 Task: Find connections with filter location Embalse with filter topic #businesscoachwith filter profile language German with filter current company Vedantu with filter school SRI KRISHNA COLLEGE OF ENGINEERING AND TECHNOLOGY with filter industry IT System Data Services with filter service category Copywriting with filter keywords title Concierge
Action: Mouse moved to (573, 114)
Screenshot: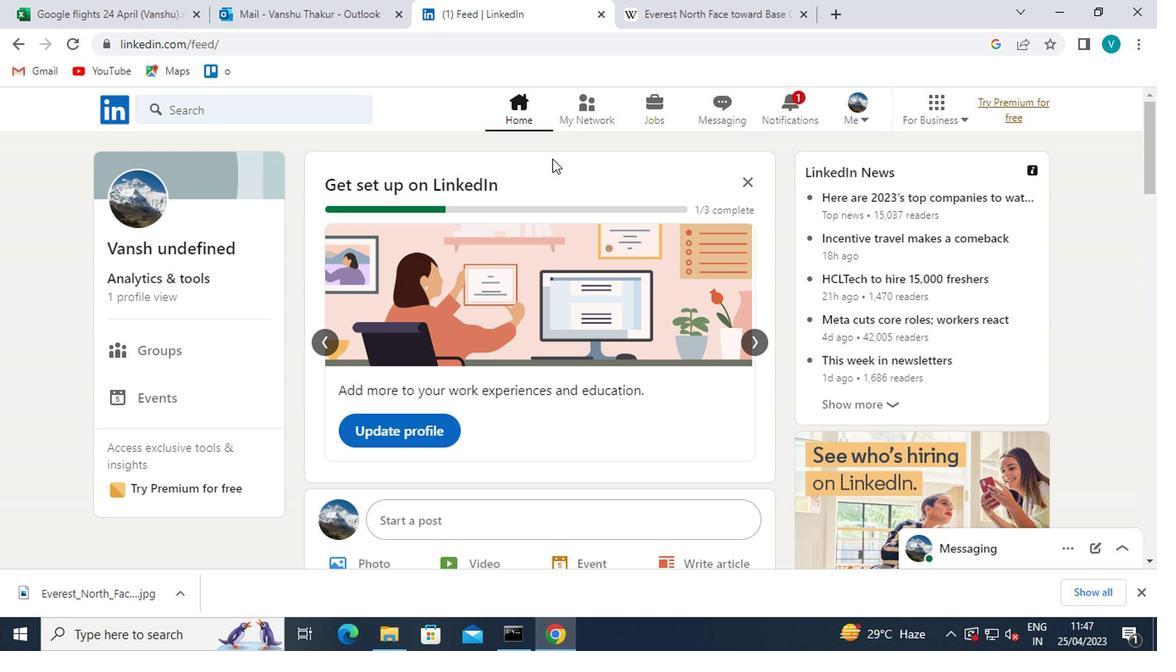 
Action: Mouse pressed left at (573, 114)
Screenshot: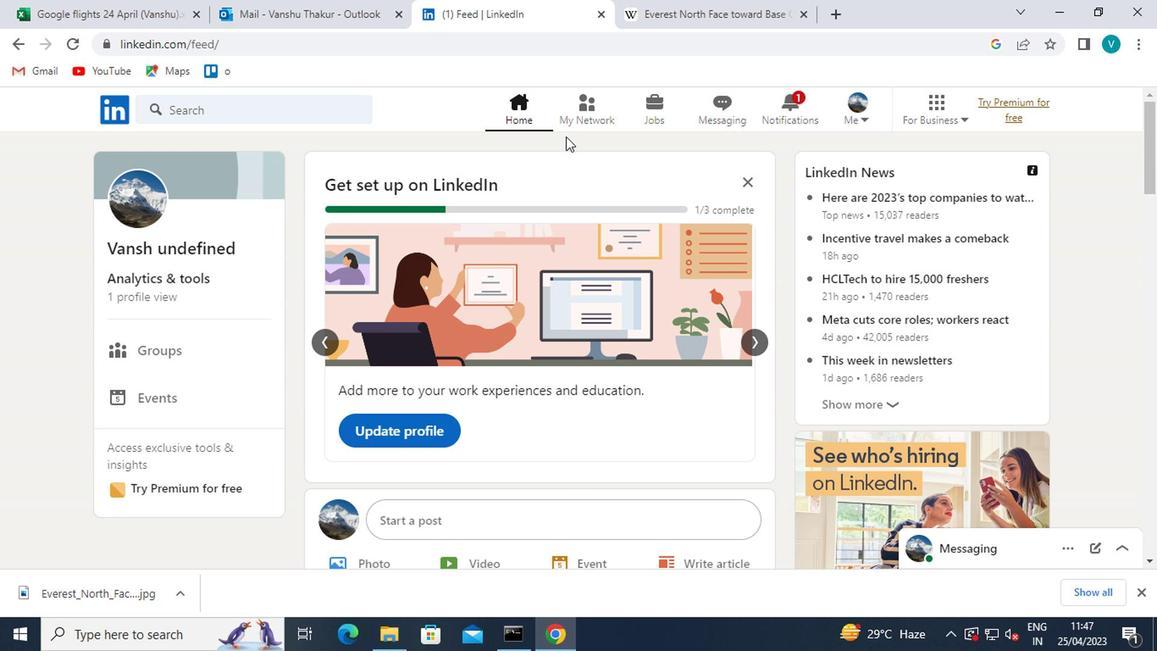 
Action: Mouse moved to (176, 200)
Screenshot: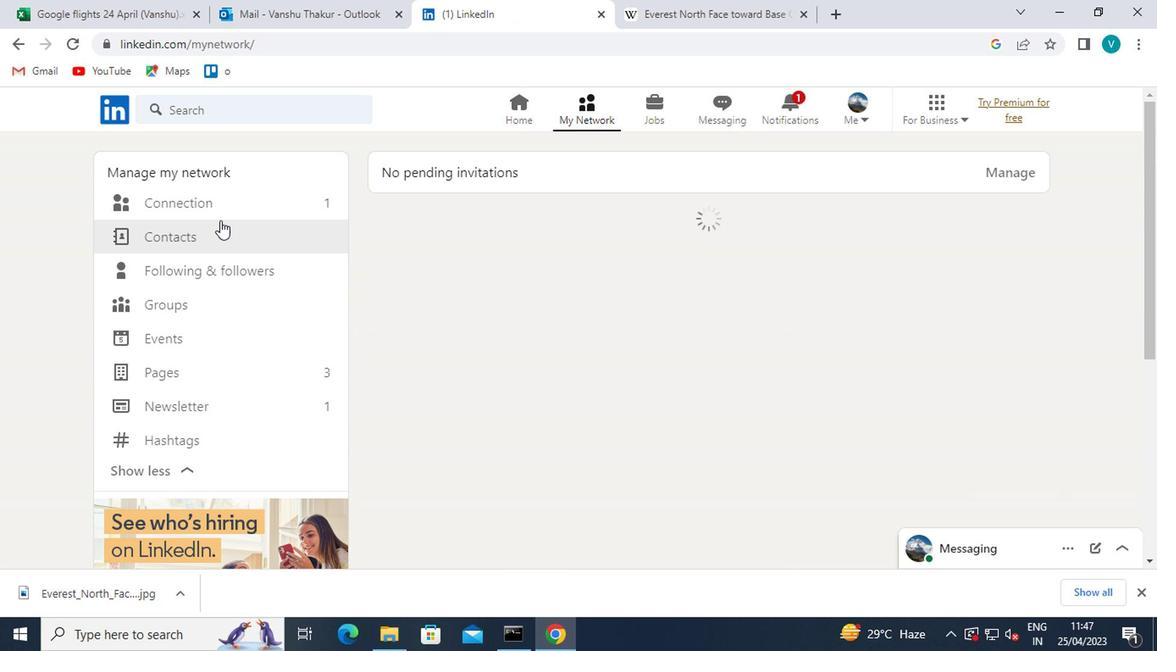 
Action: Mouse pressed left at (176, 200)
Screenshot: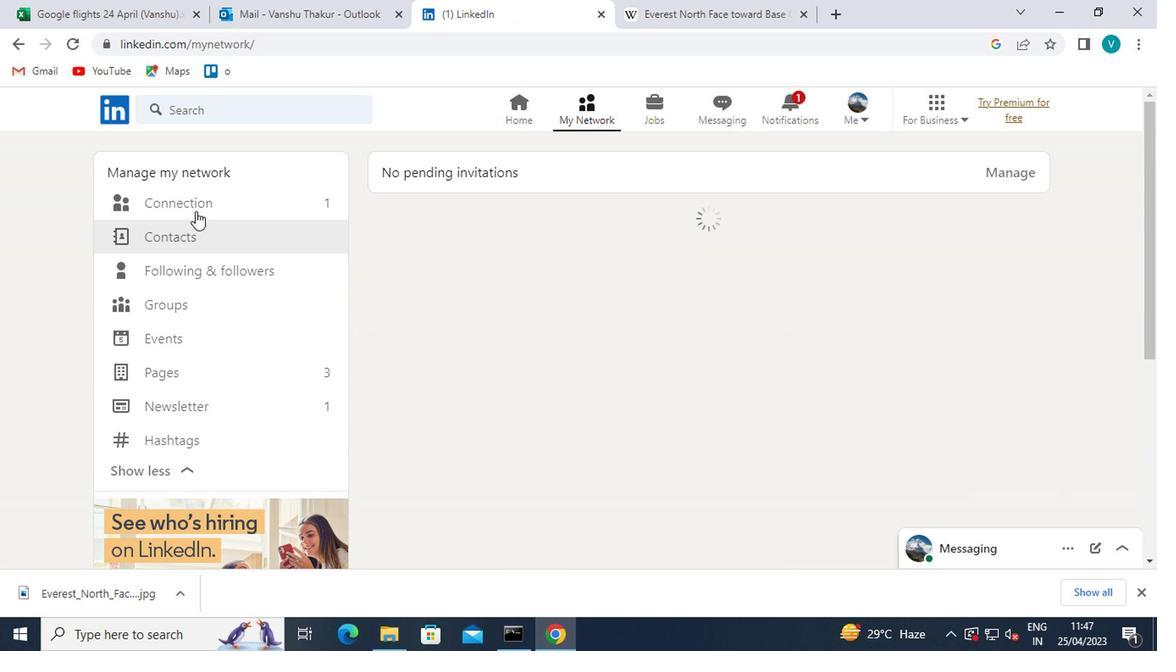 
Action: Mouse moved to (673, 204)
Screenshot: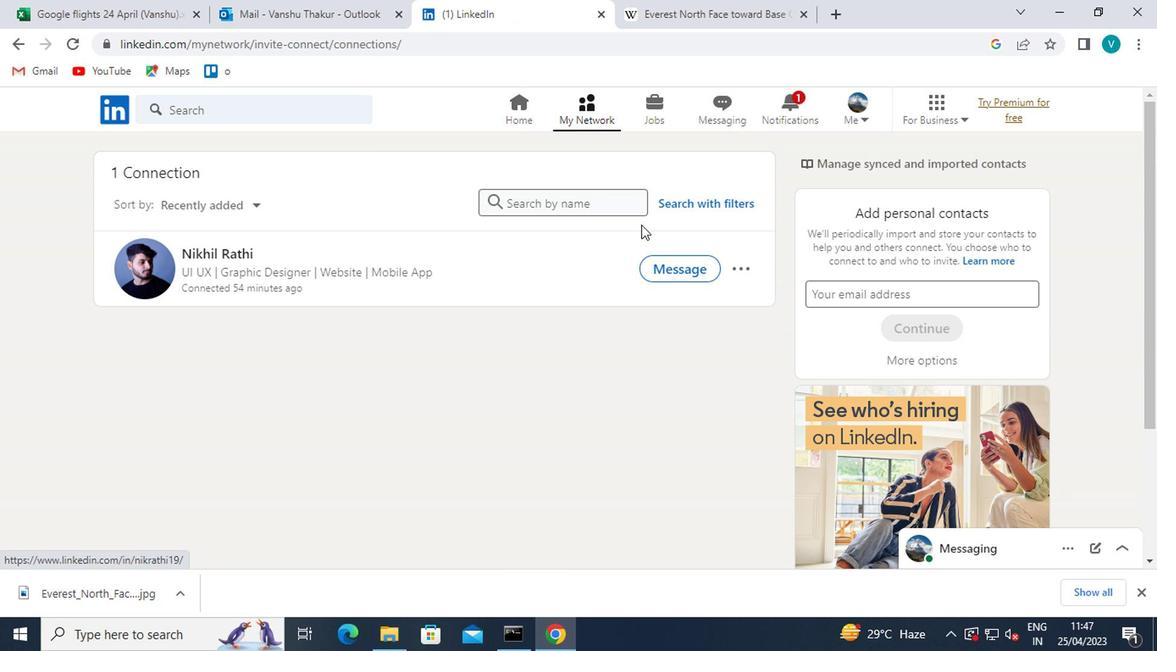 
Action: Mouse pressed left at (673, 204)
Screenshot: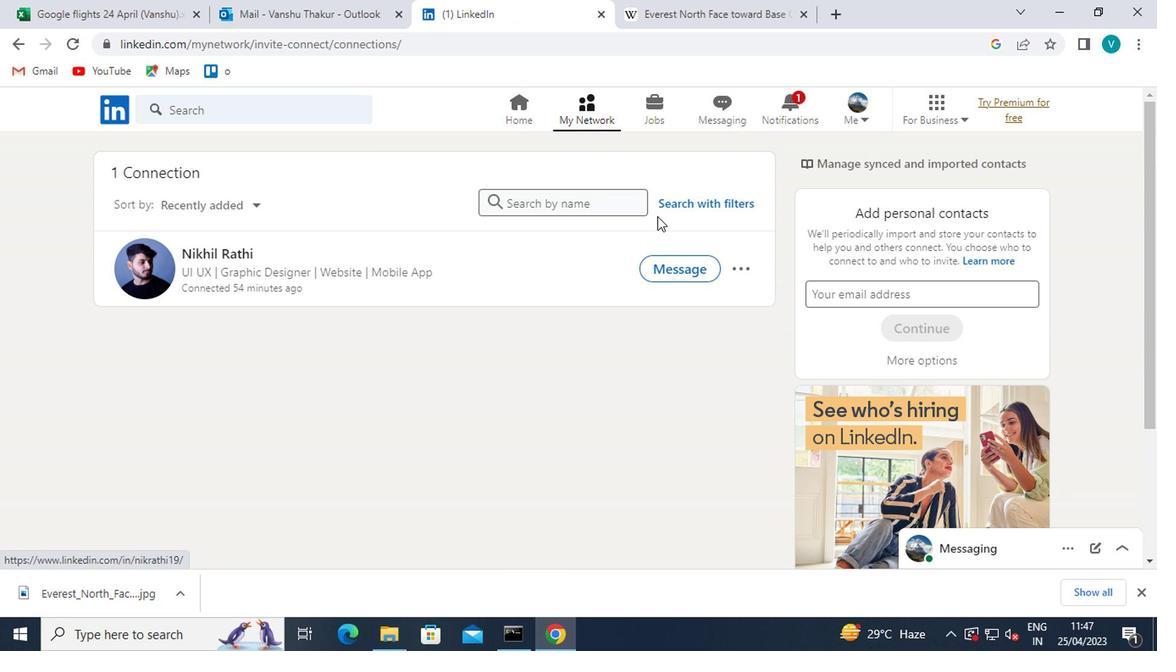 
Action: Mouse moved to (563, 166)
Screenshot: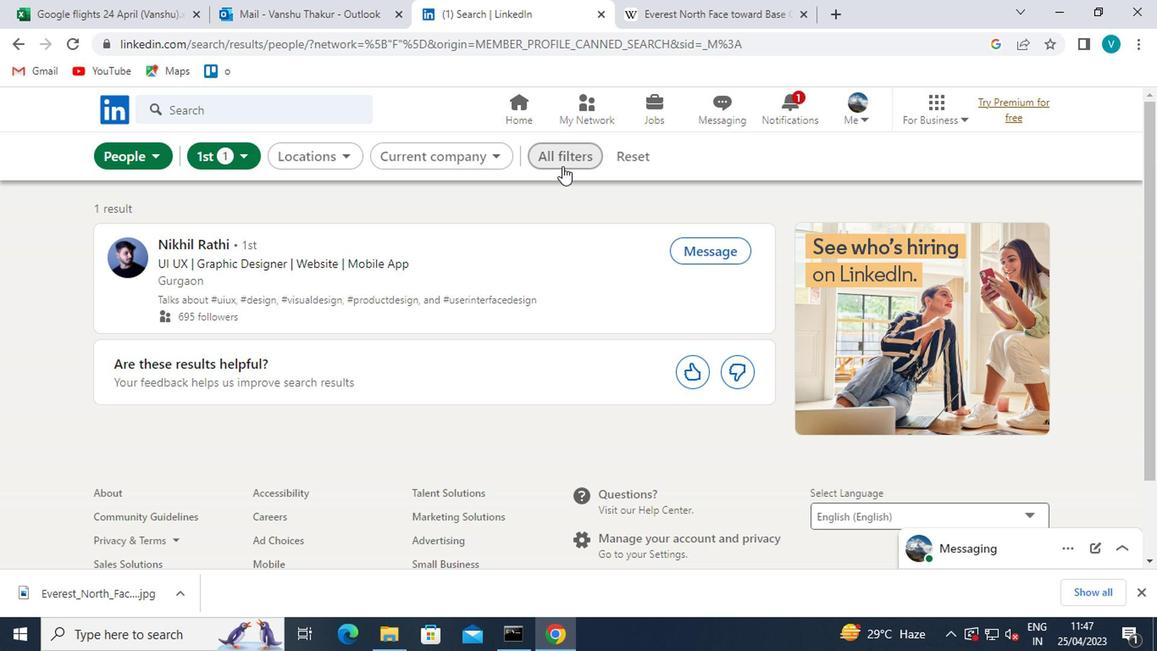 
Action: Mouse pressed left at (563, 166)
Screenshot: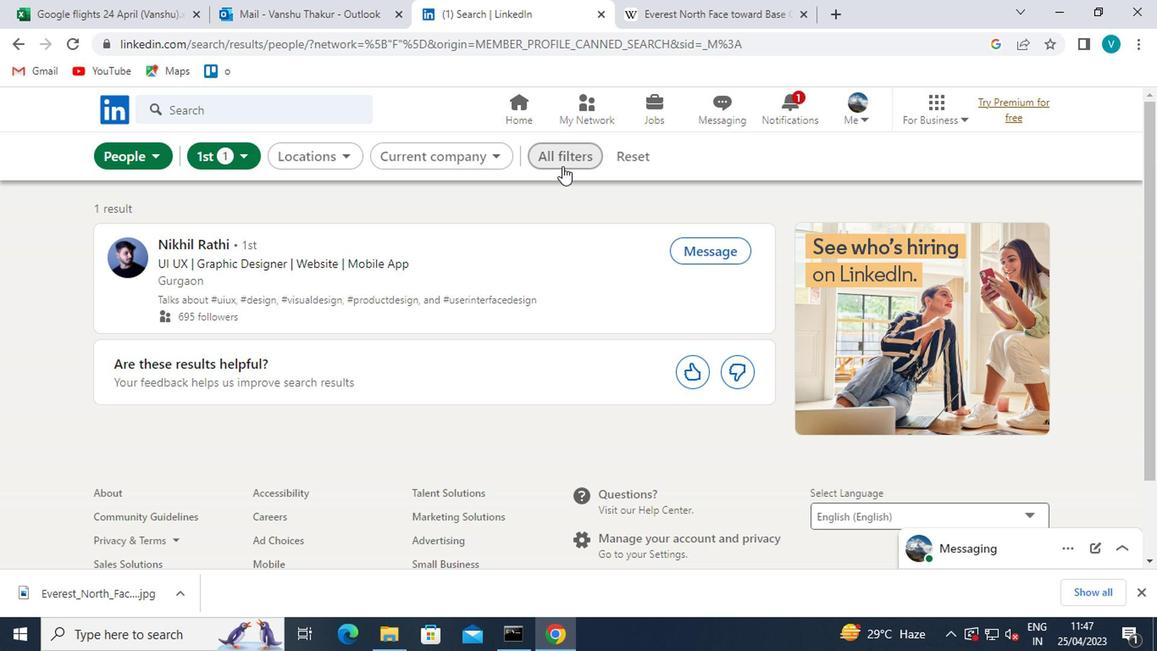 
Action: Mouse moved to (807, 346)
Screenshot: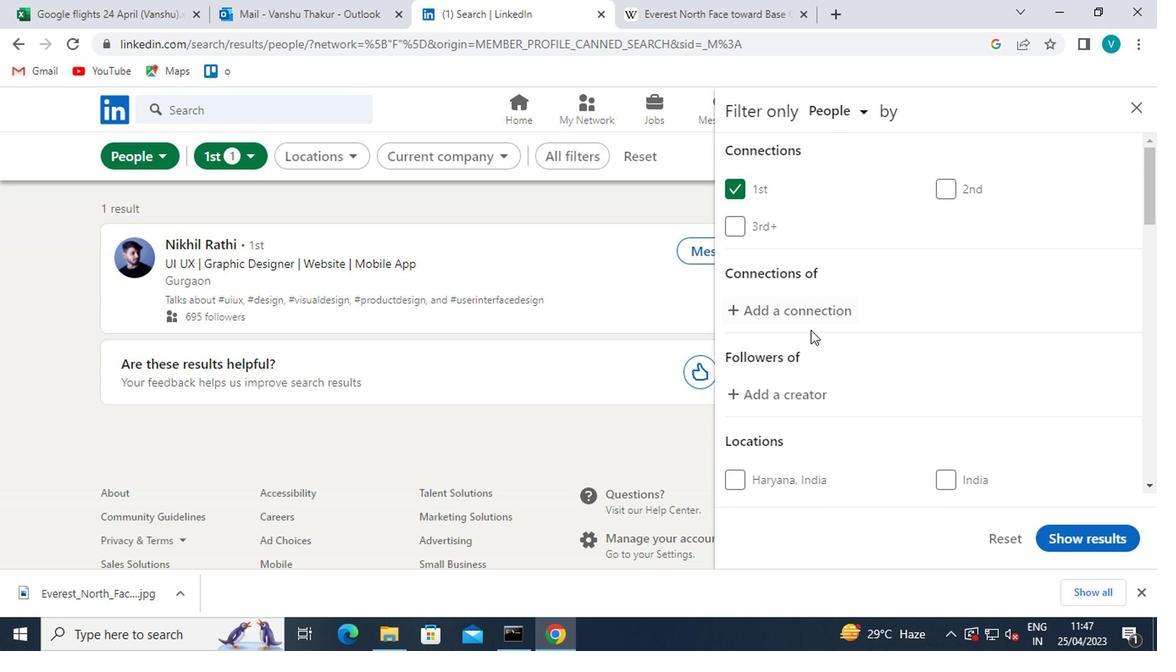 
Action: Mouse scrolled (807, 346) with delta (0, 0)
Screenshot: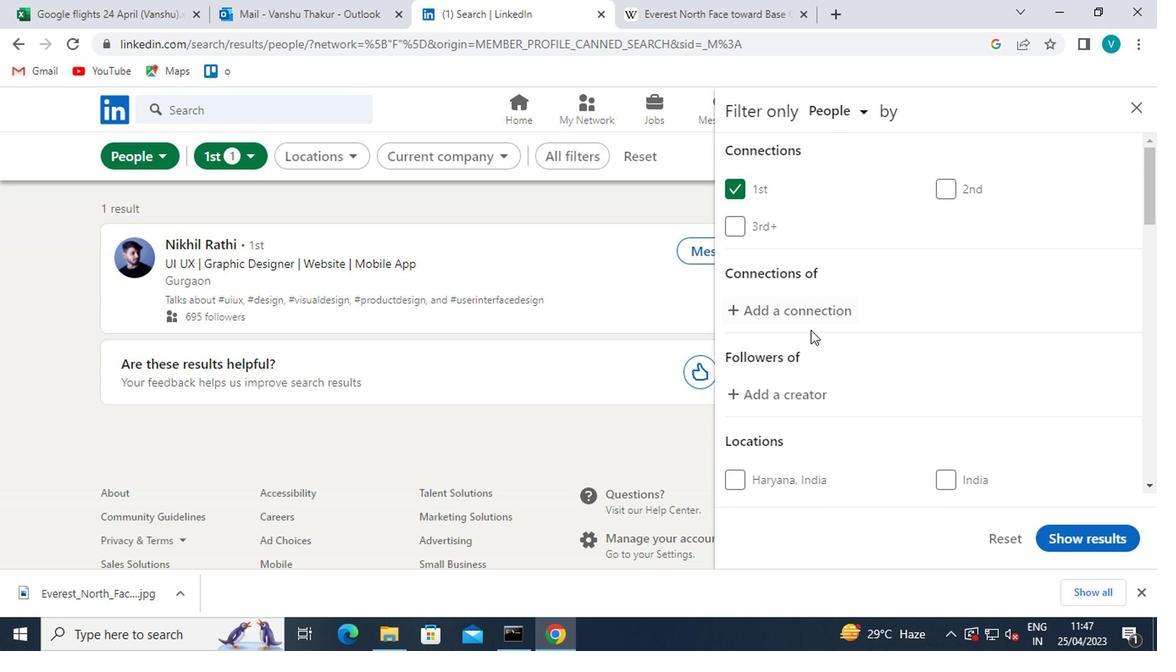 
Action: Mouse moved to (807, 347)
Screenshot: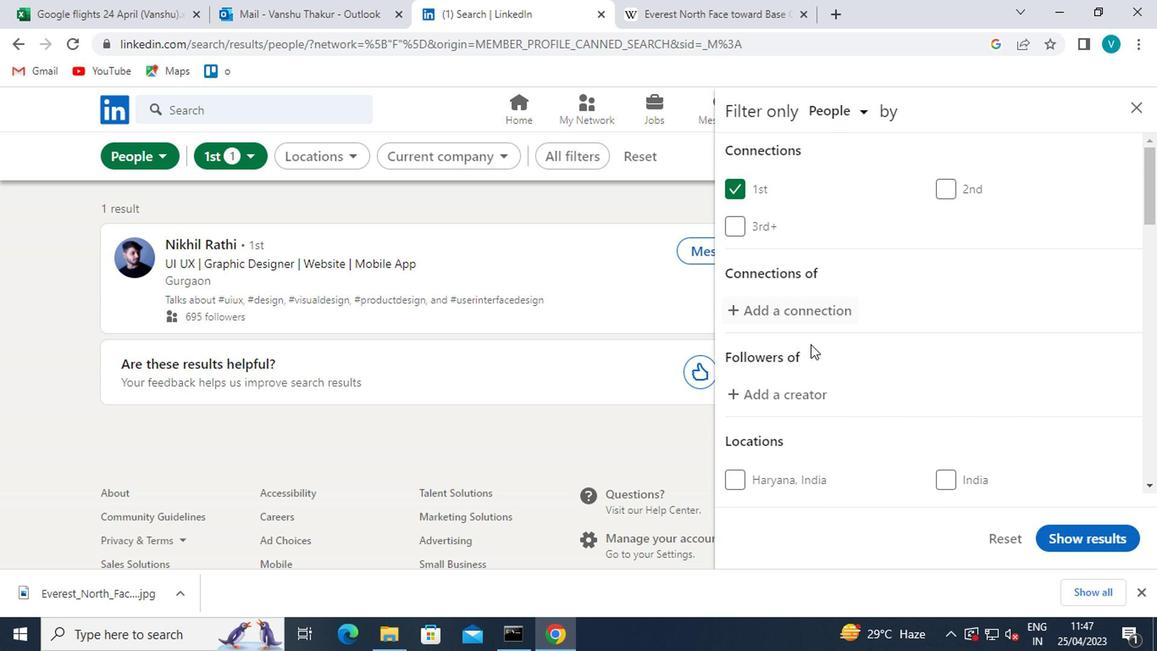 
Action: Mouse scrolled (807, 346) with delta (0, -1)
Screenshot: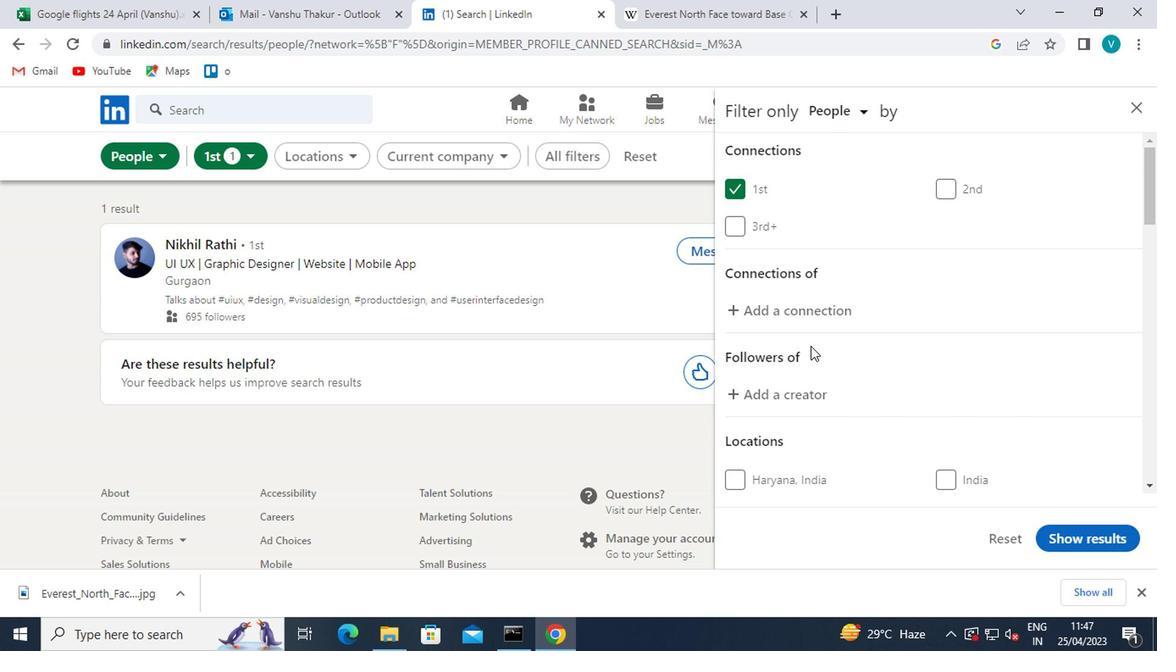 
Action: Mouse scrolled (807, 346) with delta (0, -1)
Screenshot: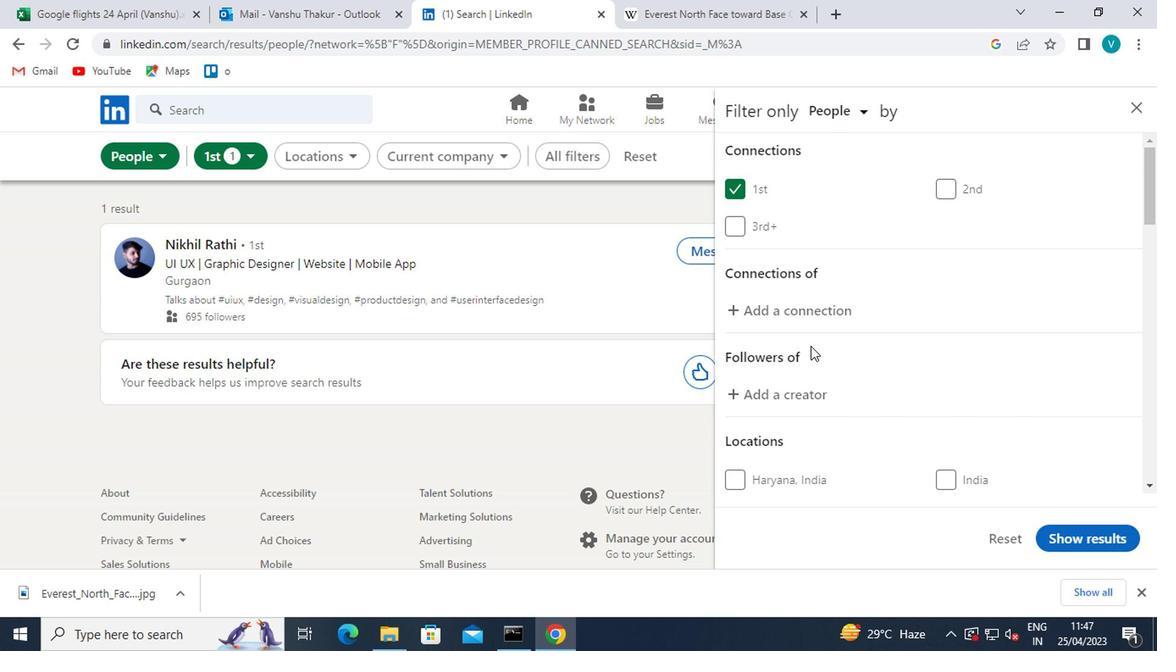 
Action: Mouse moved to (783, 304)
Screenshot: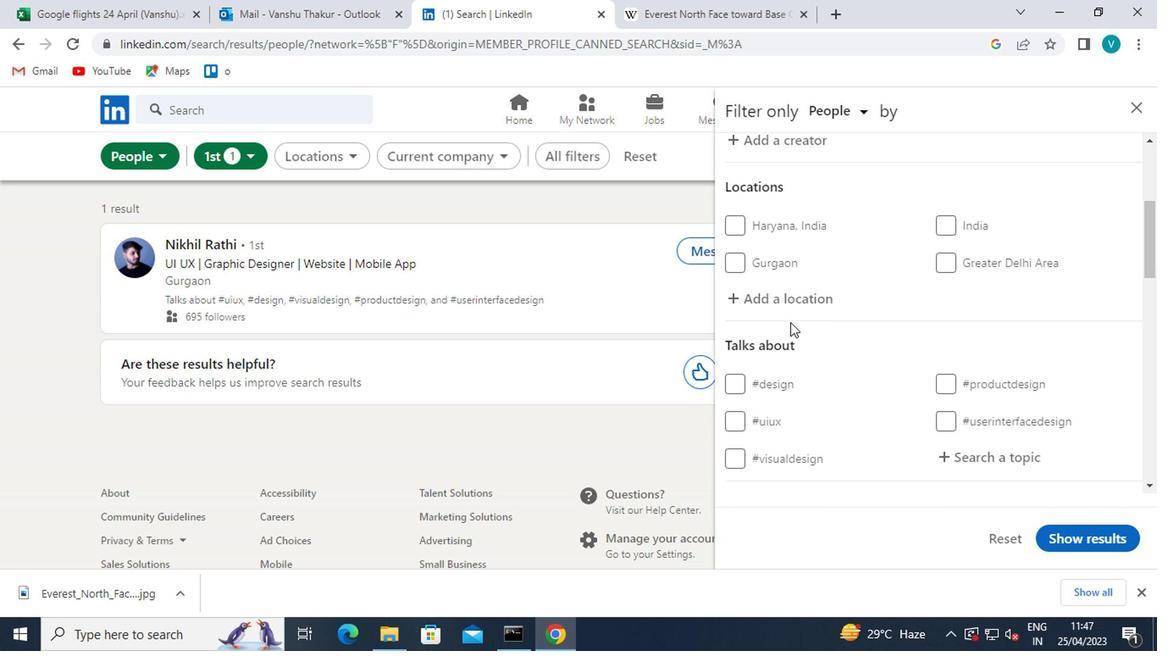 
Action: Mouse pressed left at (783, 304)
Screenshot: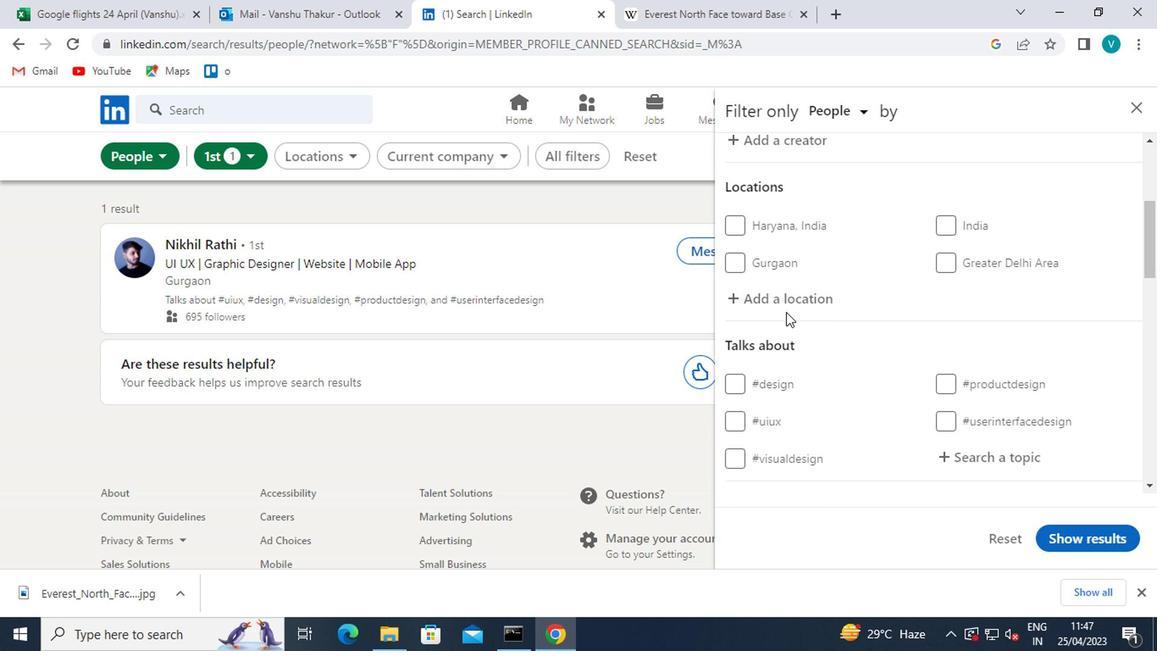 
Action: Mouse moved to (708, 289)
Screenshot: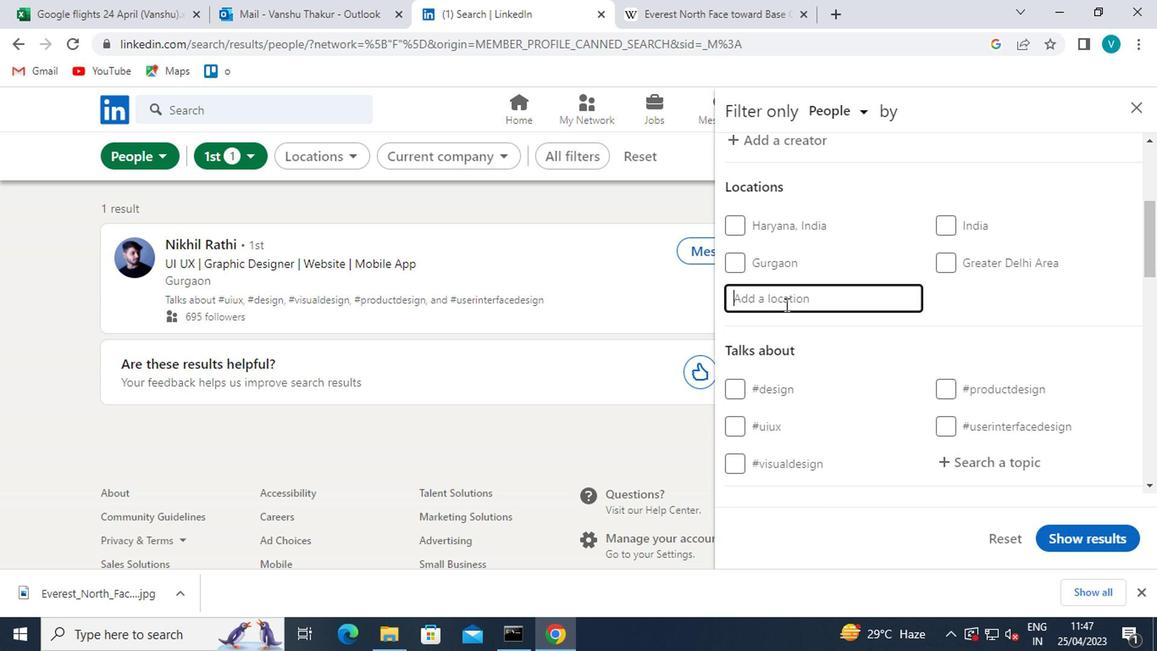
Action: Key pressed <Key.shift>EMBALSE
Screenshot: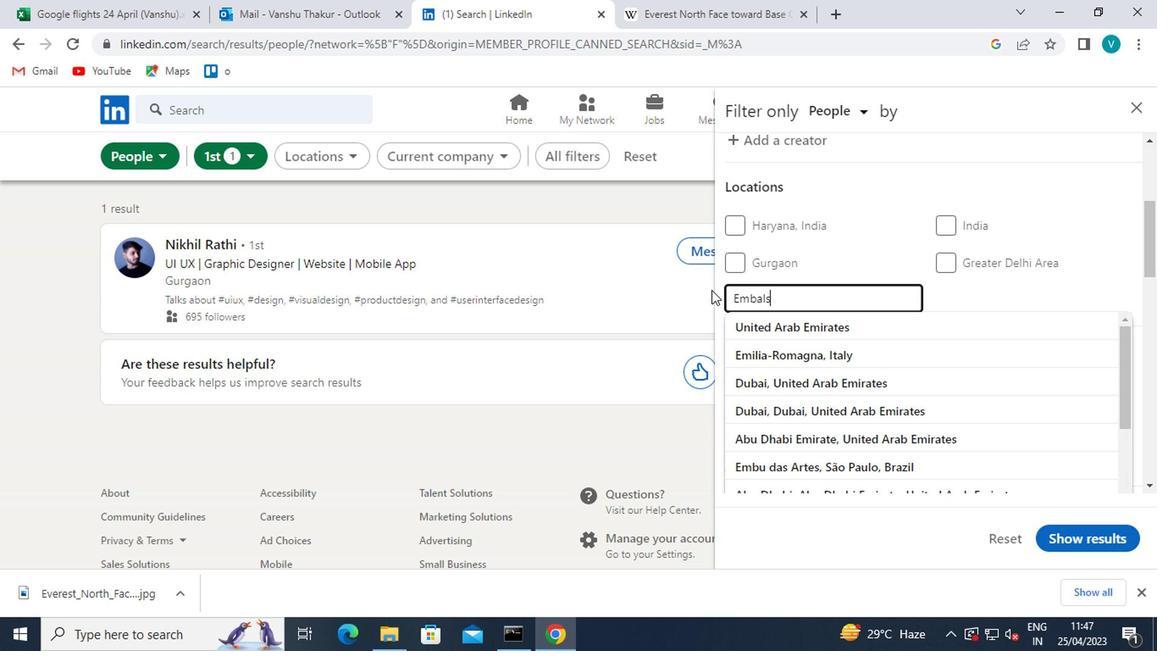 
Action: Mouse moved to (808, 330)
Screenshot: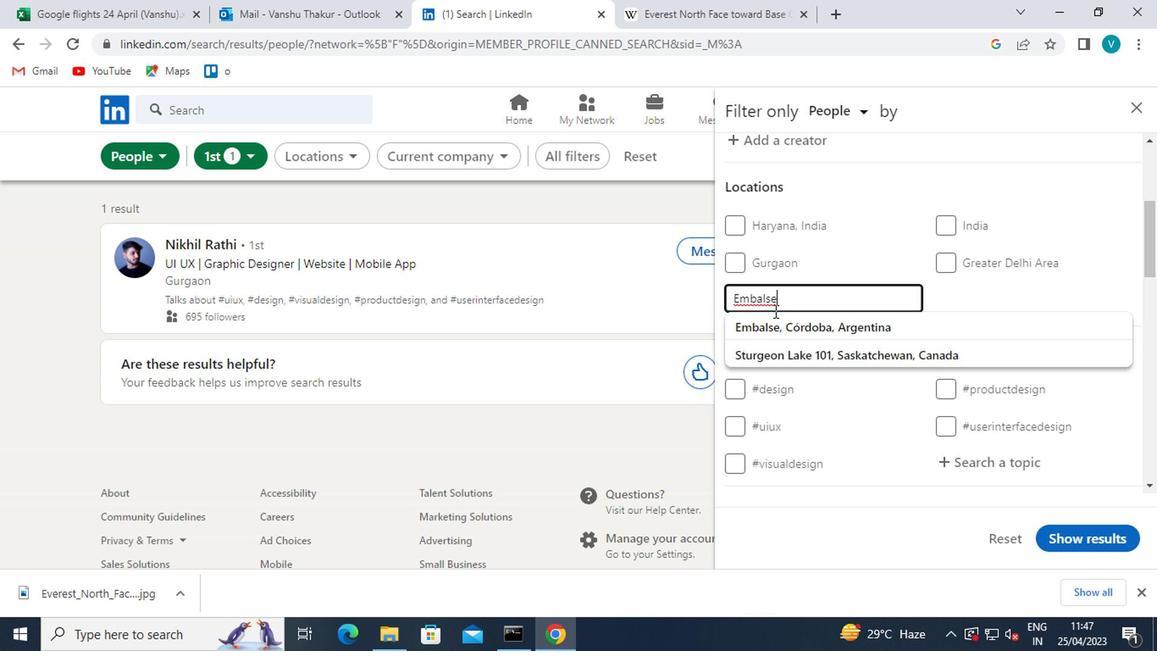 
Action: Mouse pressed left at (808, 330)
Screenshot: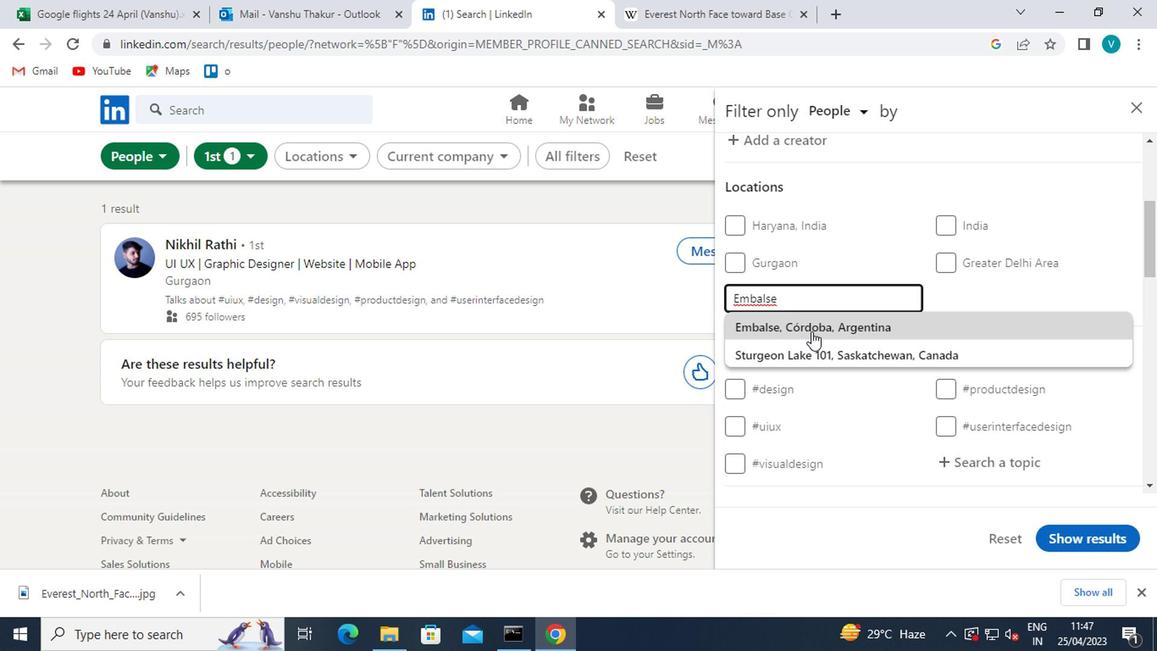 
Action: Mouse moved to (968, 455)
Screenshot: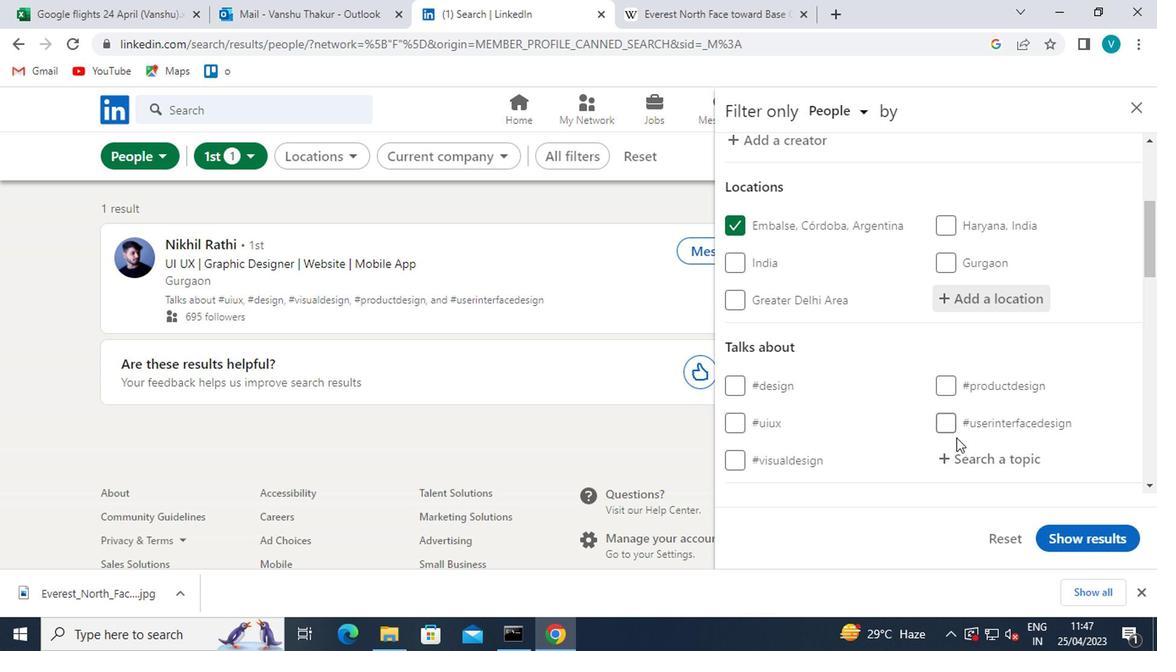 
Action: Mouse pressed left at (968, 455)
Screenshot: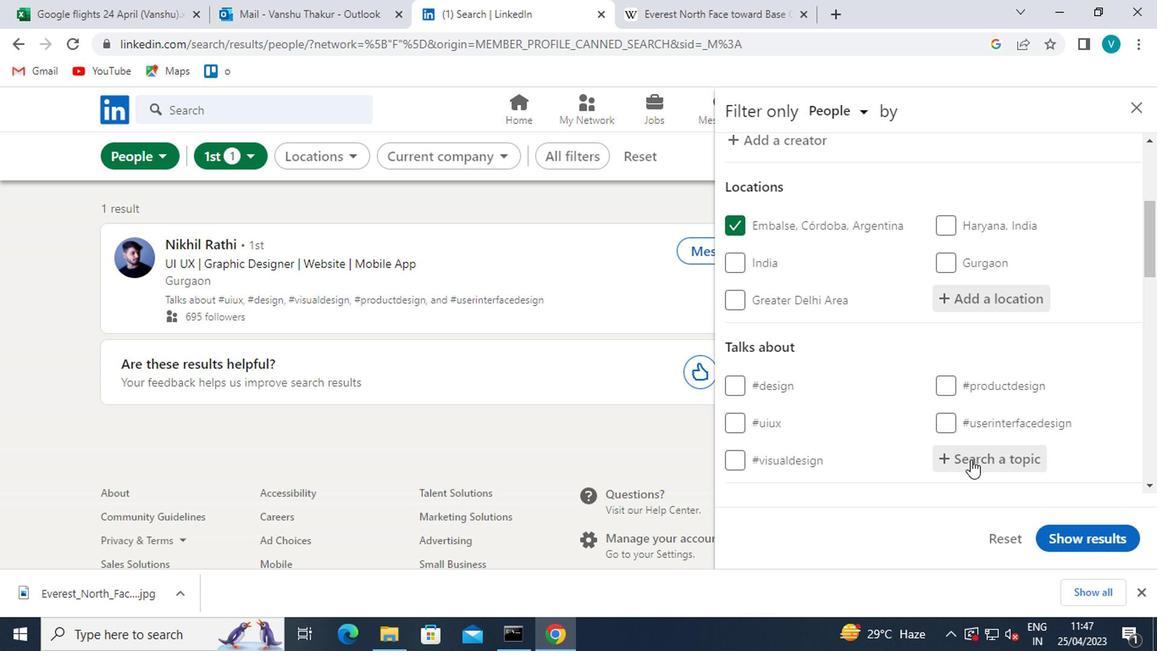 
Action: Mouse moved to (875, 424)
Screenshot: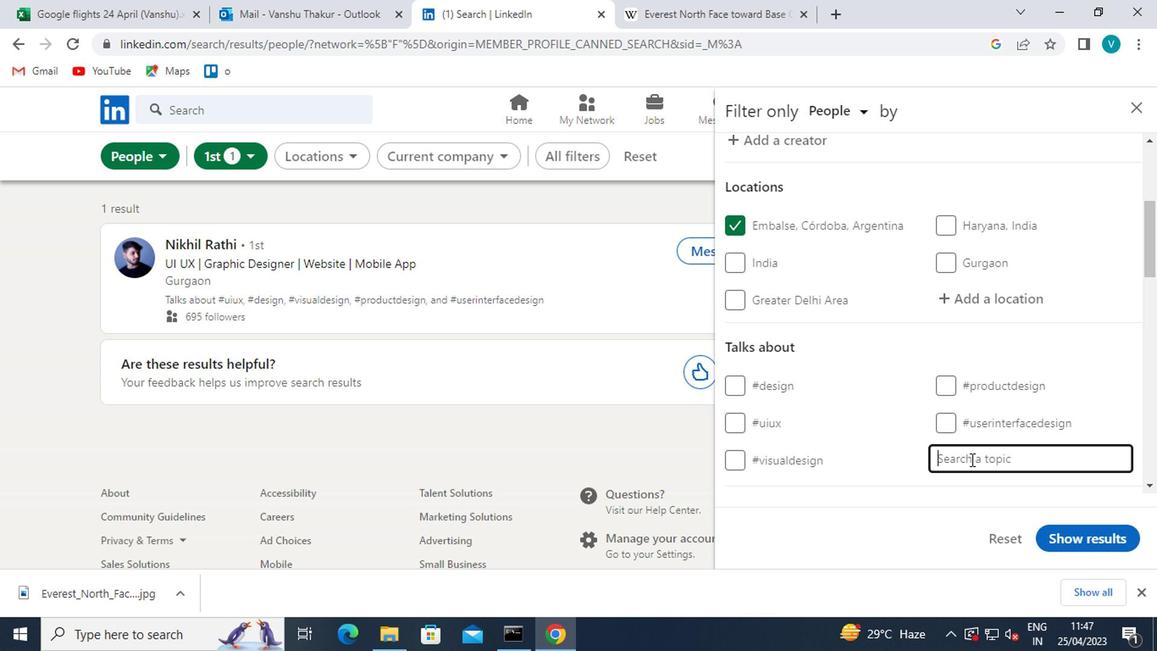 
Action: Key pressed <Key.shift>#BUSI
Screenshot: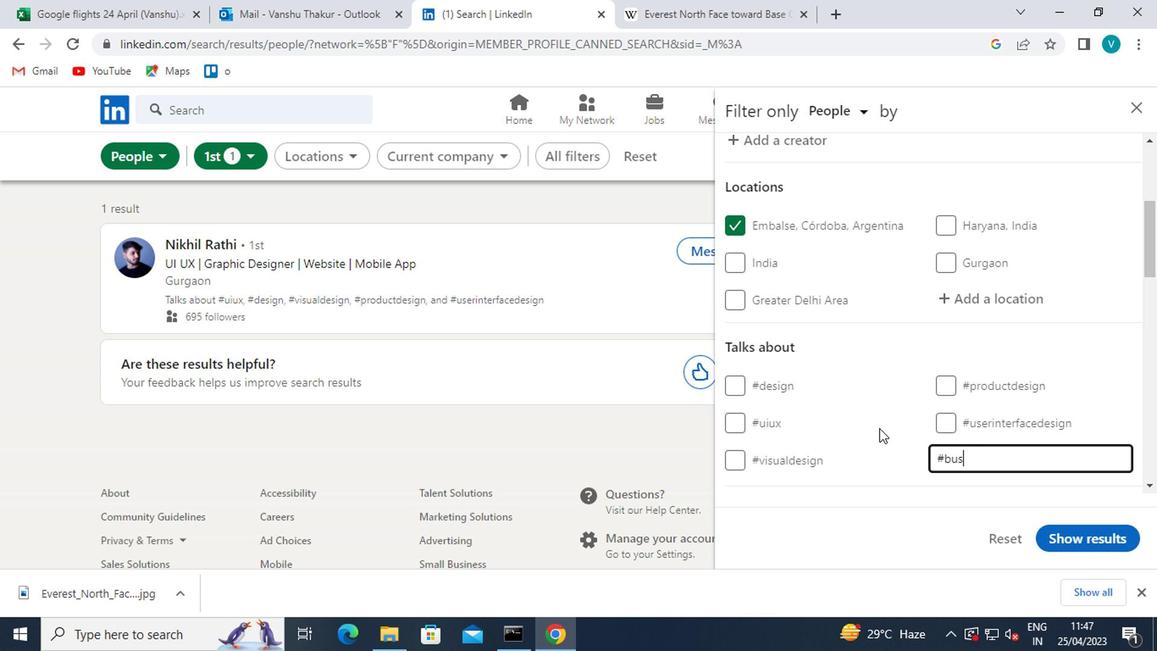 
Action: Mouse moved to (875, 424)
Screenshot: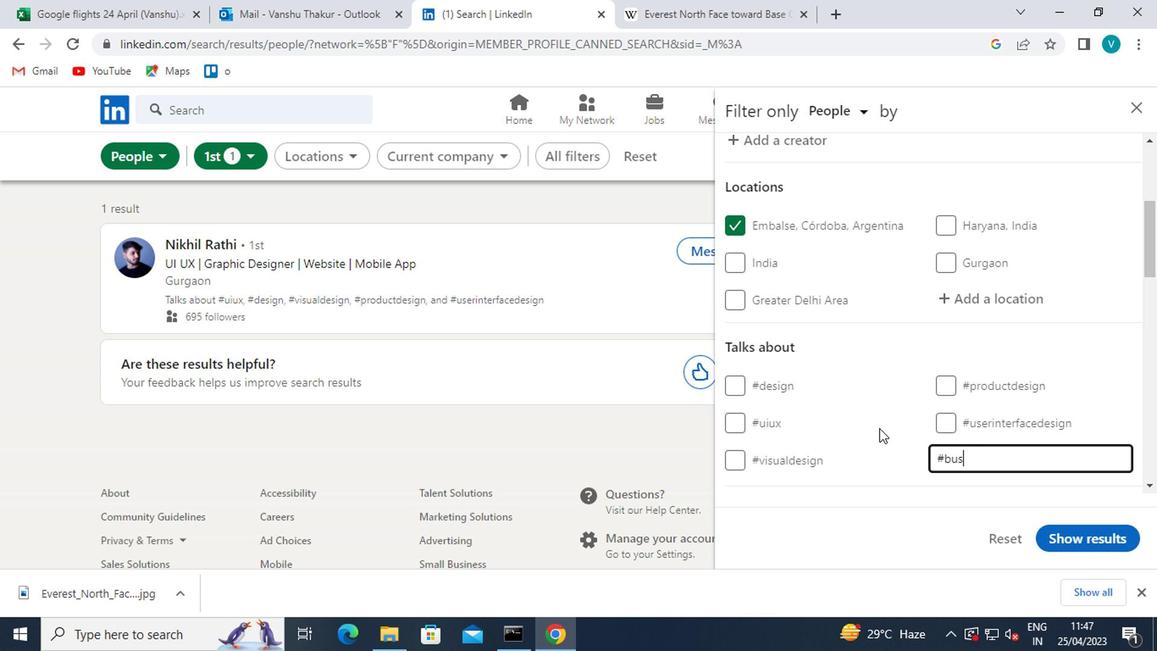 
Action: Key pressed NESSCOACH
Screenshot: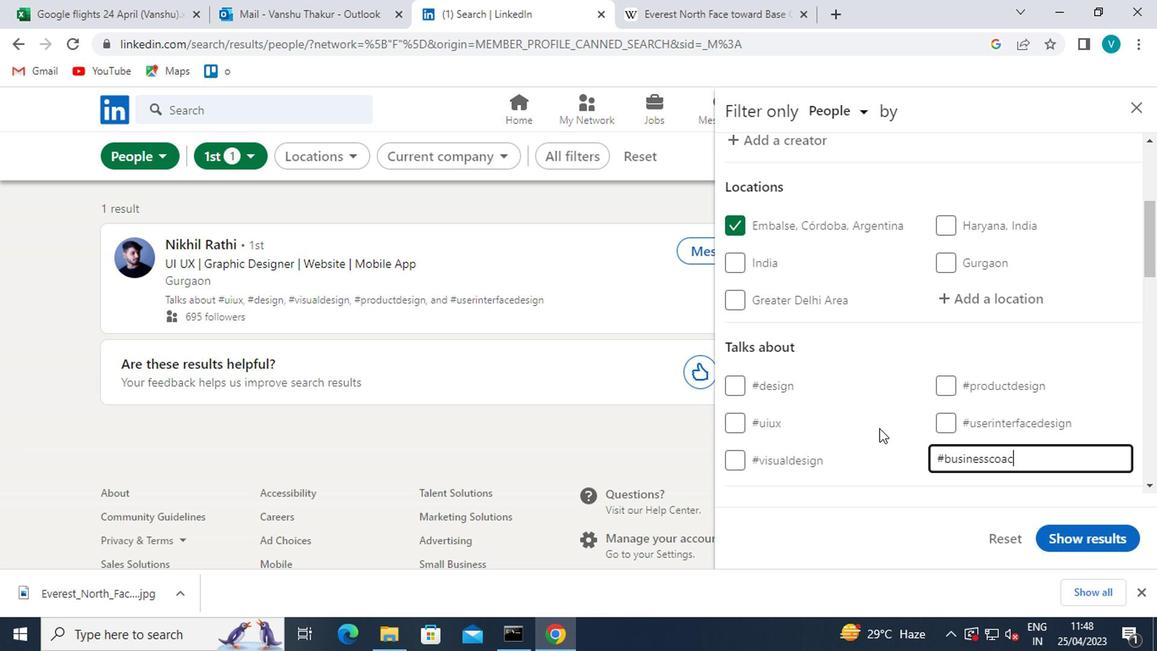 
Action: Mouse moved to (900, 491)
Screenshot: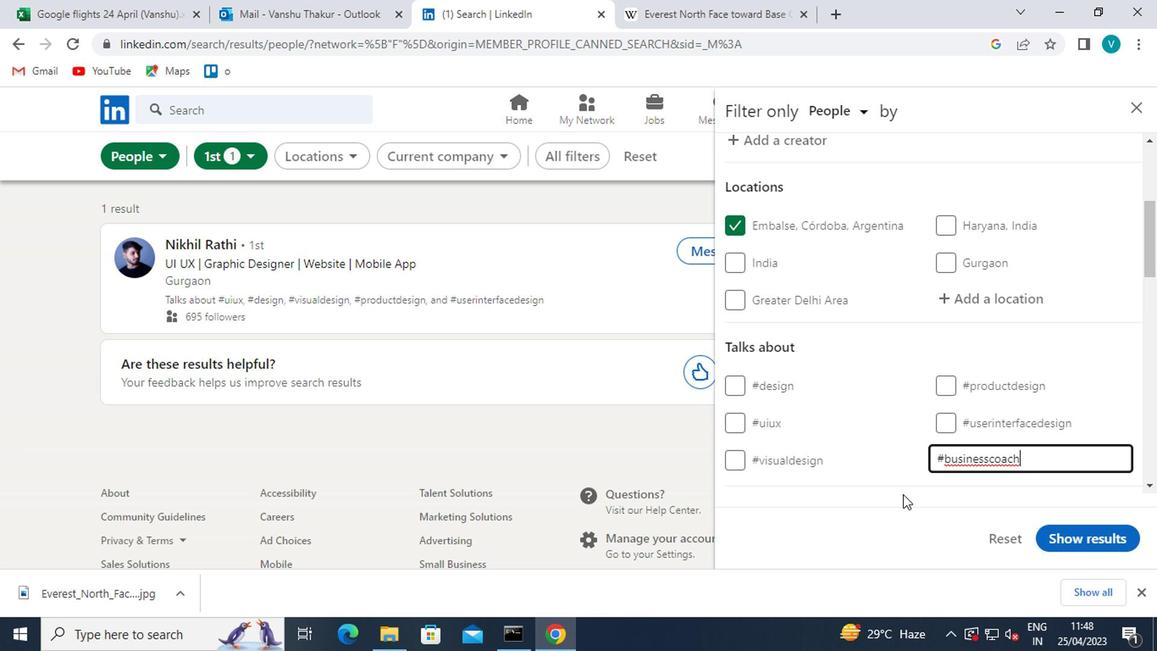 
Action: Mouse pressed left at (900, 491)
Screenshot: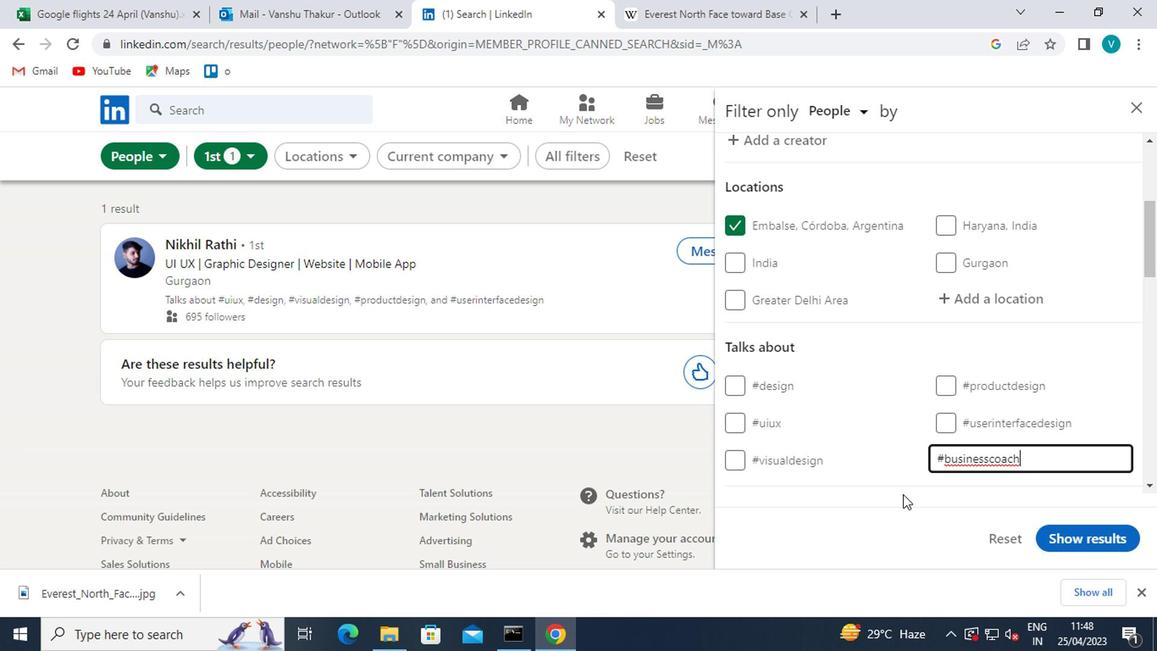 
Action: Mouse moved to (901, 496)
Screenshot: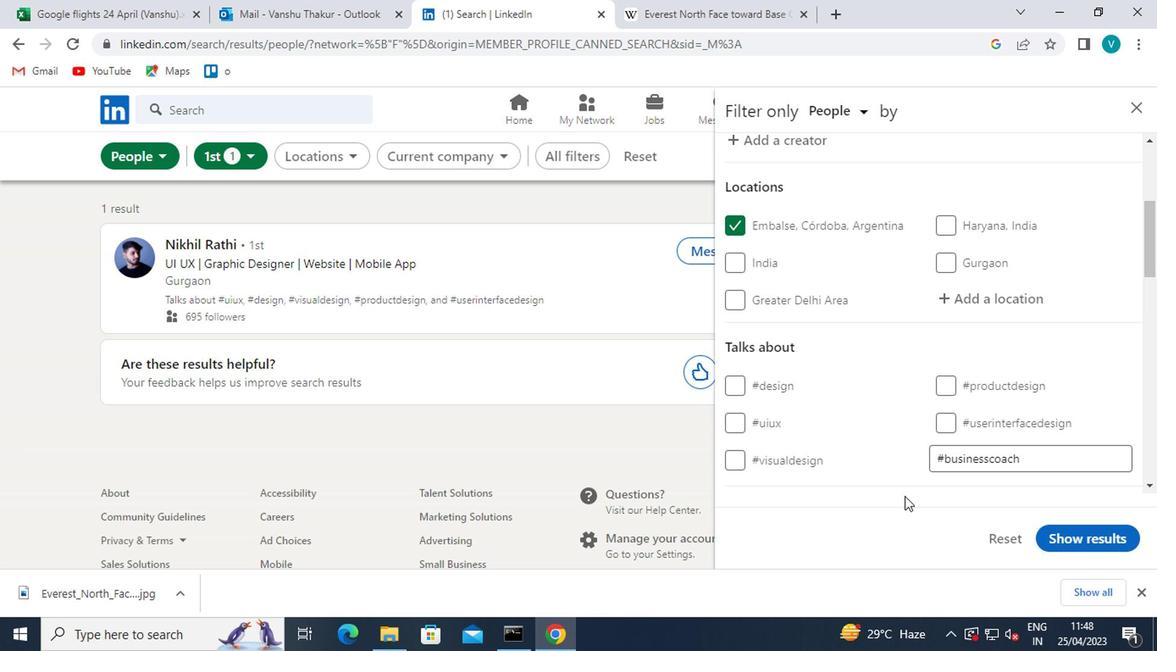 
Action: Mouse scrolled (901, 496) with delta (0, 0)
Screenshot: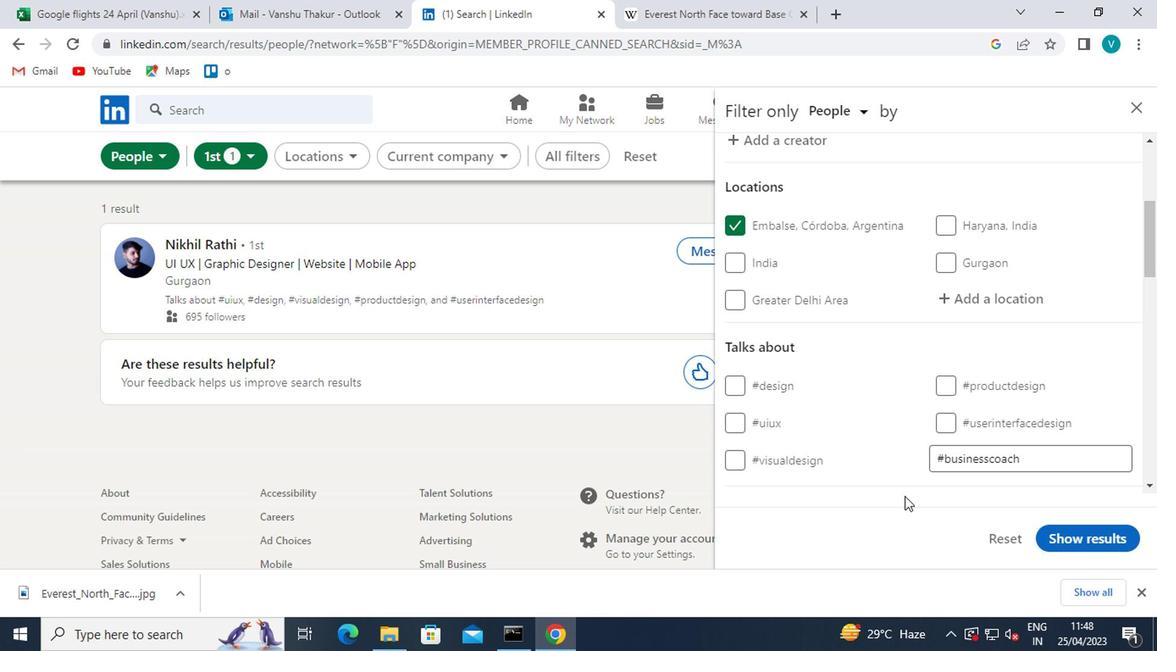 
Action: Mouse scrolled (901, 496) with delta (0, 0)
Screenshot: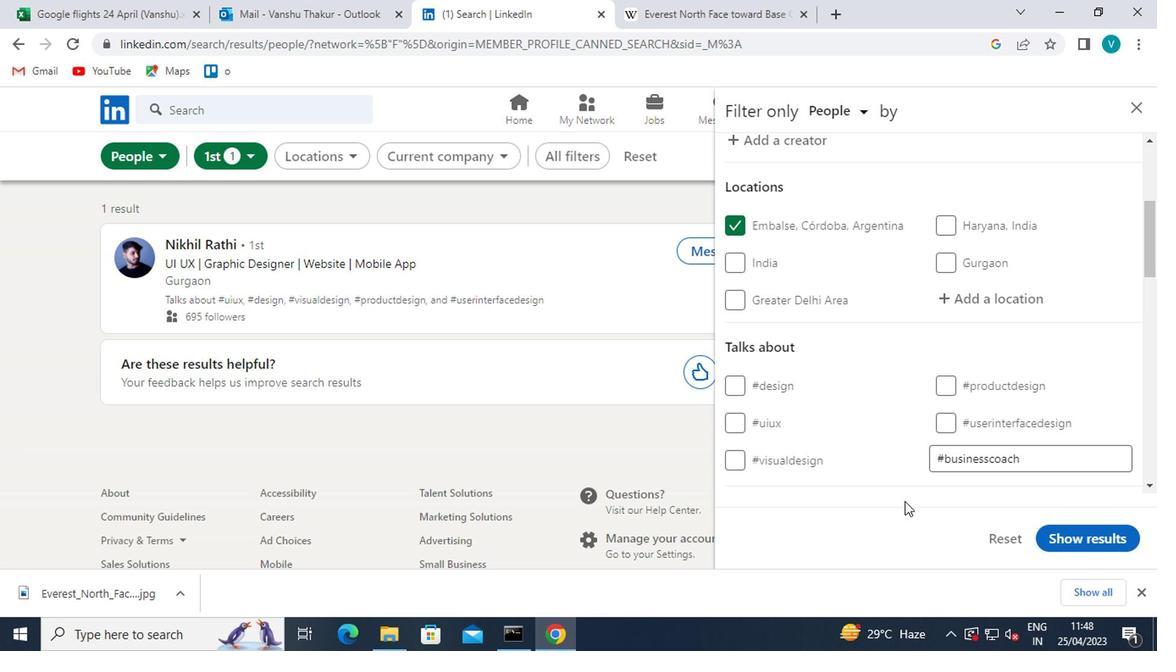 
Action: Mouse moved to (902, 476)
Screenshot: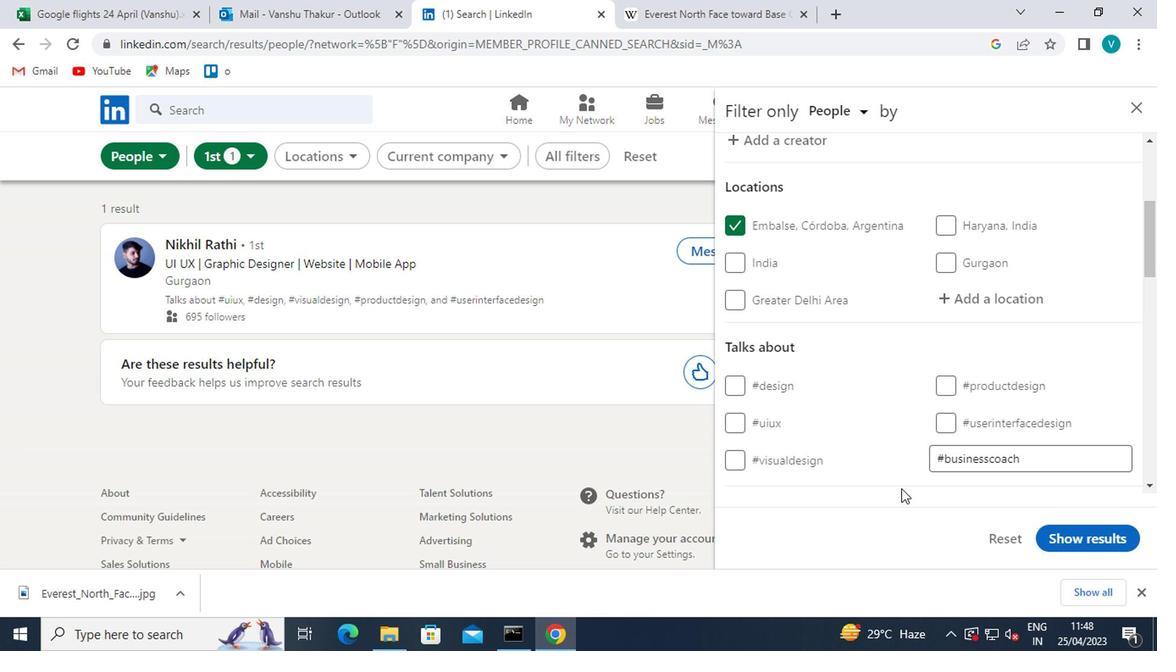 
Action: Mouse scrolled (902, 476) with delta (0, 0)
Screenshot: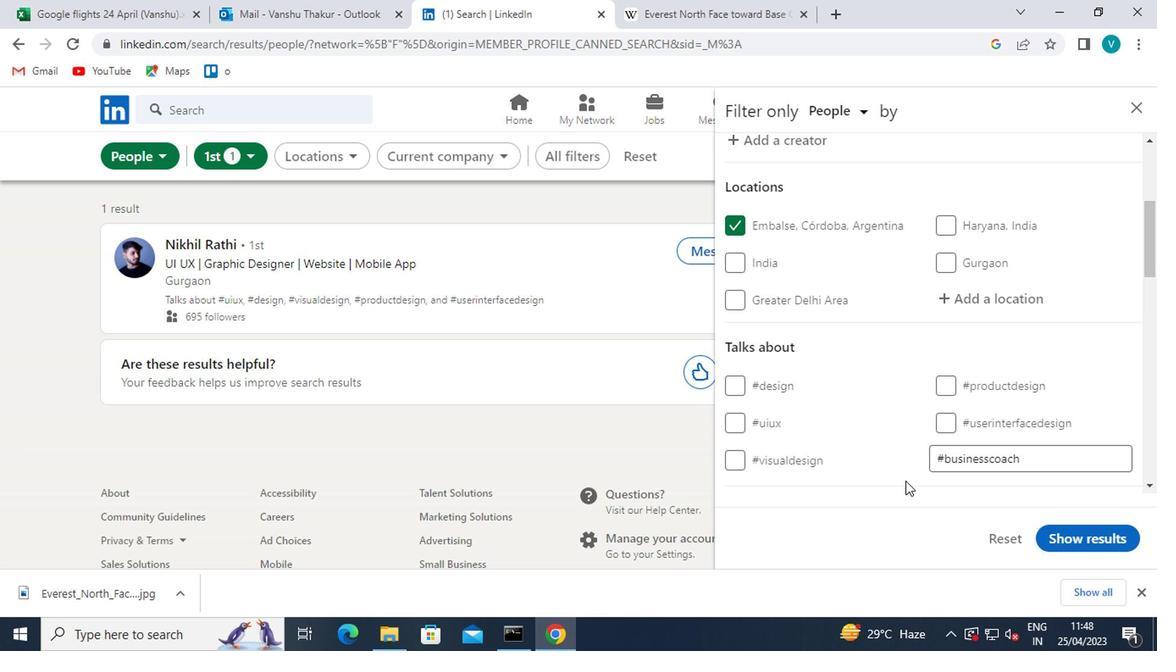 
Action: Mouse scrolled (902, 476) with delta (0, 0)
Screenshot: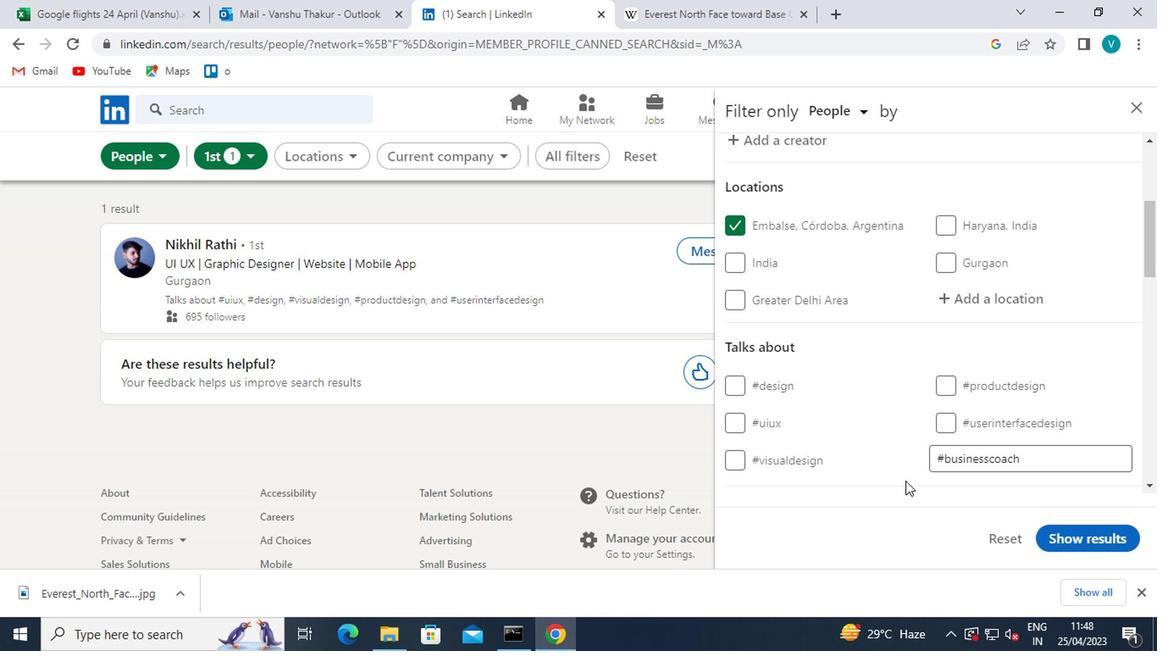 
Action: Mouse moved to (909, 462)
Screenshot: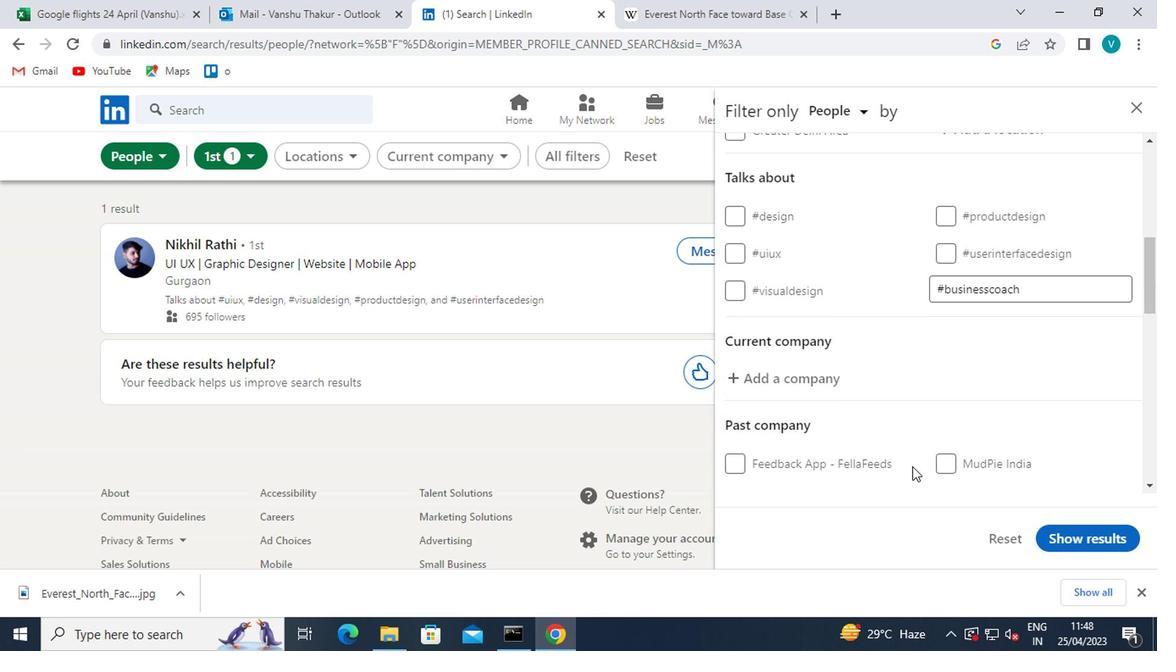 
Action: Mouse scrolled (909, 461) with delta (0, -1)
Screenshot: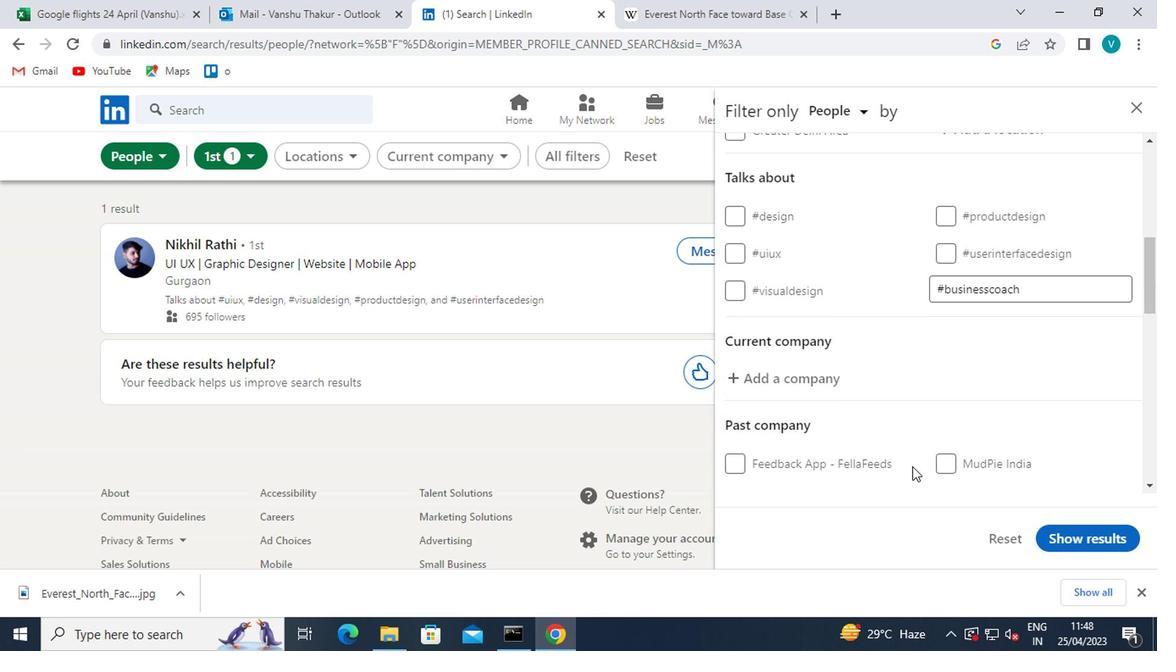 
Action: Mouse scrolled (909, 461) with delta (0, -1)
Screenshot: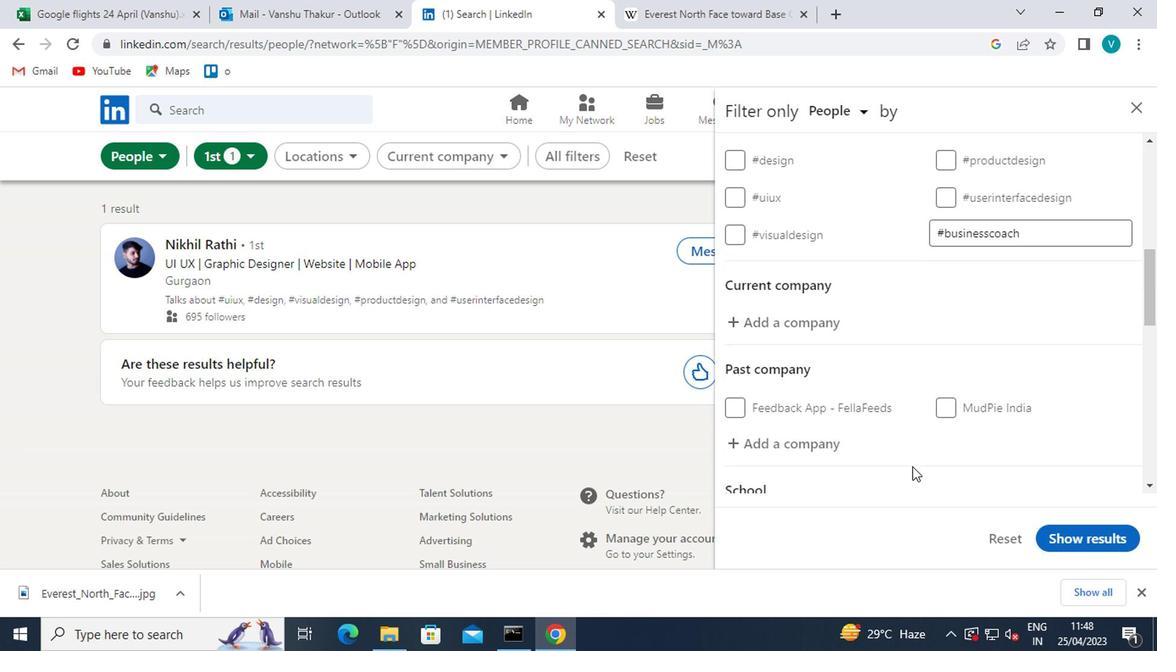 
Action: Mouse scrolled (909, 461) with delta (0, -1)
Screenshot: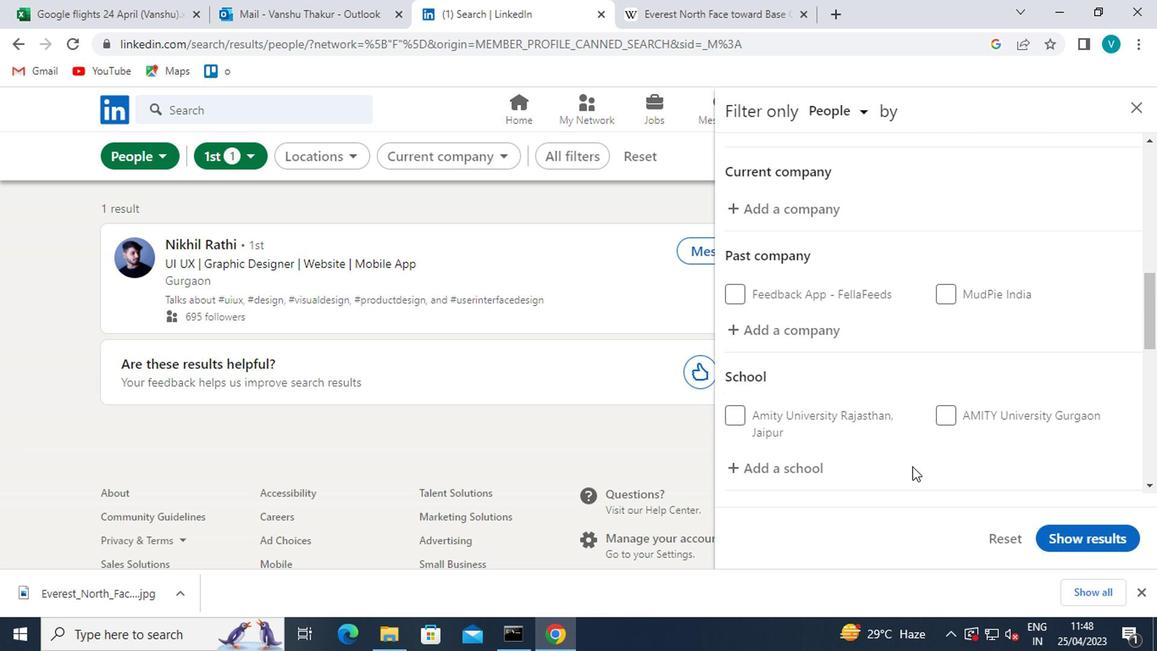 
Action: Mouse scrolled (909, 461) with delta (0, -1)
Screenshot: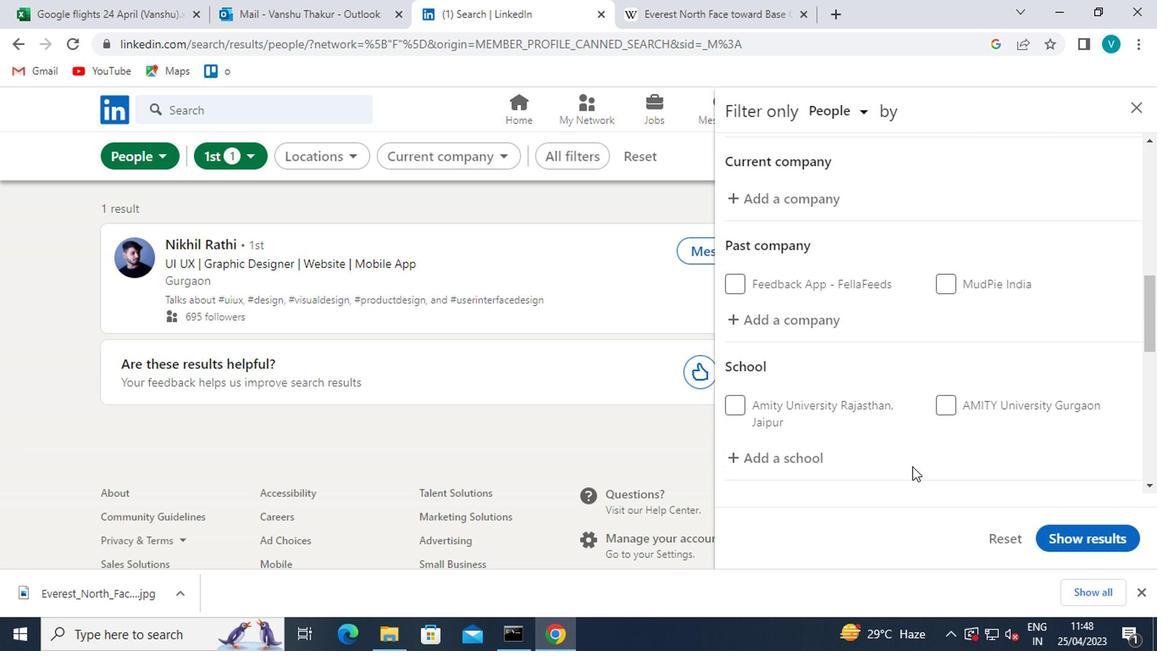 
Action: Mouse scrolled (909, 461) with delta (0, -1)
Screenshot: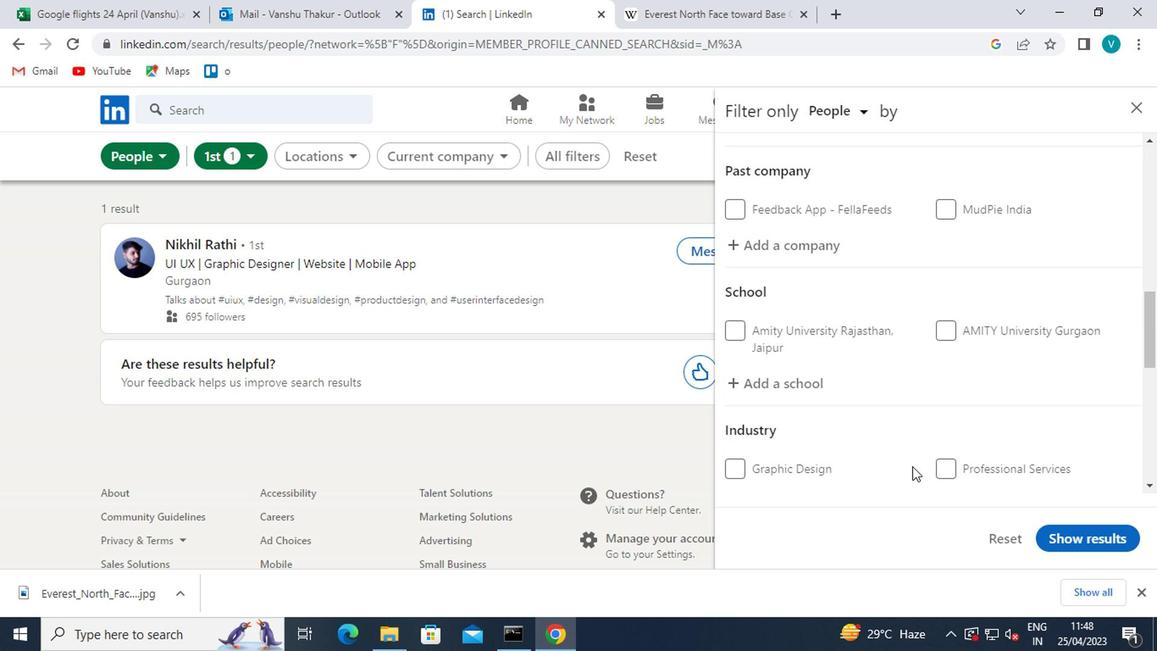 
Action: Mouse scrolled (909, 461) with delta (0, -1)
Screenshot: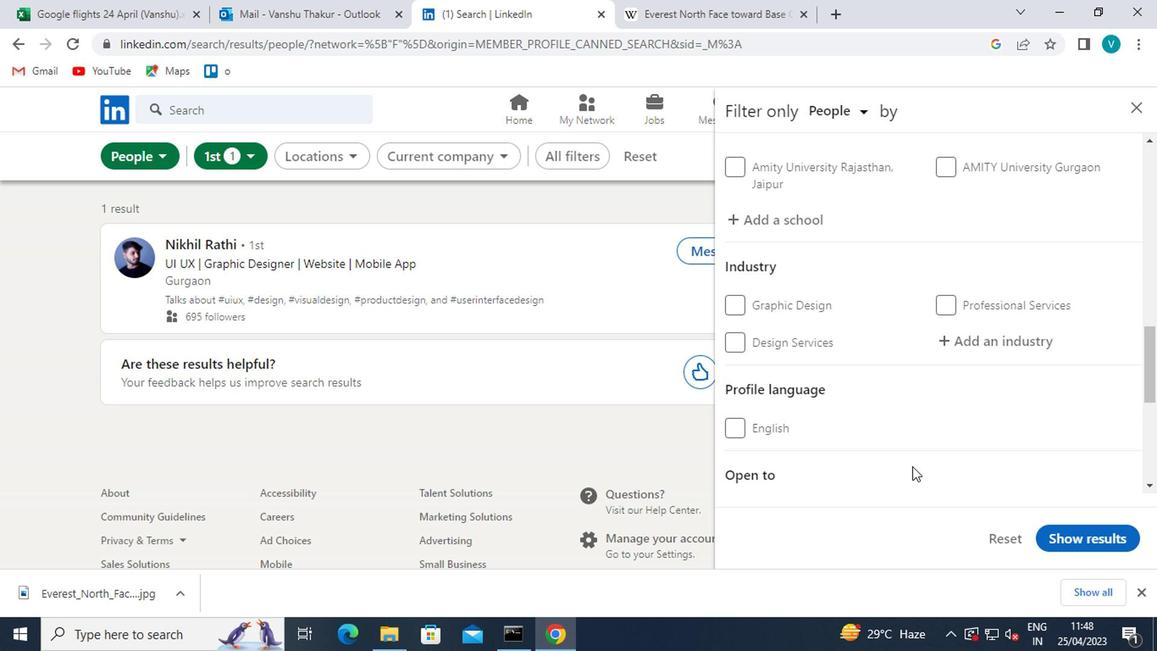 
Action: Mouse moved to (923, 455)
Screenshot: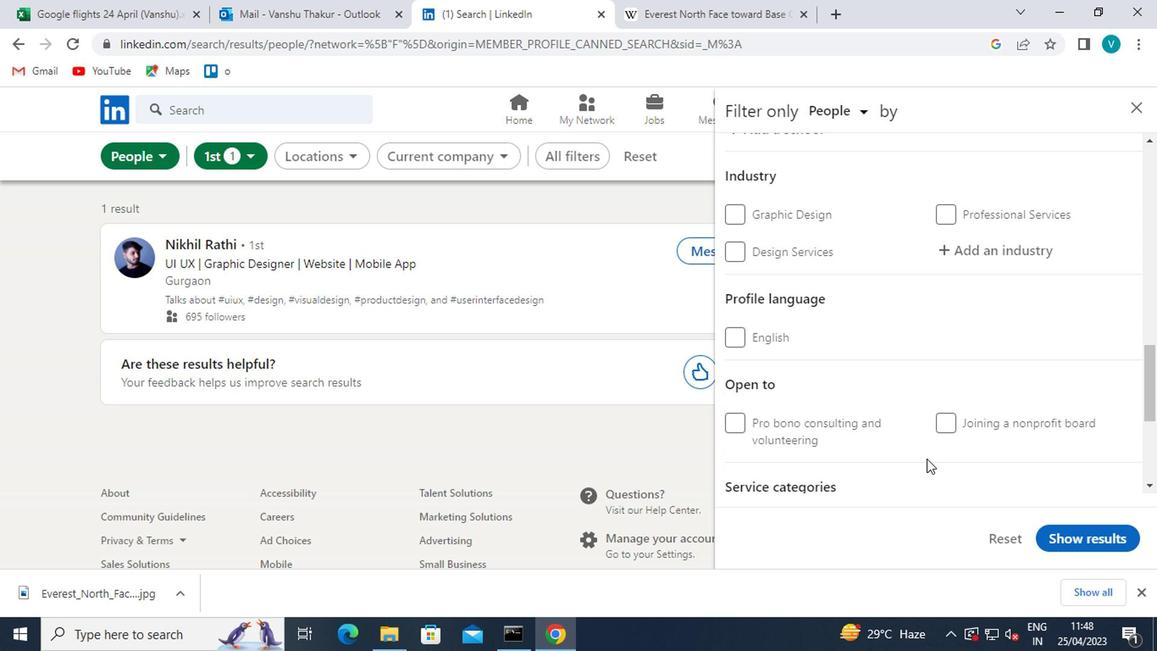 
Action: Mouse scrolled (923, 455) with delta (0, 0)
Screenshot: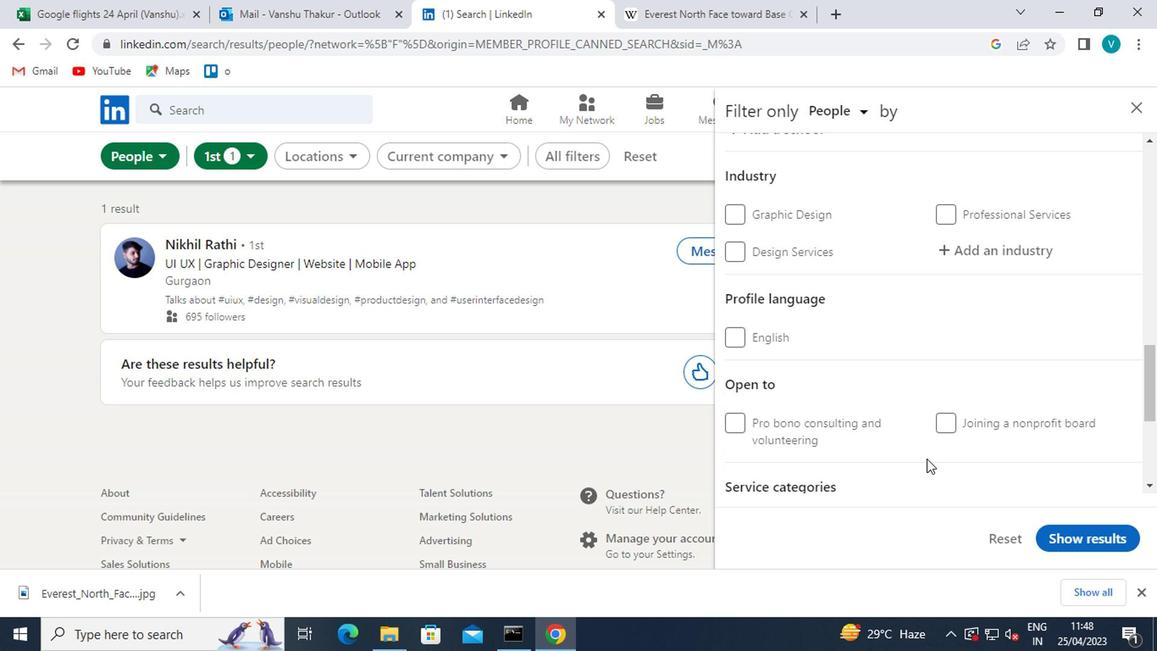 
Action: Mouse moved to (920, 456)
Screenshot: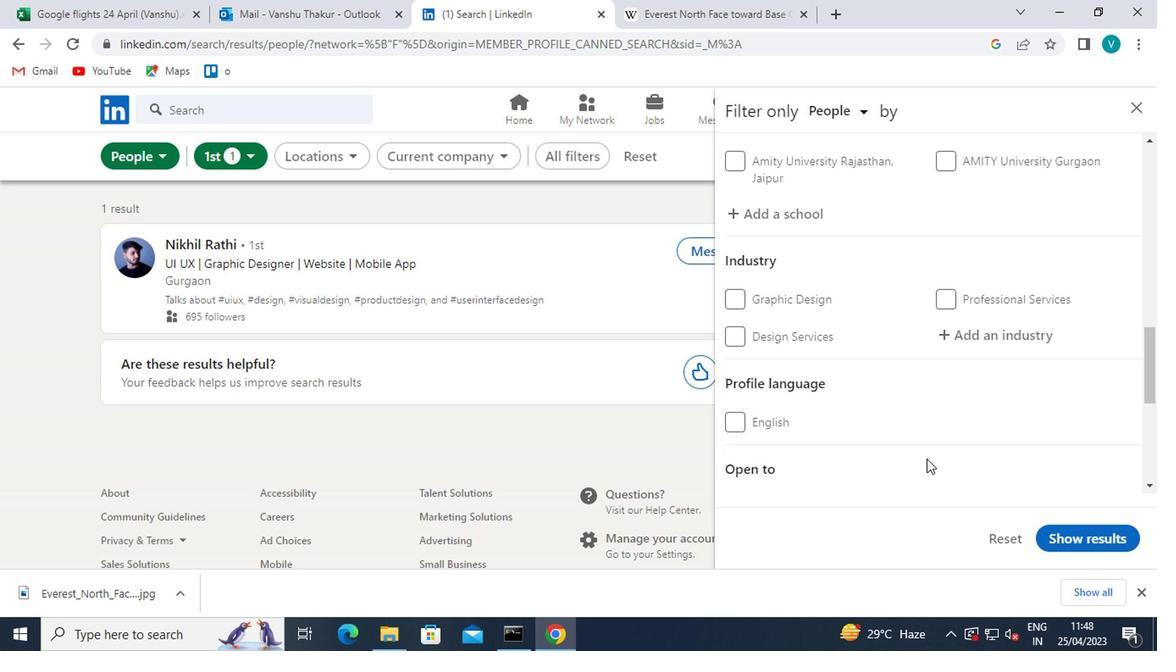 
Action: Mouse scrolled (920, 455) with delta (0, -1)
Screenshot: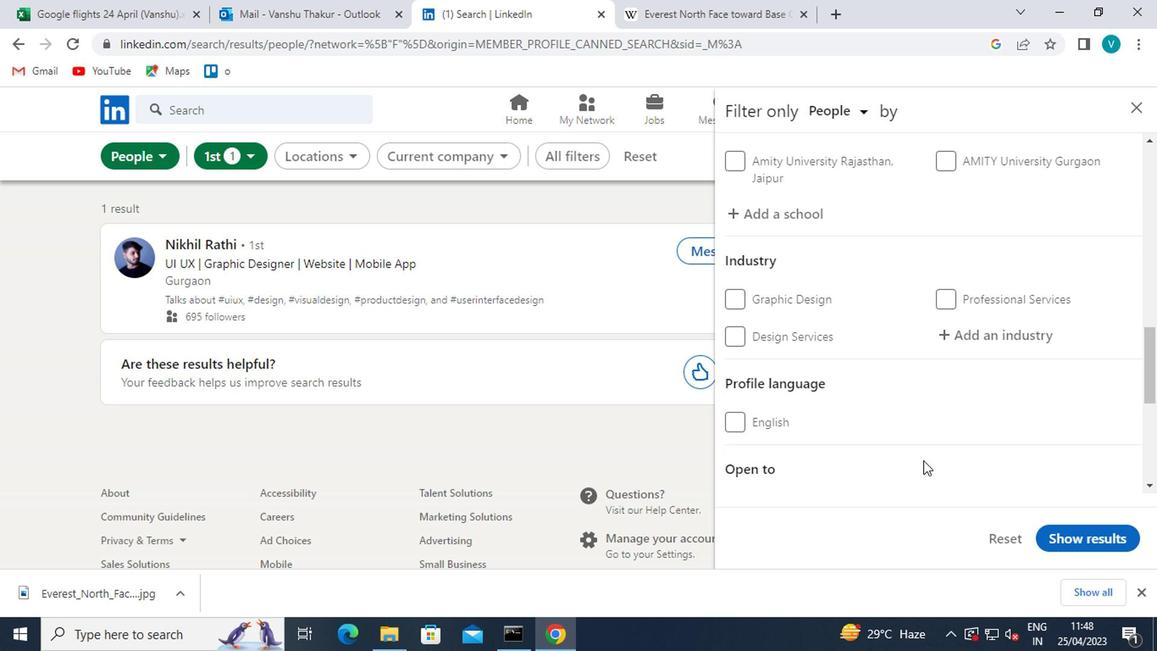 
Action: Mouse scrolled (920, 455) with delta (0, -1)
Screenshot: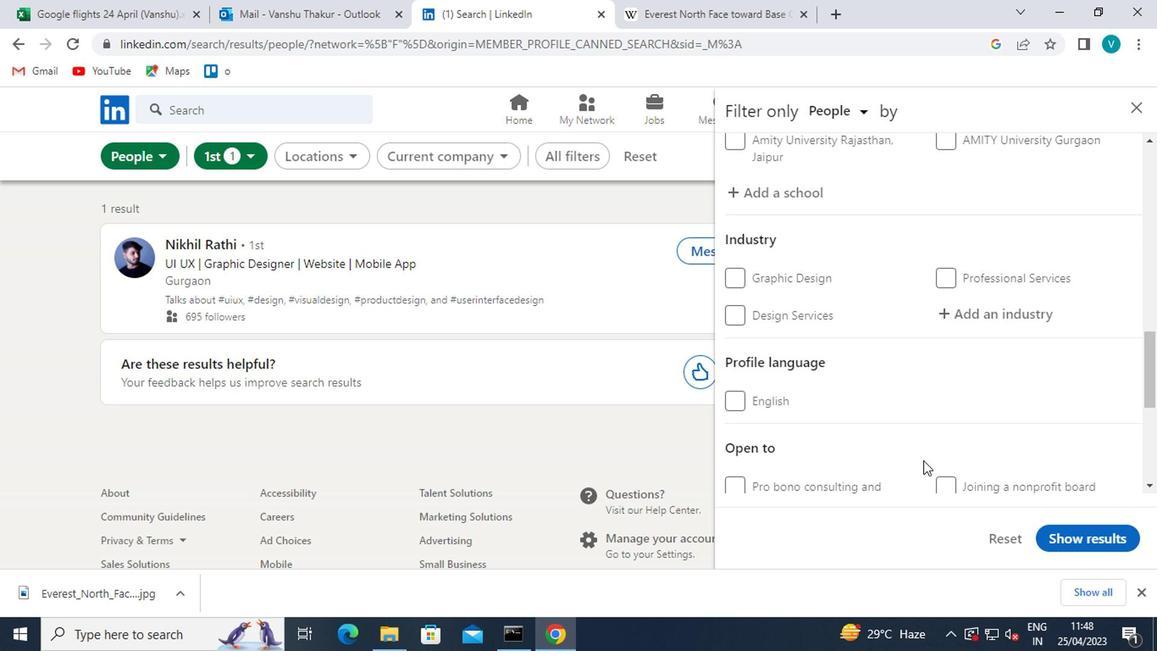
Action: Mouse scrolled (920, 457) with delta (0, 0)
Screenshot: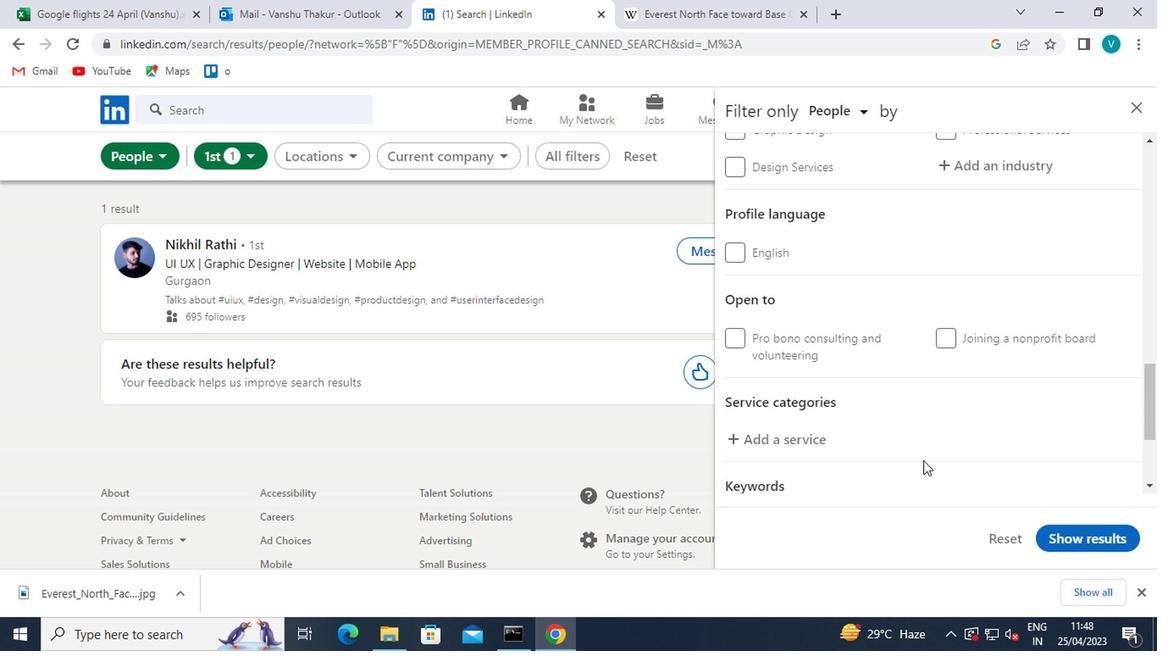 
Action: Mouse scrolled (920, 457) with delta (0, 0)
Screenshot: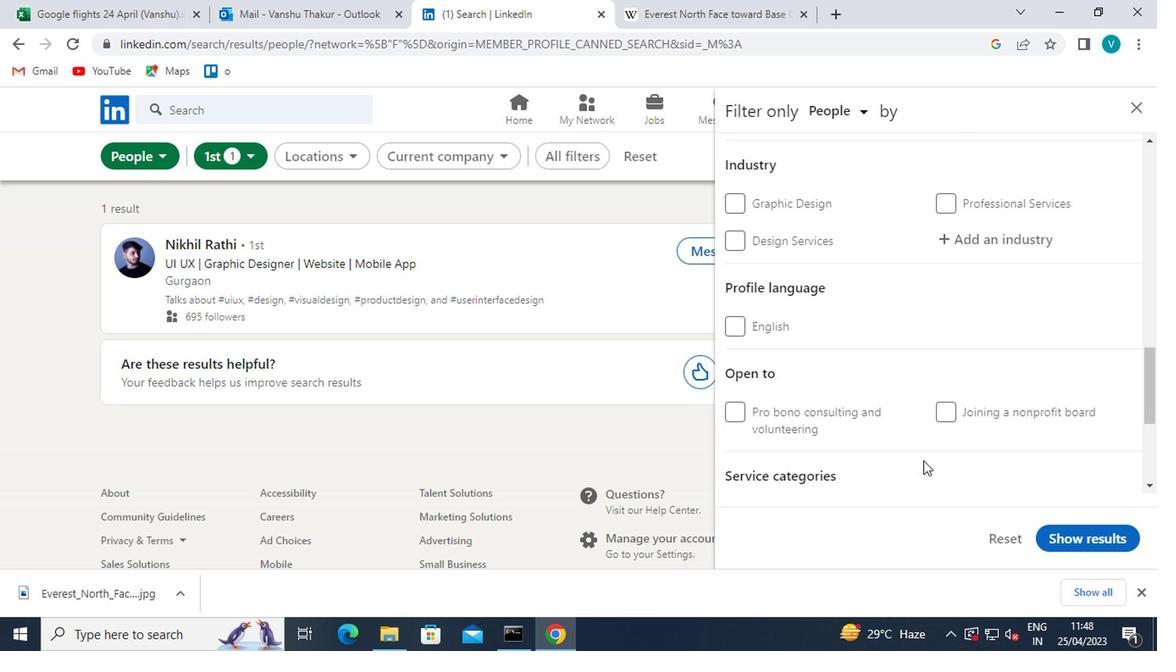 
Action: Mouse scrolled (920, 457) with delta (0, 0)
Screenshot: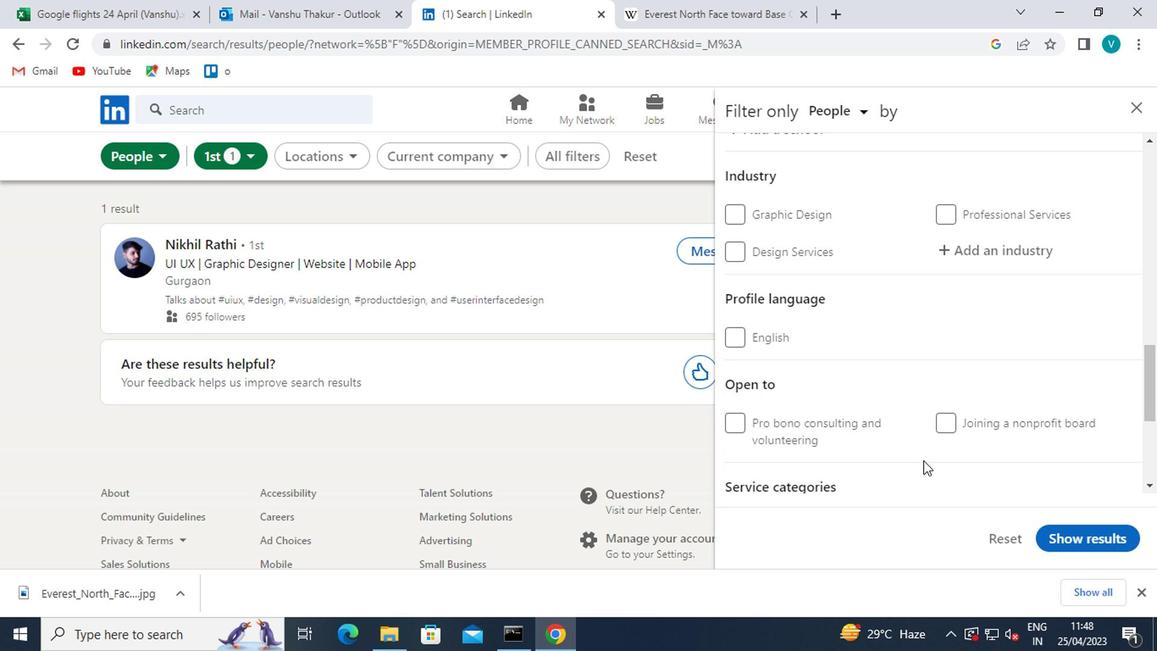 
Action: Mouse scrolled (920, 457) with delta (0, 0)
Screenshot: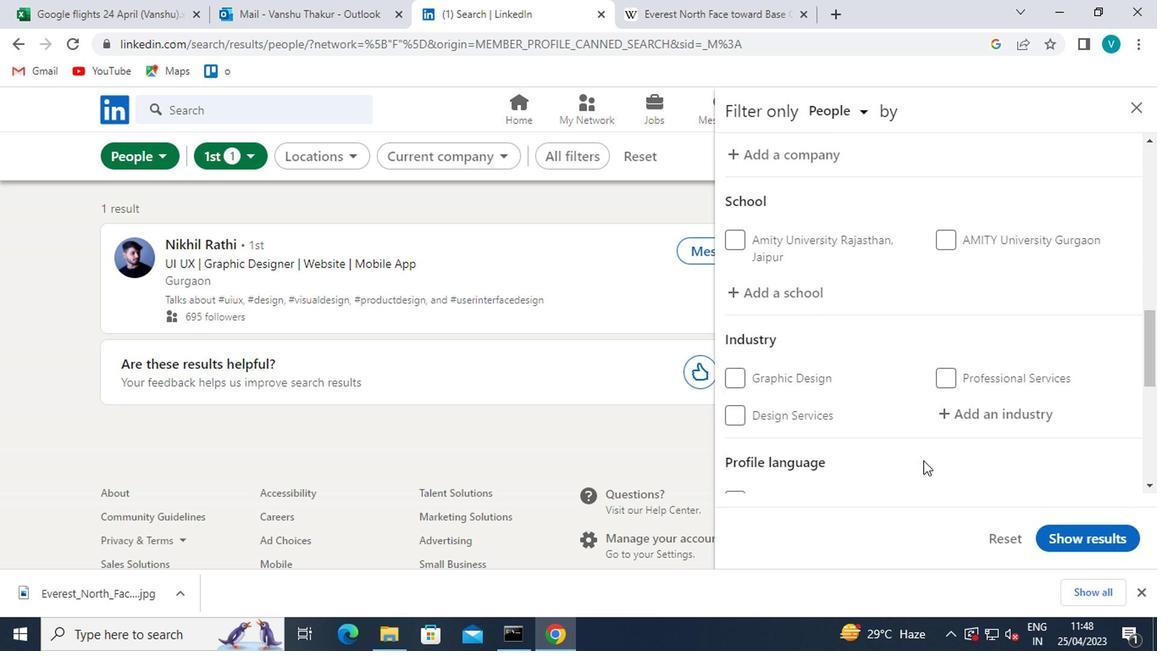 
Action: Mouse scrolled (920, 457) with delta (0, 0)
Screenshot: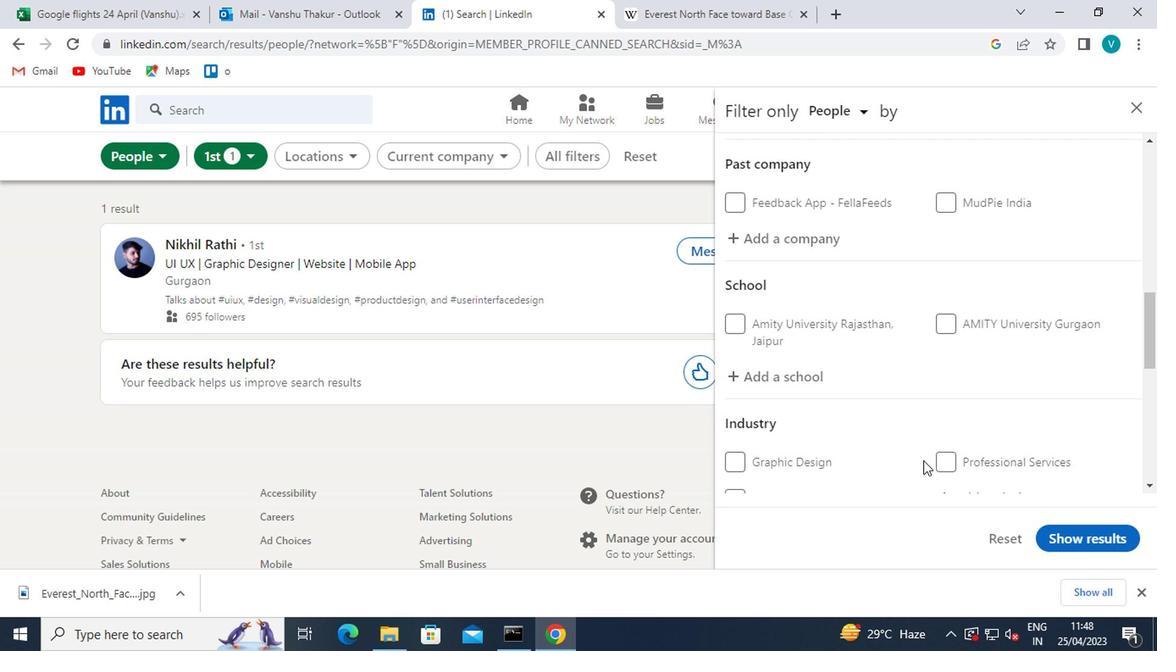 
Action: Mouse scrolled (920, 457) with delta (0, 0)
Screenshot: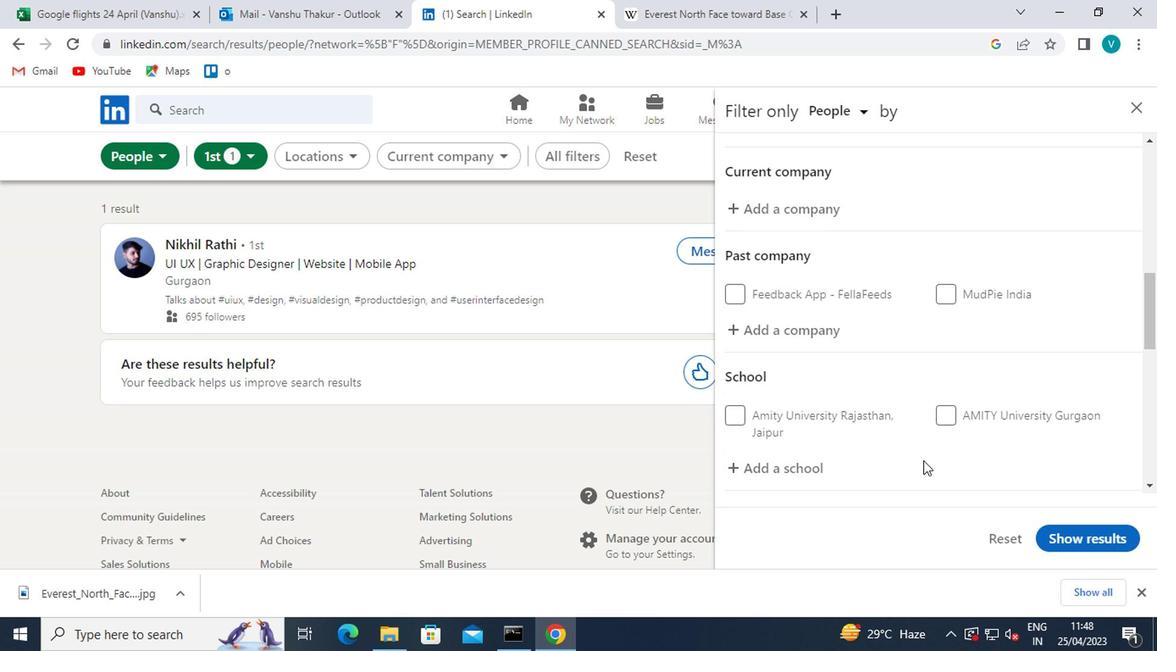 
Action: Mouse moved to (802, 305)
Screenshot: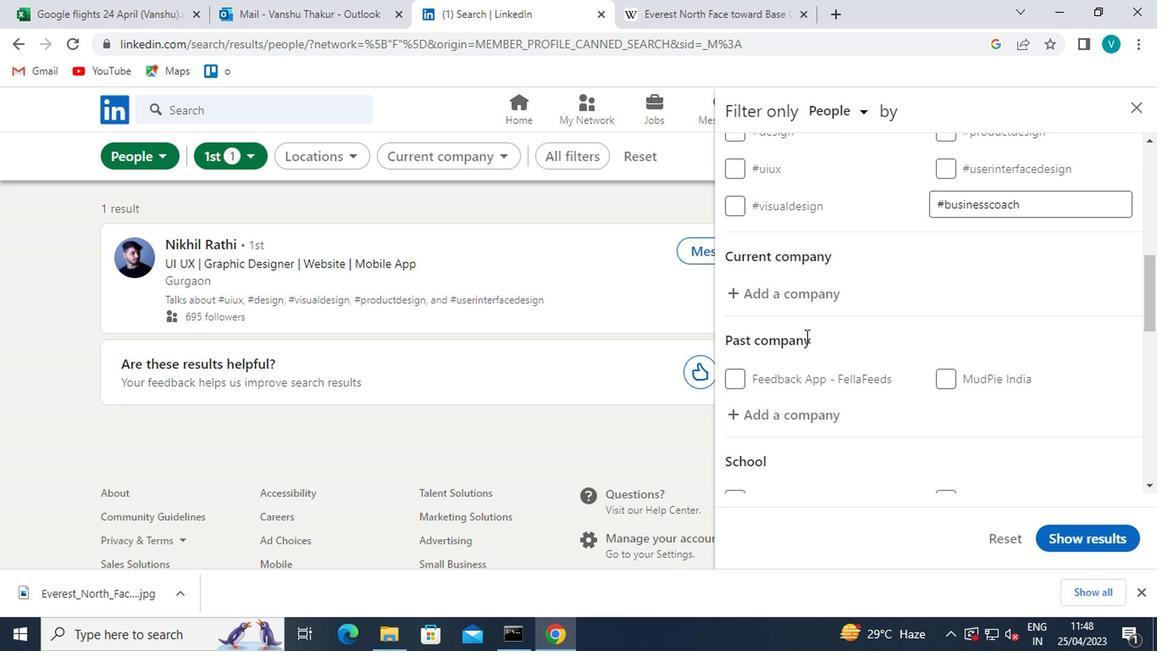 
Action: Mouse pressed left at (802, 305)
Screenshot: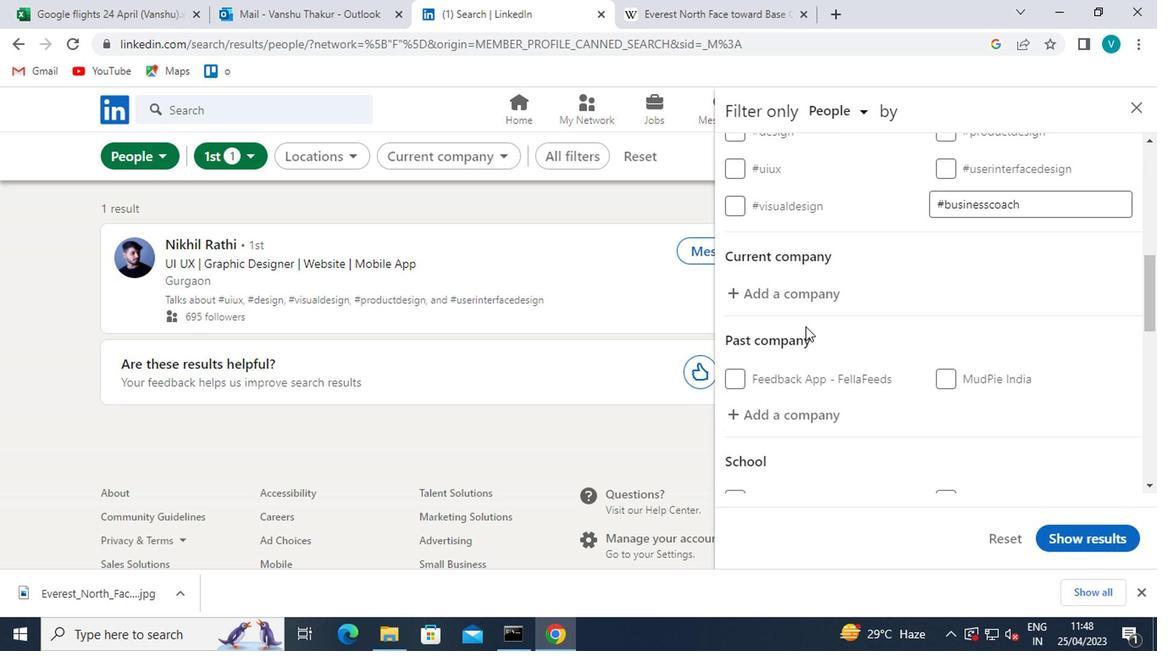 
Action: Mouse moved to (806, 299)
Screenshot: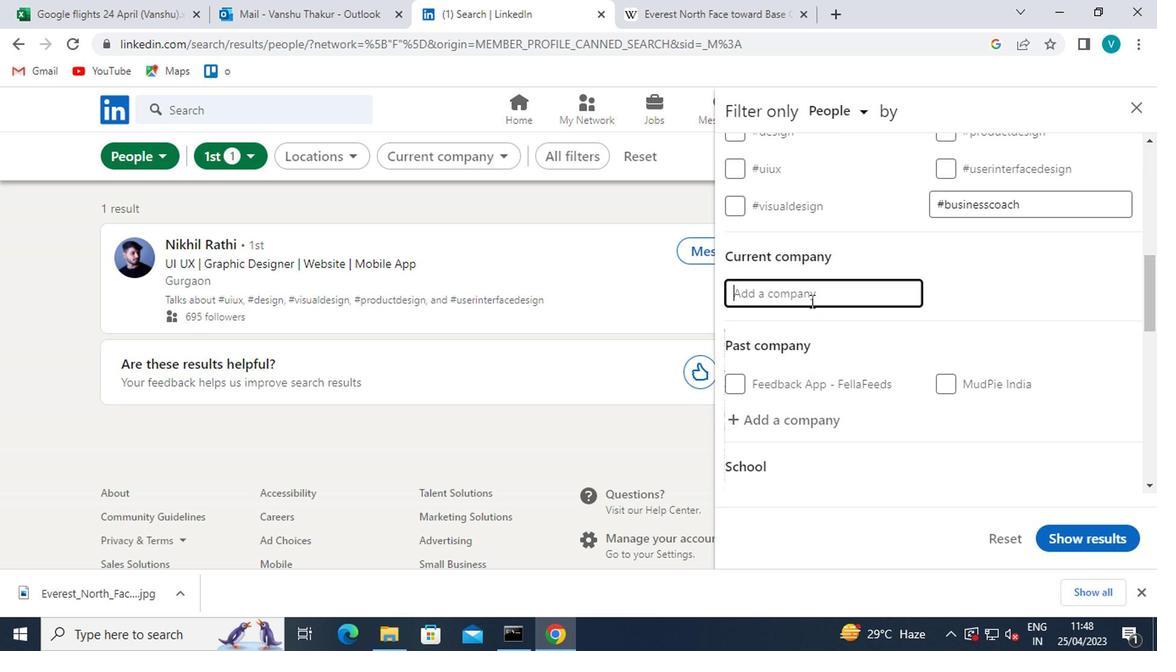 
Action: Key pressed <Key.shift>VEDANTU
Screenshot: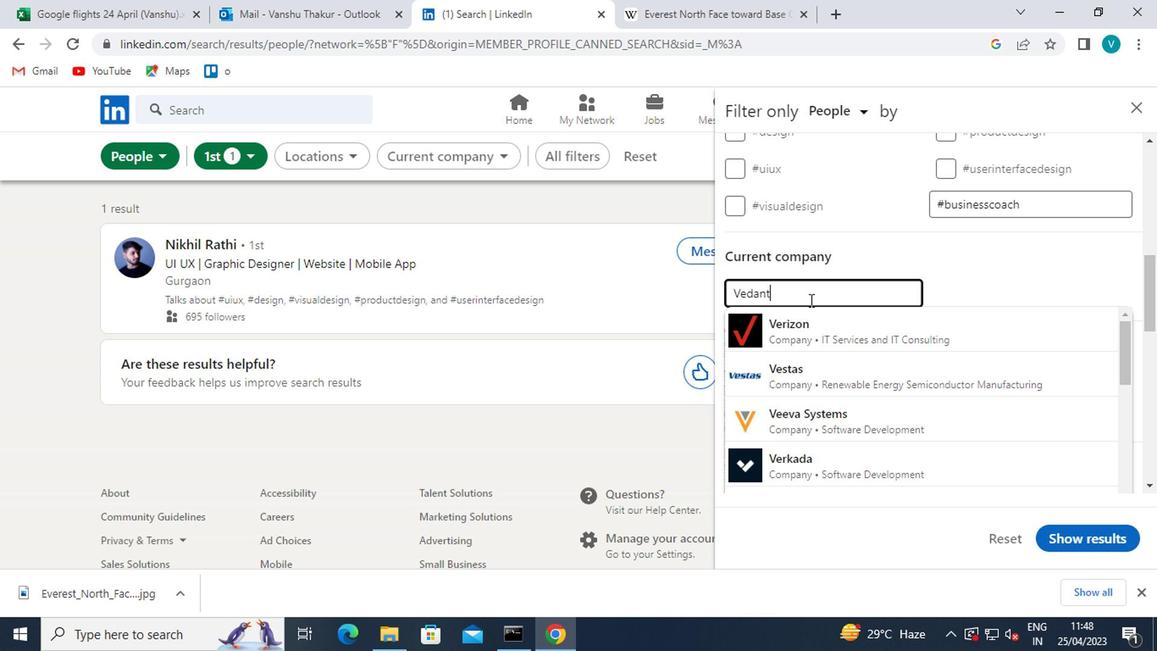 
Action: Mouse moved to (821, 330)
Screenshot: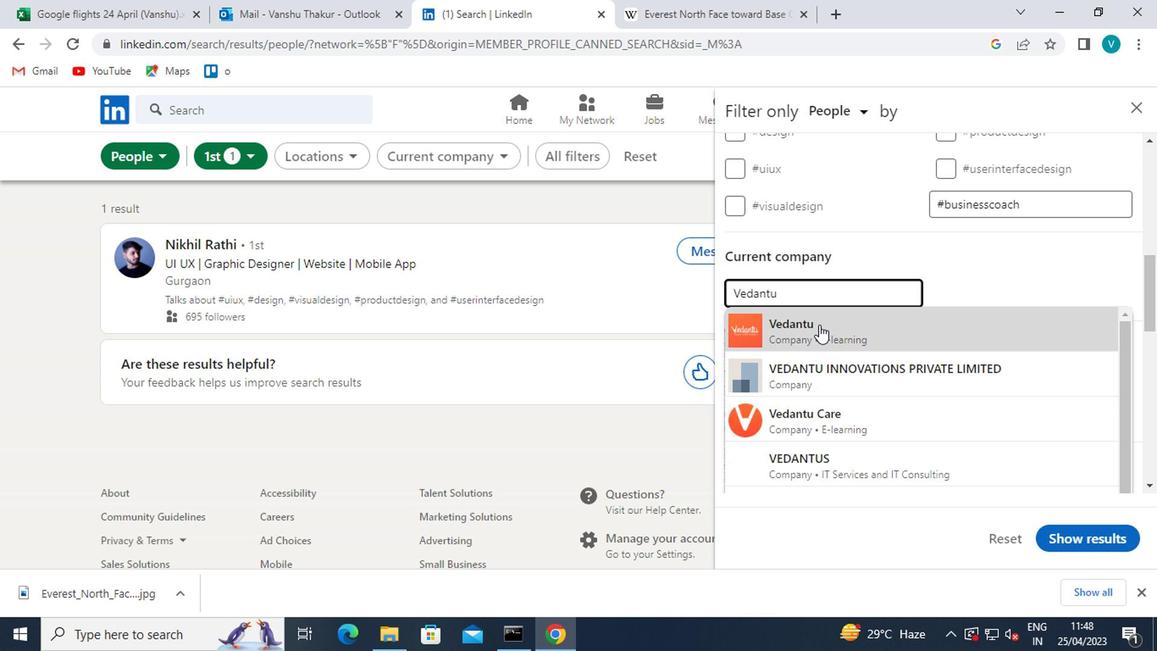 
Action: Mouse pressed left at (821, 330)
Screenshot: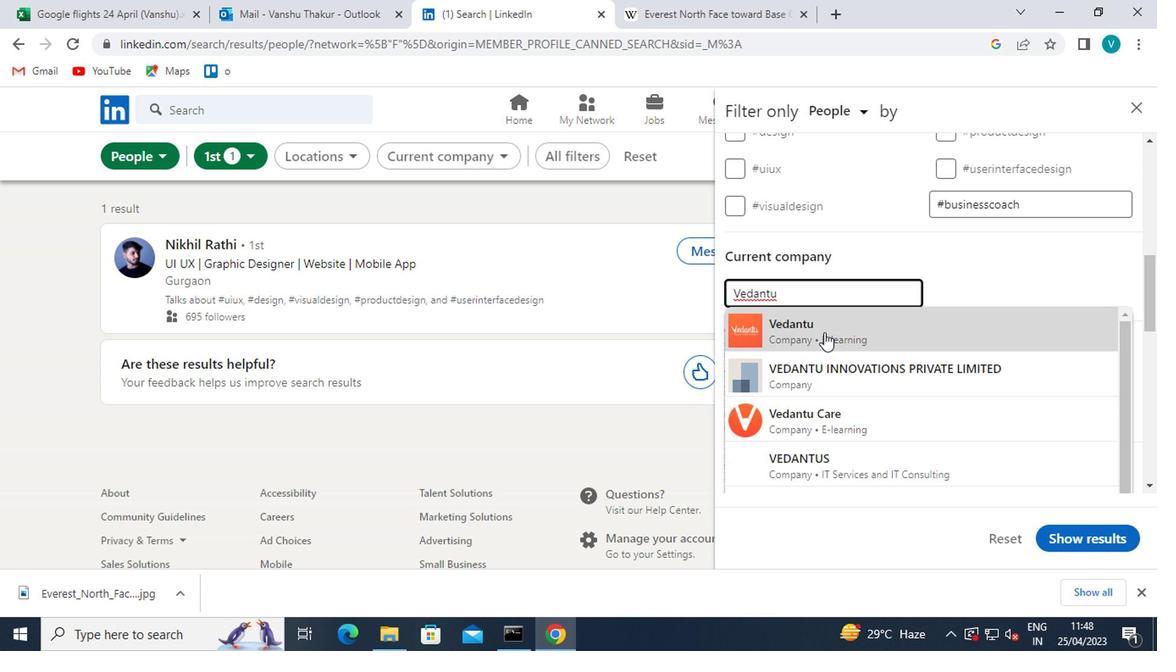
Action: Mouse scrolled (821, 330) with delta (0, 0)
Screenshot: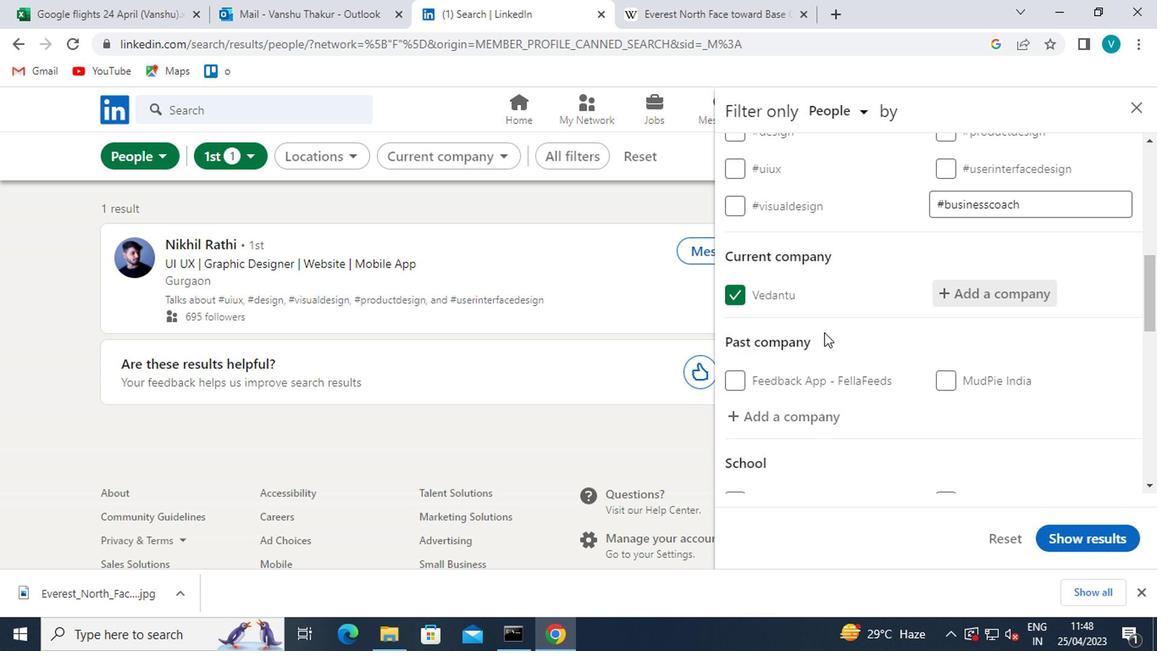 
Action: Mouse moved to (823, 330)
Screenshot: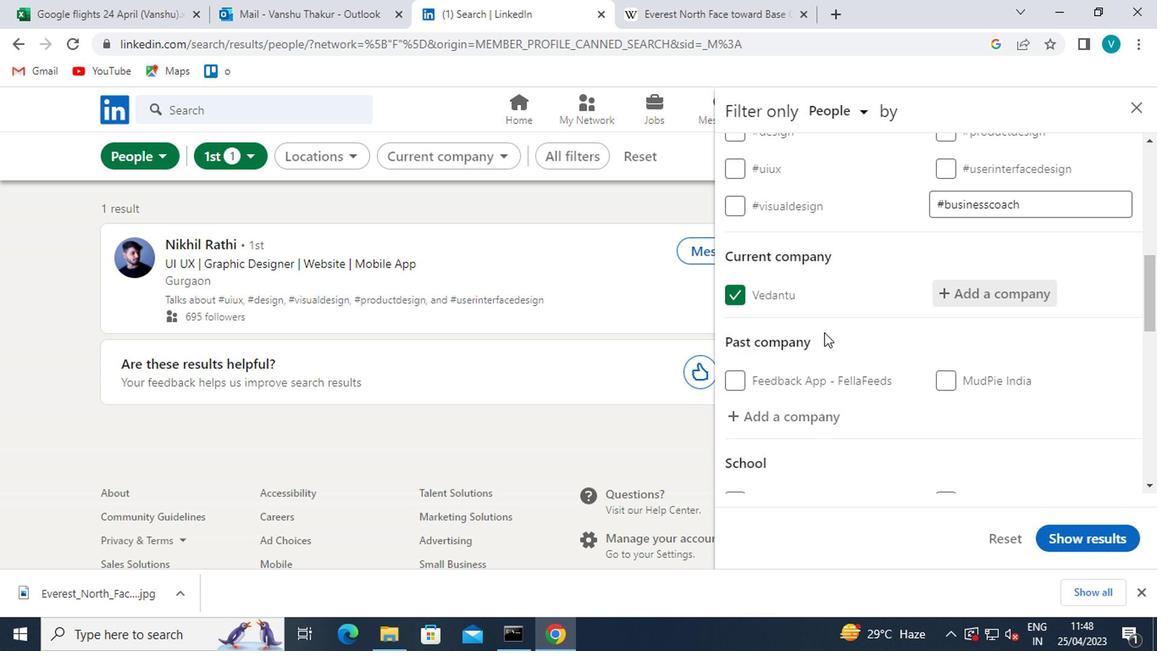 
Action: Mouse scrolled (823, 330) with delta (0, 0)
Screenshot: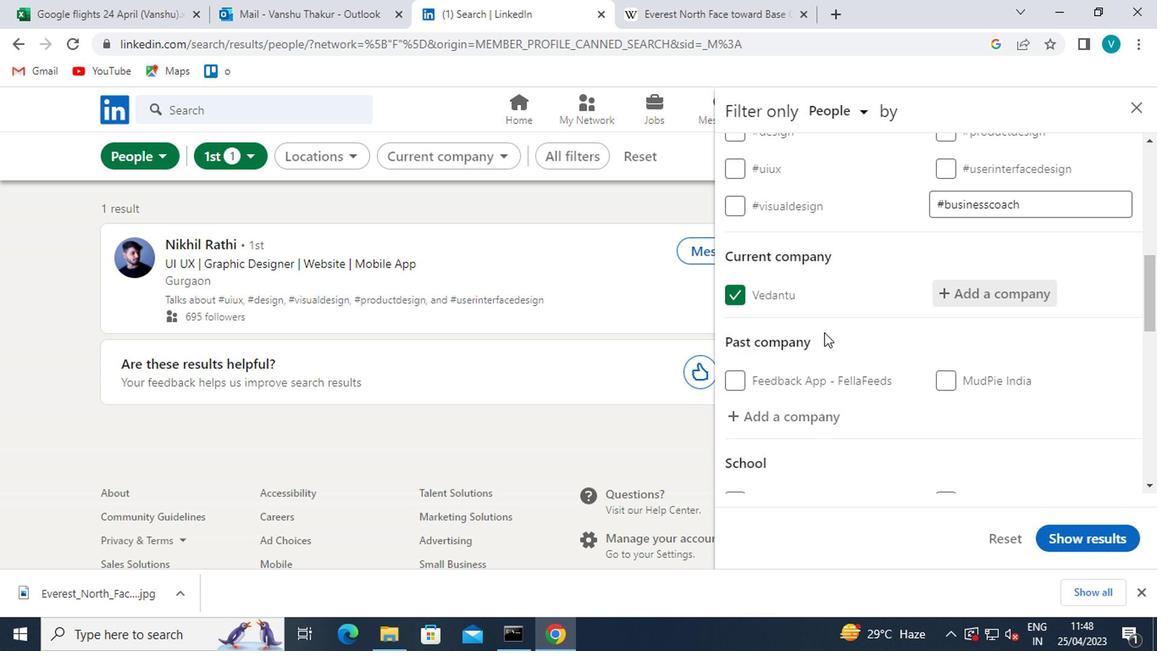 
Action: Mouse moved to (792, 376)
Screenshot: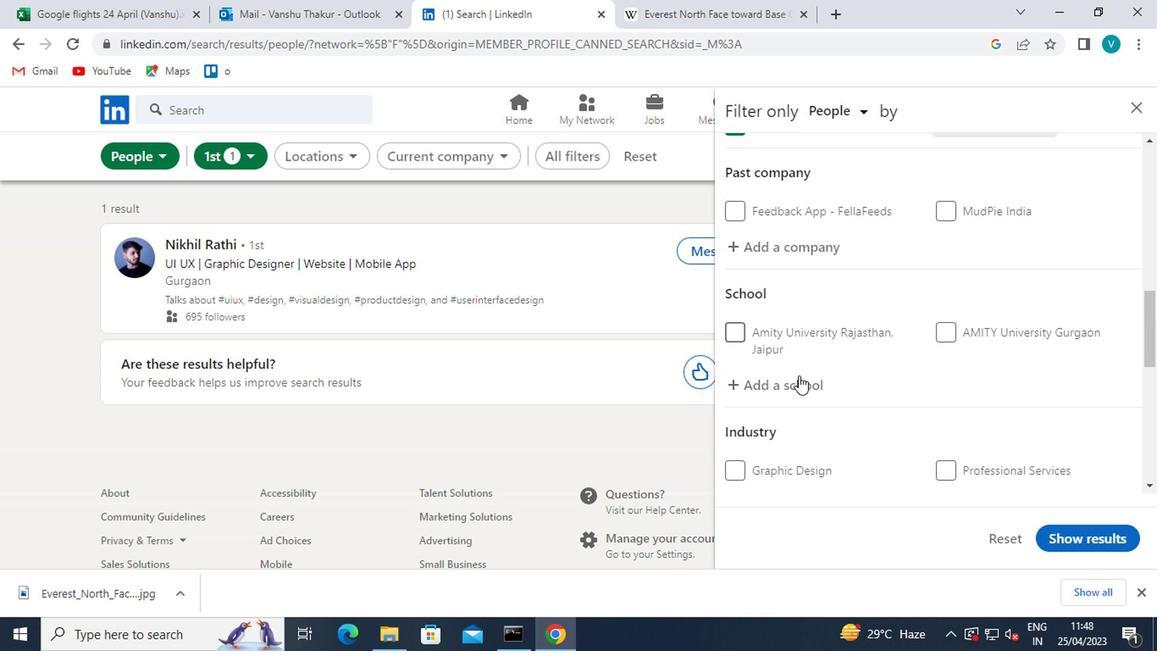 
Action: Mouse pressed left at (792, 376)
Screenshot: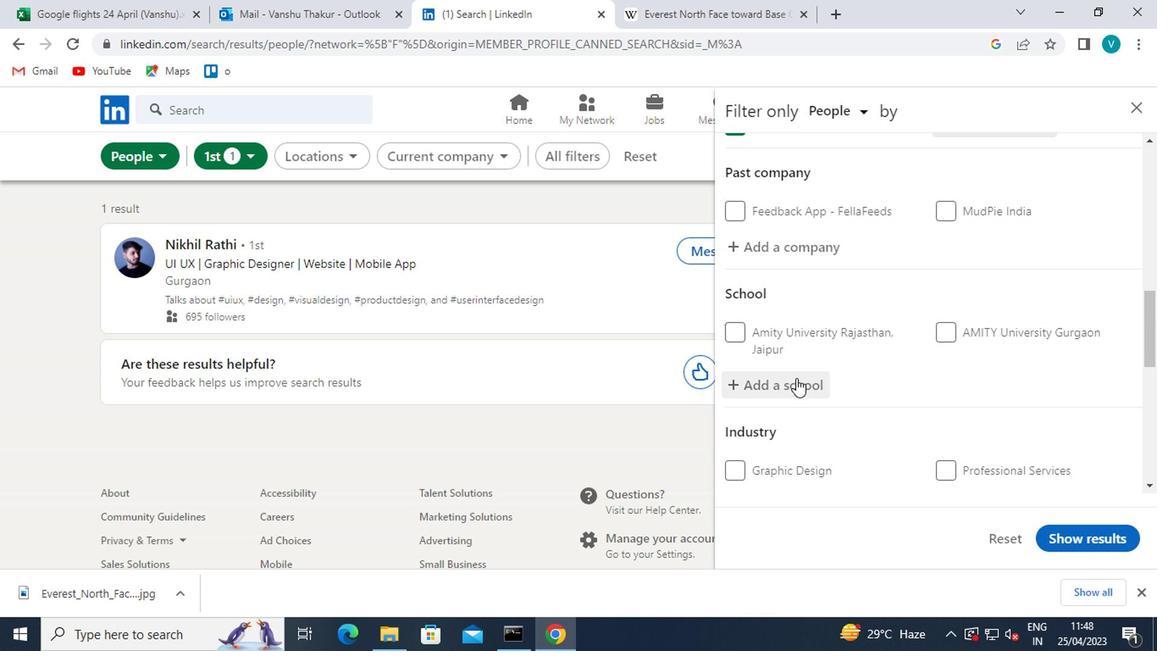 
Action: Mouse moved to (785, 378)
Screenshot: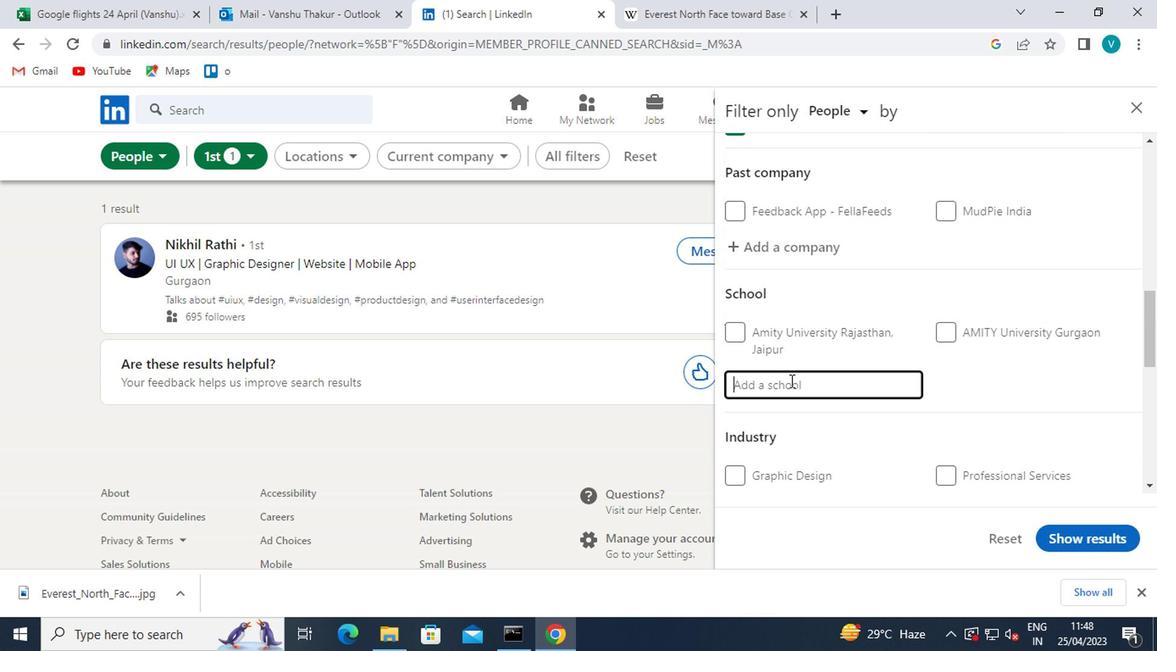 
Action: Key pressed <Key.shift>SRI<Key.space><Key.shift>K<Key.shift>RISHNA<Key.space>
Screenshot: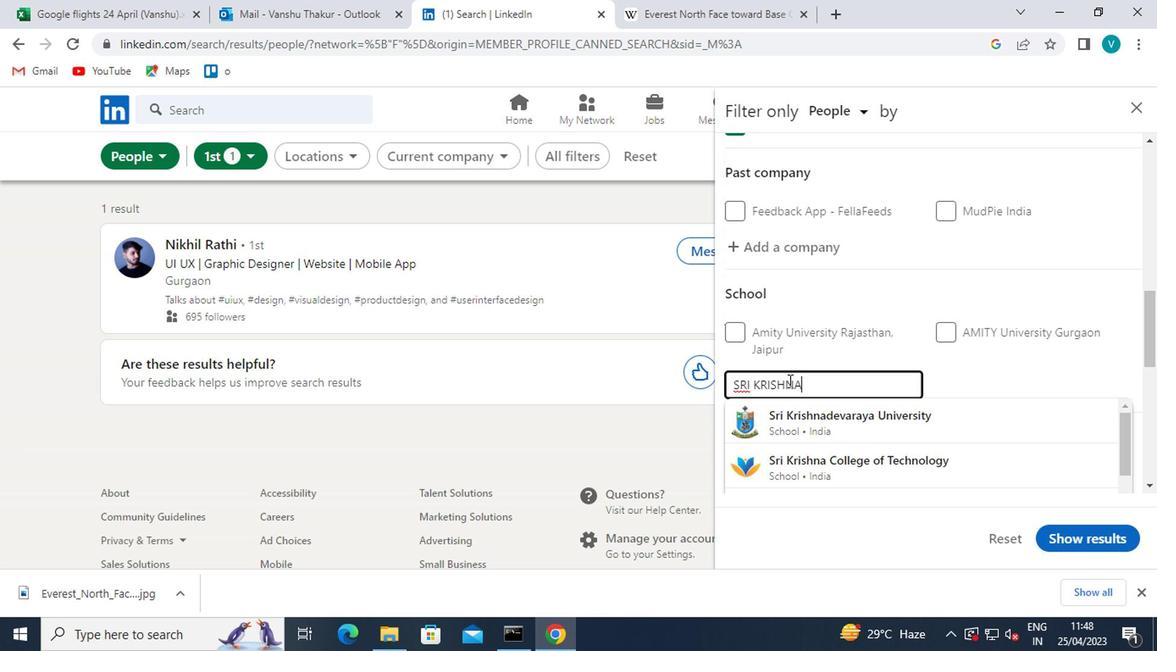 
Action: Mouse moved to (847, 420)
Screenshot: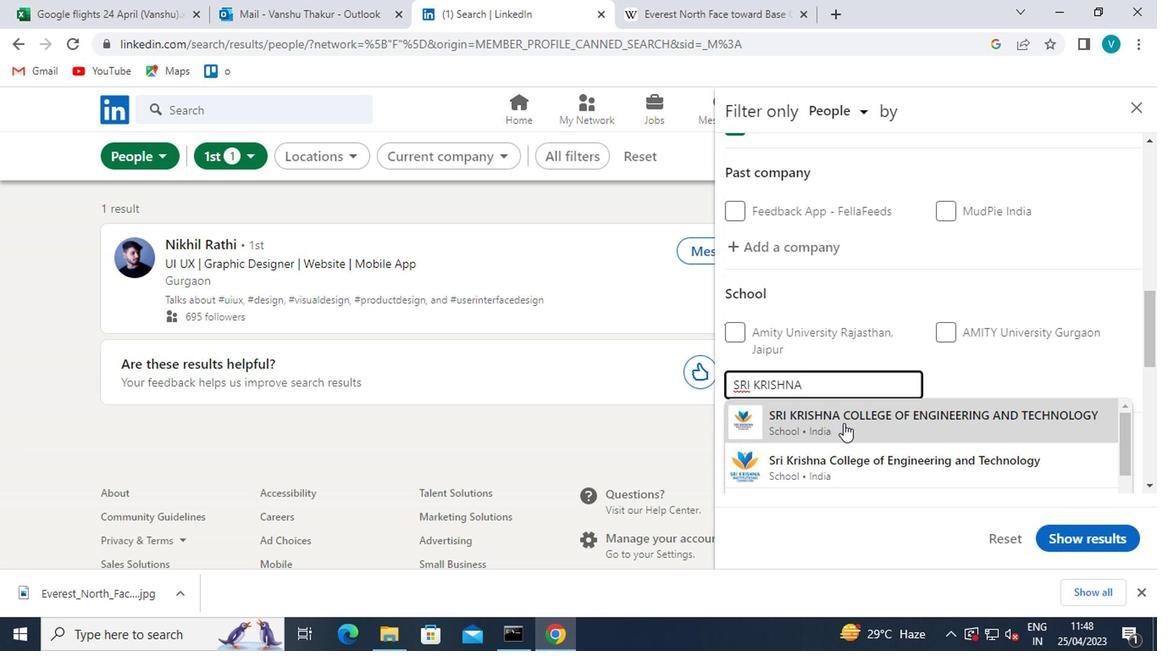 
Action: Mouse pressed left at (847, 420)
Screenshot: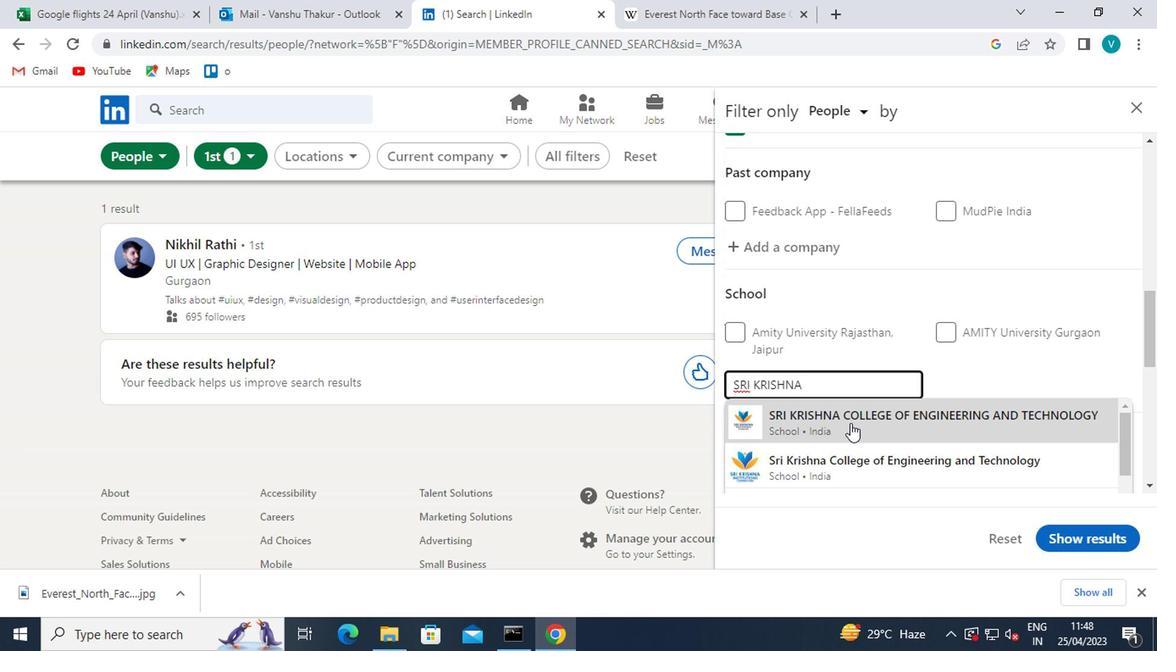 
Action: Mouse scrolled (847, 419) with delta (0, 0)
Screenshot: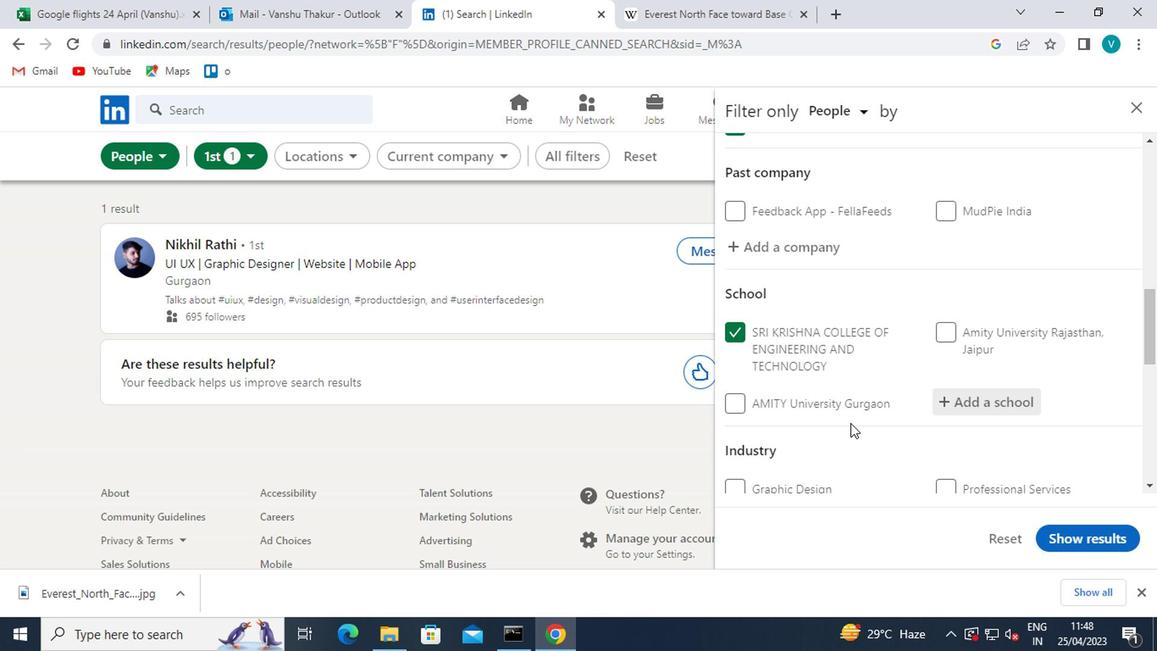 
Action: Mouse scrolled (847, 419) with delta (0, 0)
Screenshot: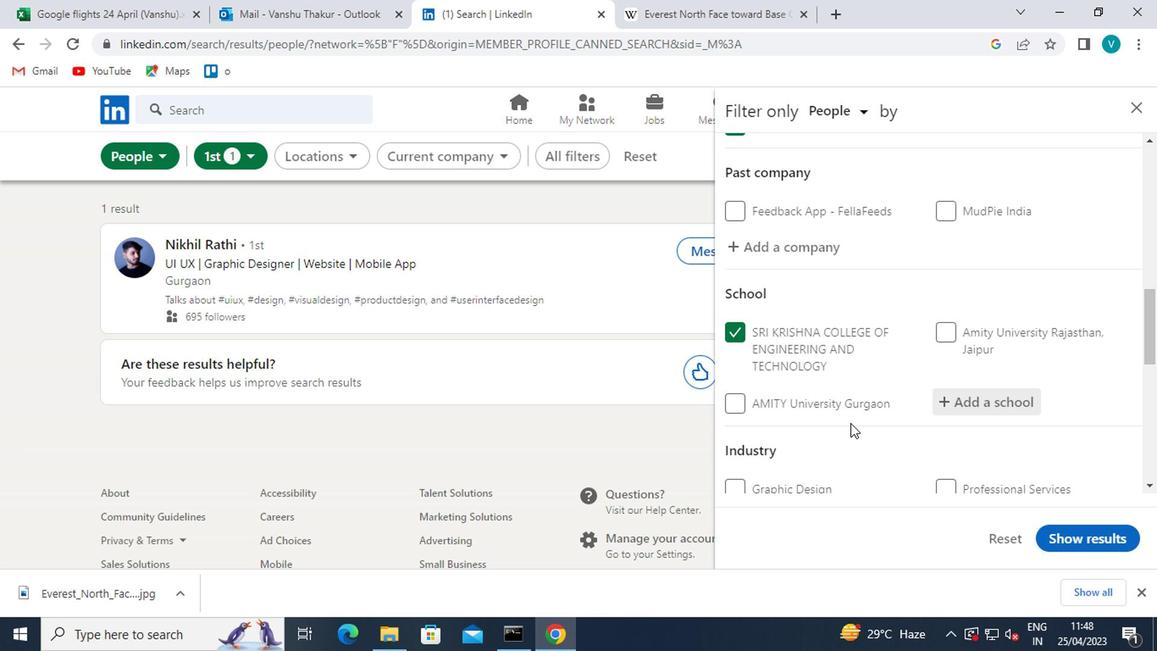 
Action: Mouse moved to (978, 357)
Screenshot: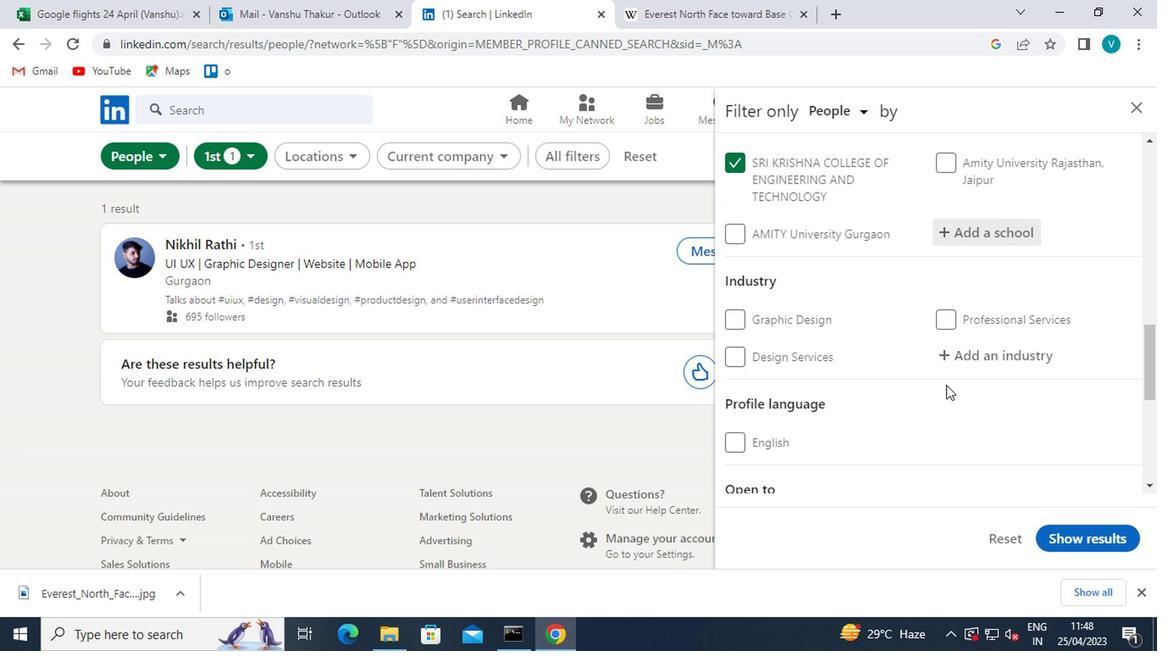 
Action: Mouse pressed left at (978, 357)
Screenshot: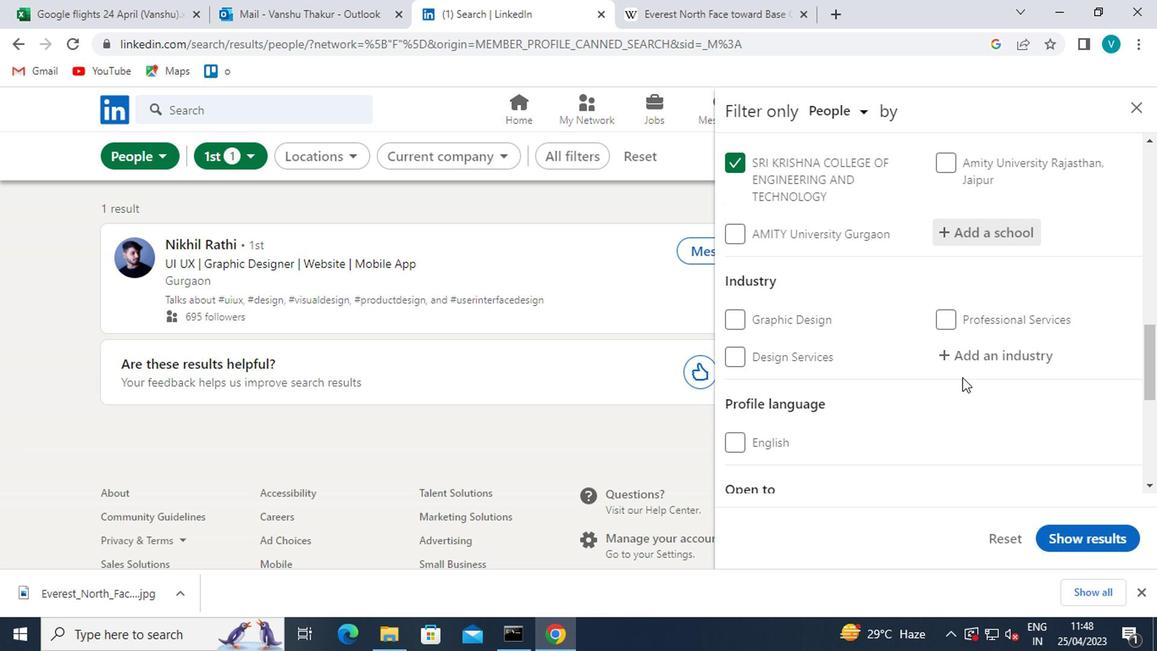 
Action: Mouse moved to (816, 258)
Screenshot: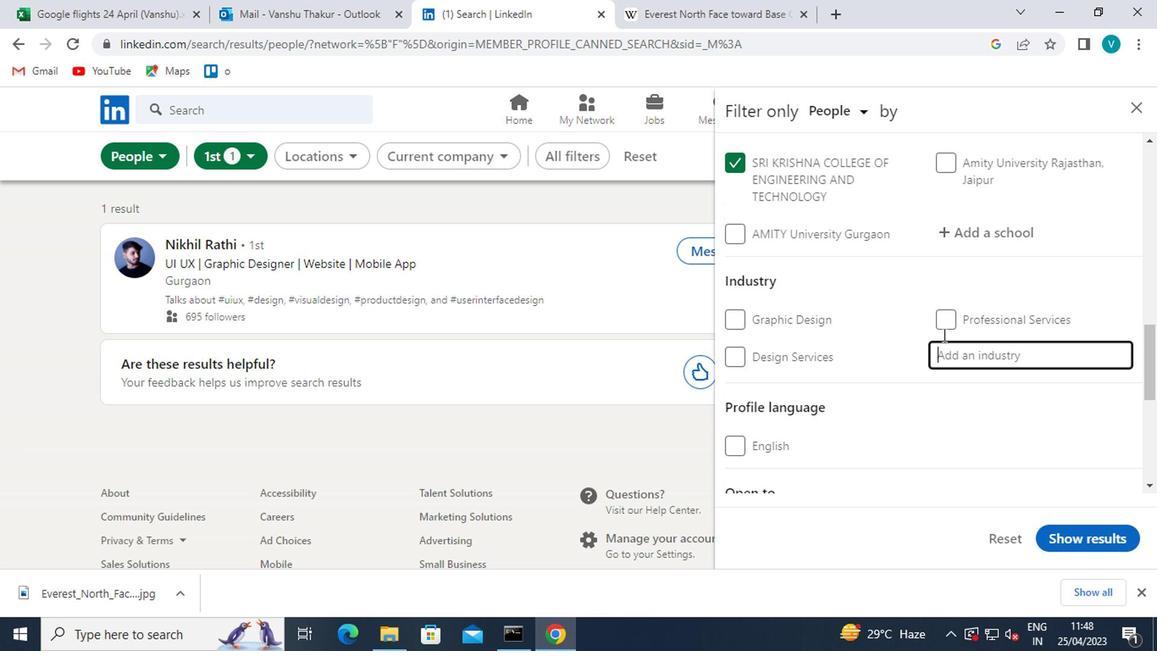 
Action: Key pressed <Key.shift>IT
Screenshot: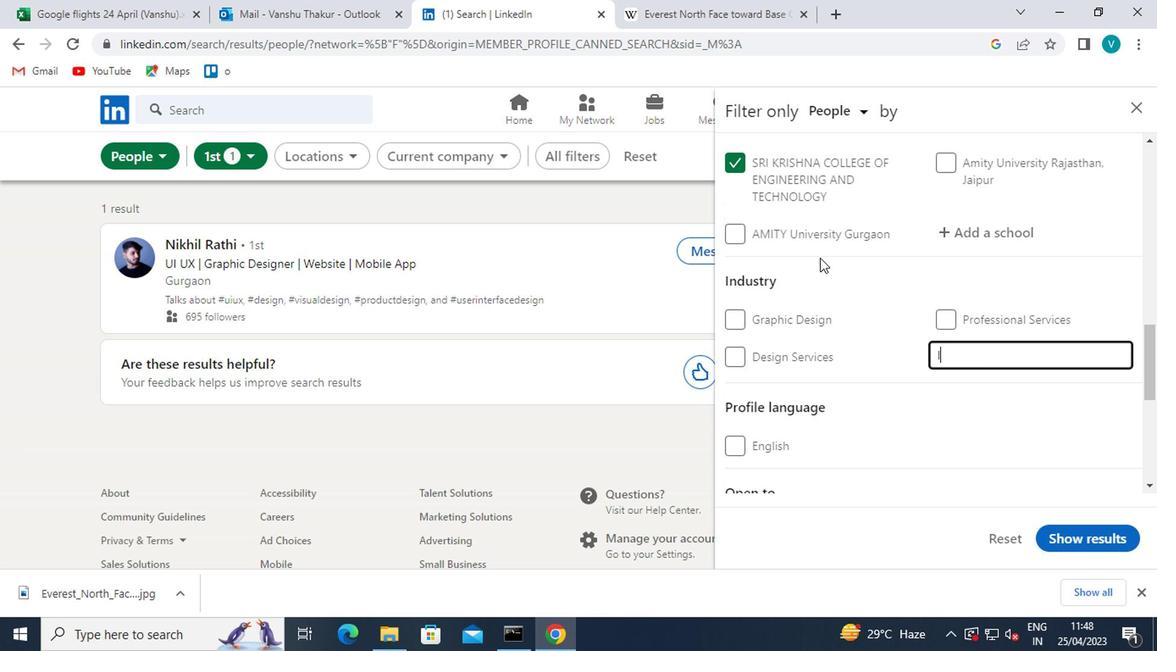
Action: Mouse moved to (815, 256)
Screenshot: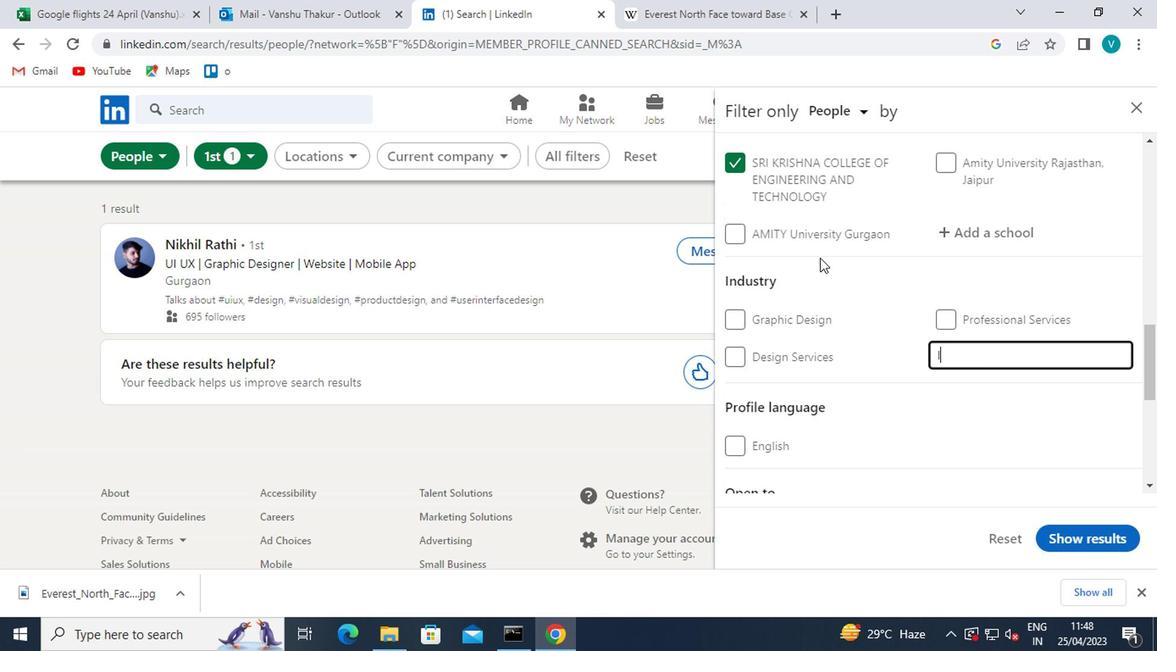 
Action: Key pressed <Key.space><Key.shift><Key.shift><Key.shift><Key.shift><Key.shift><Key.shift>SYSTEM<Key.space>
Screenshot: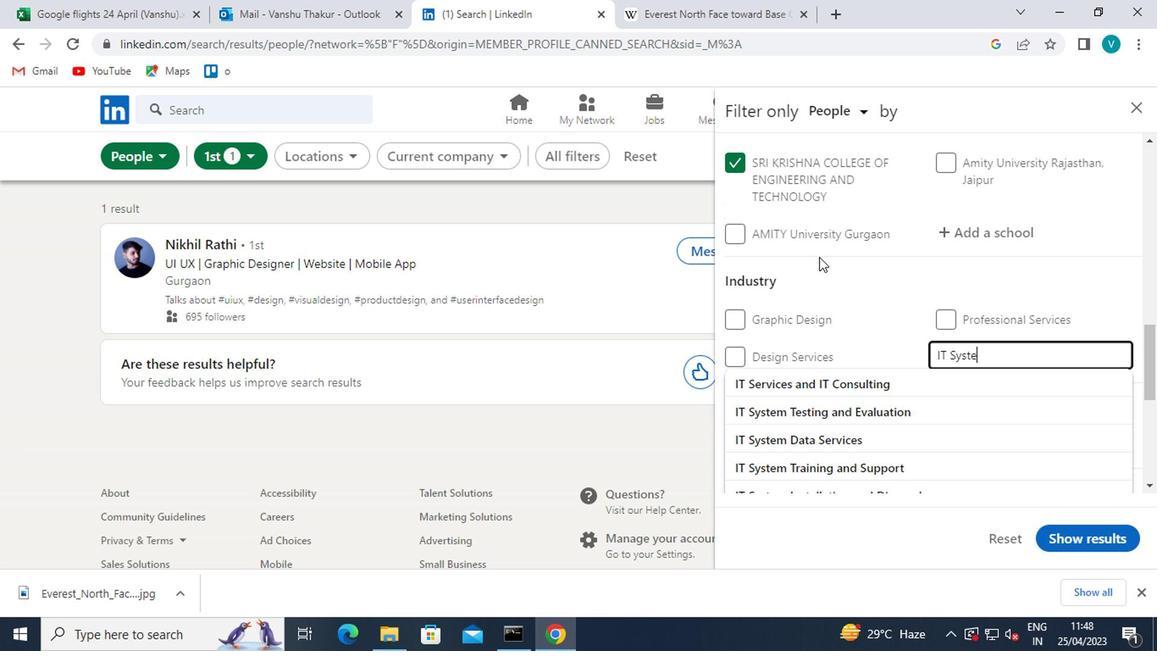 
Action: Mouse moved to (815, 256)
Screenshot: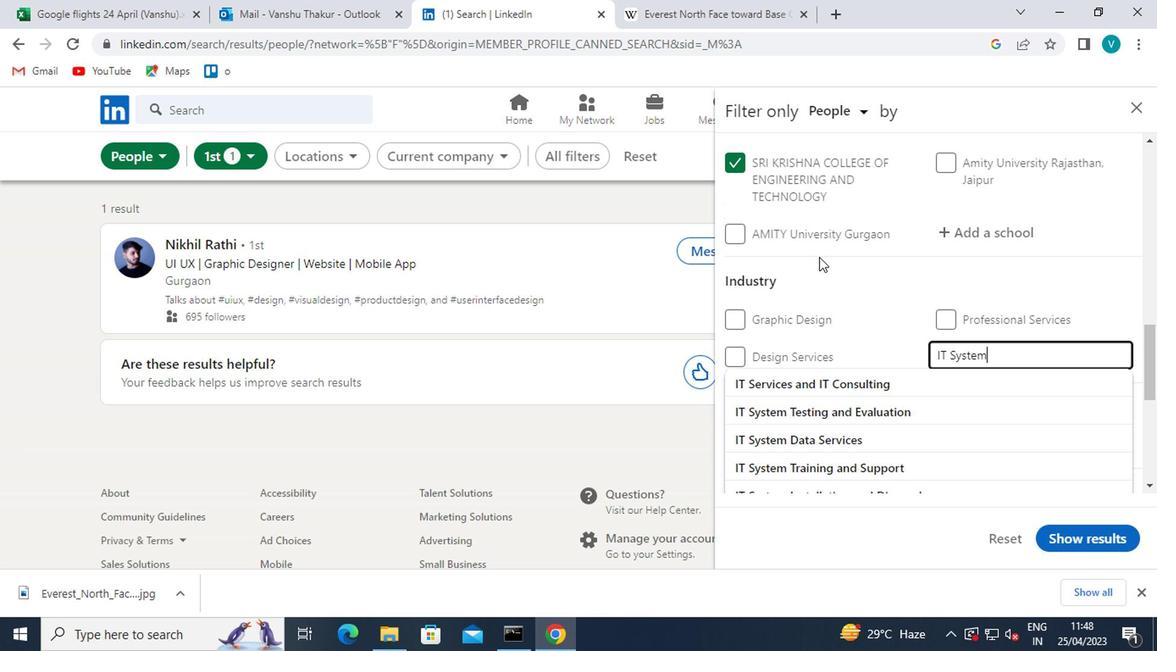 
Action: Key pressed <Key.shift>DATA<Key.space>
Screenshot: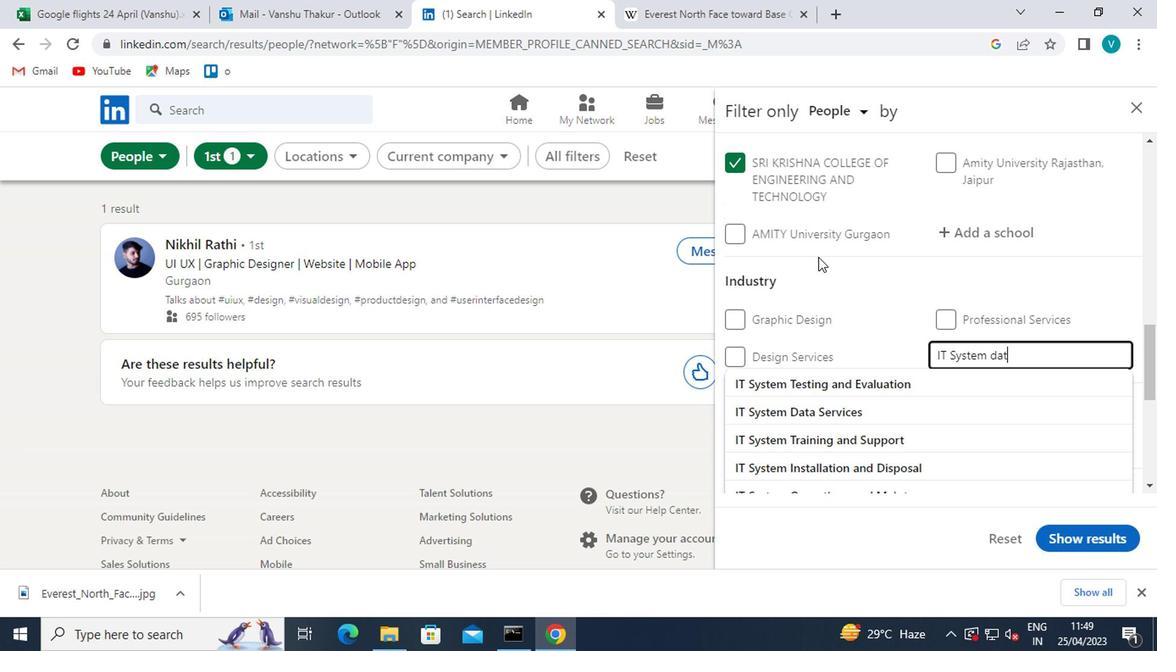 
Action: Mouse moved to (857, 377)
Screenshot: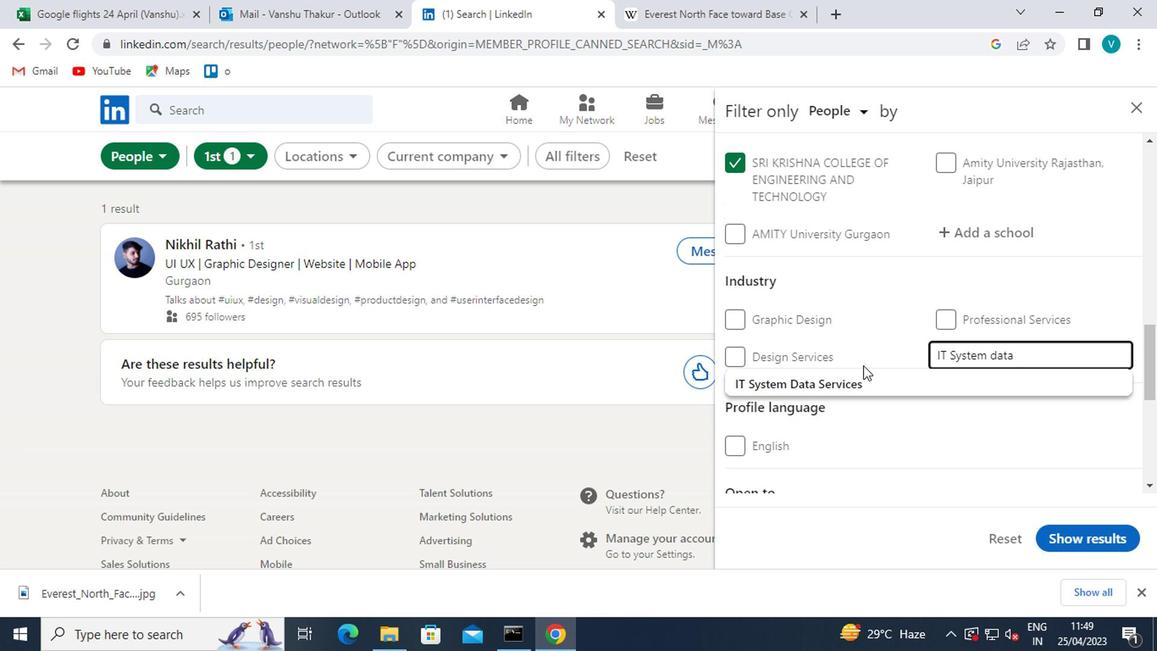 
Action: Mouse pressed left at (857, 377)
Screenshot: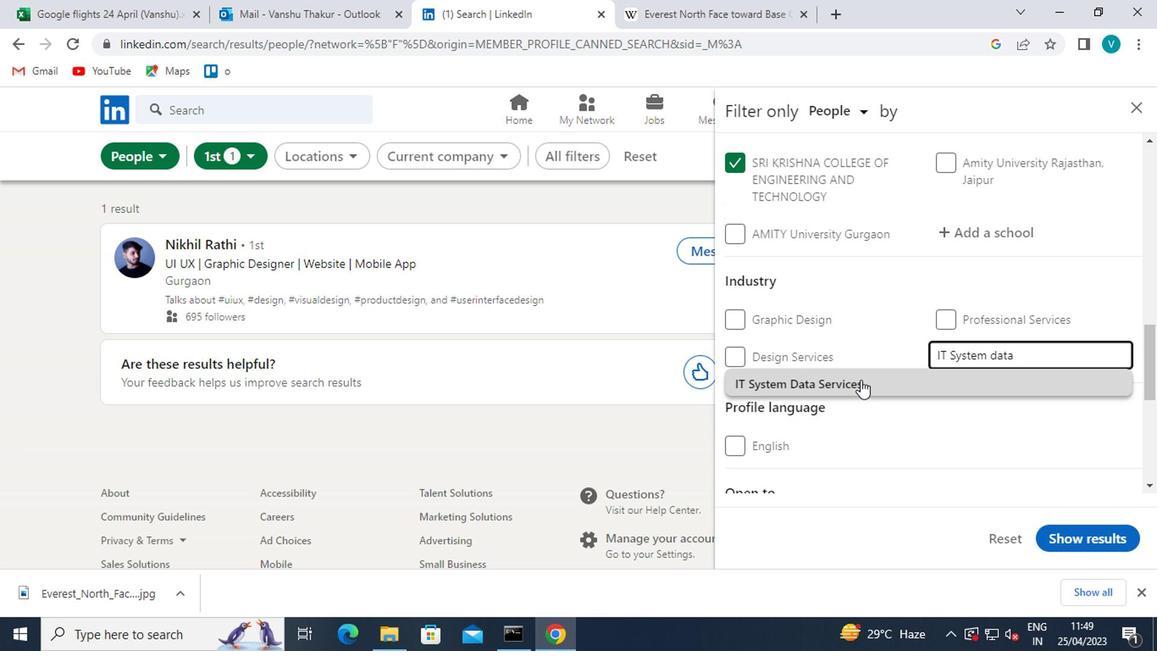 
Action: Mouse moved to (877, 371)
Screenshot: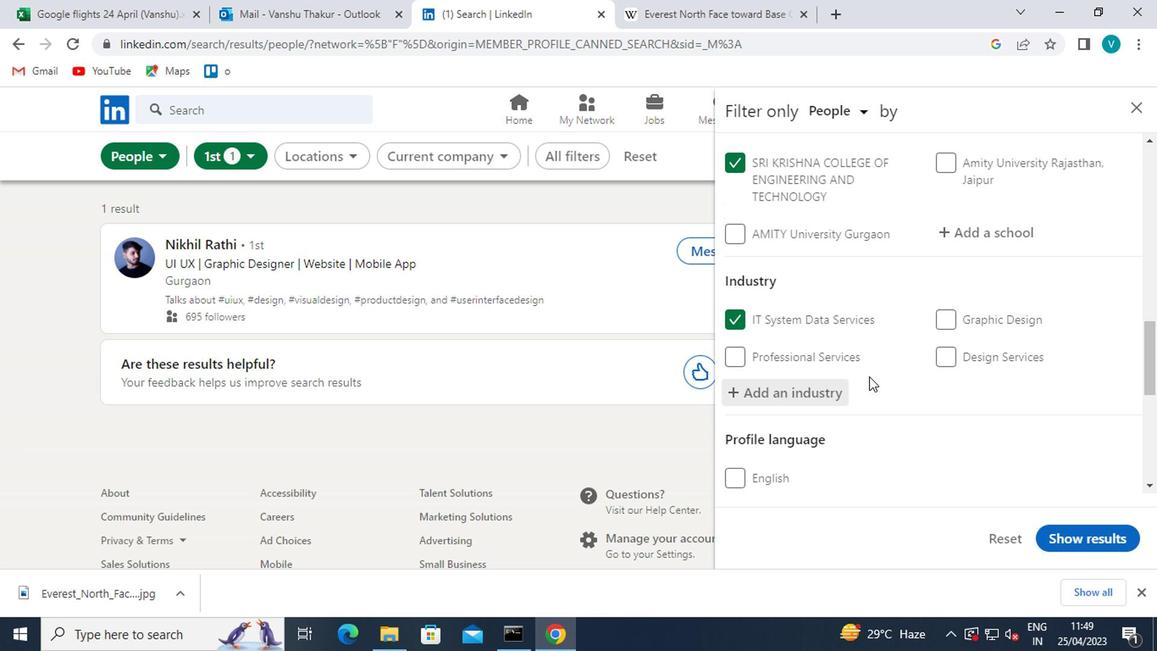 
Action: Mouse scrolled (877, 370) with delta (0, -1)
Screenshot: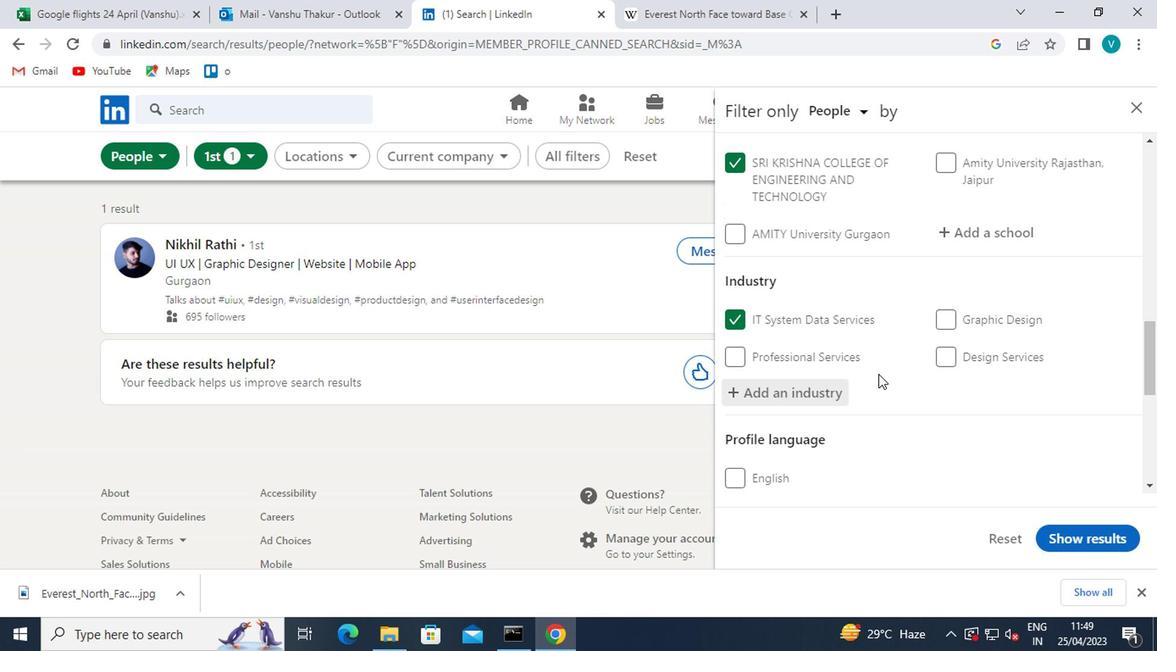 
Action: Mouse moved to (879, 371)
Screenshot: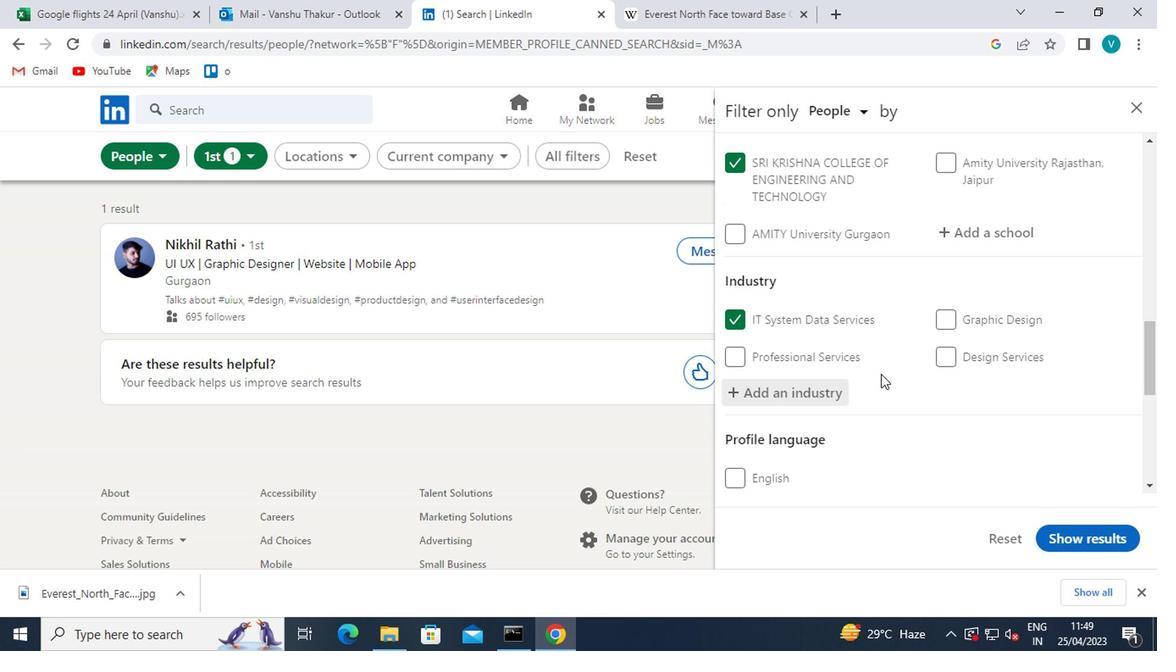 
Action: Mouse scrolled (879, 370) with delta (0, -1)
Screenshot: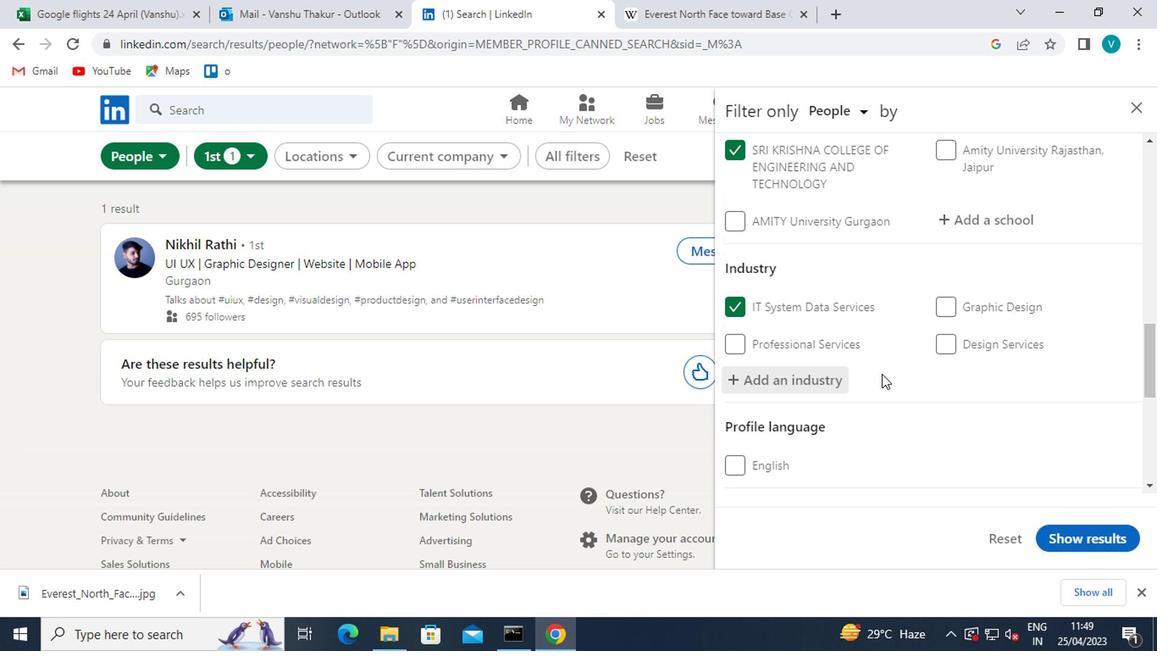 
Action: Mouse scrolled (879, 370) with delta (0, -1)
Screenshot: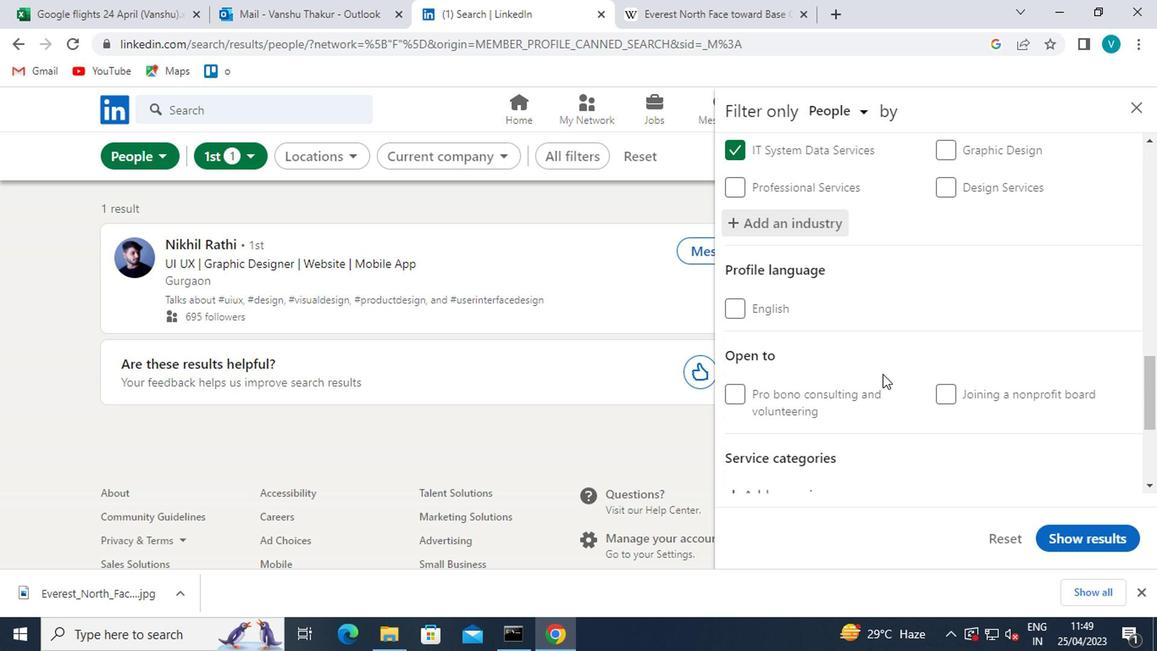 
Action: Mouse moved to (800, 402)
Screenshot: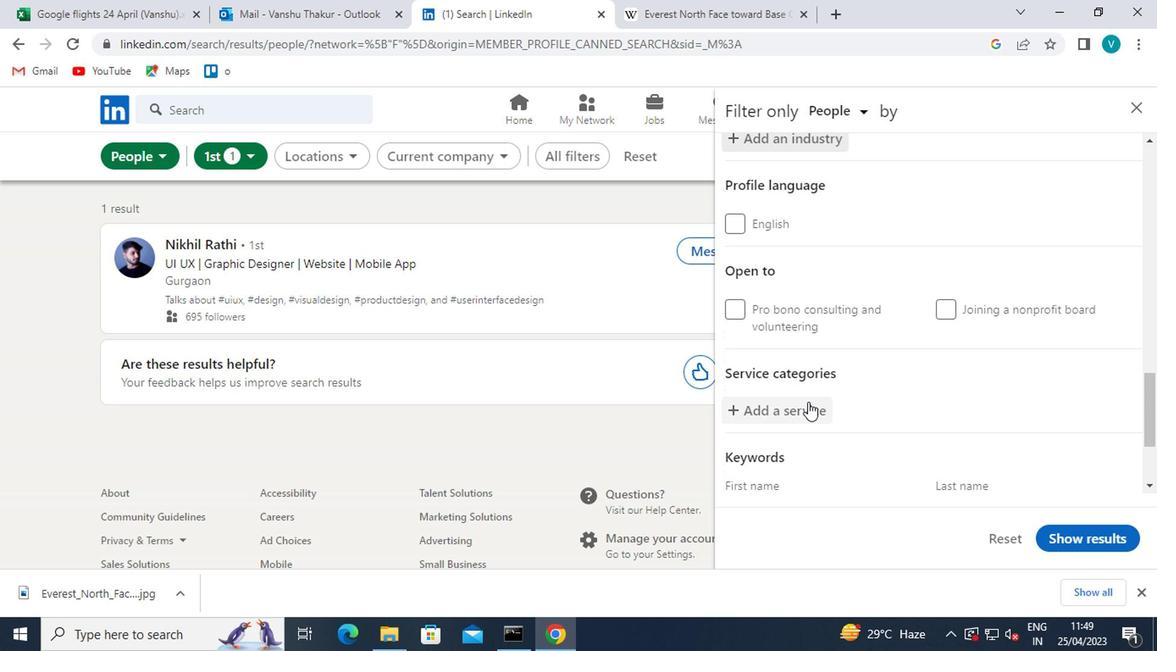 
Action: Mouse pressed left at (800, 402)
Screenshot: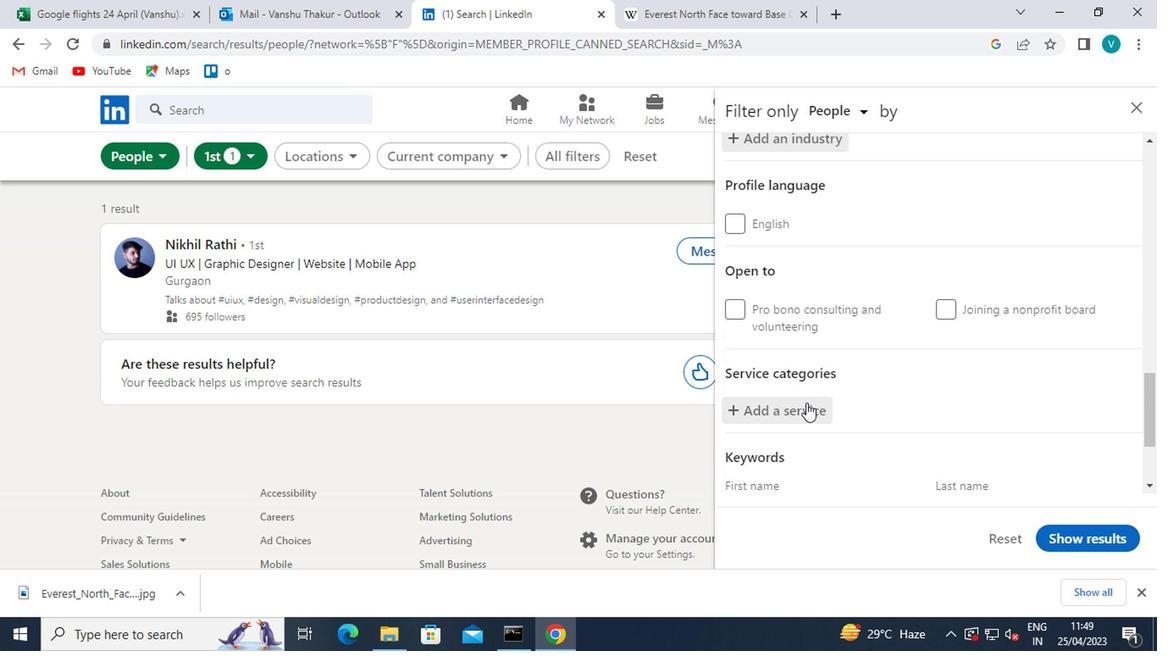 
Action: Mouse moved to (800, 402)
Screenshot: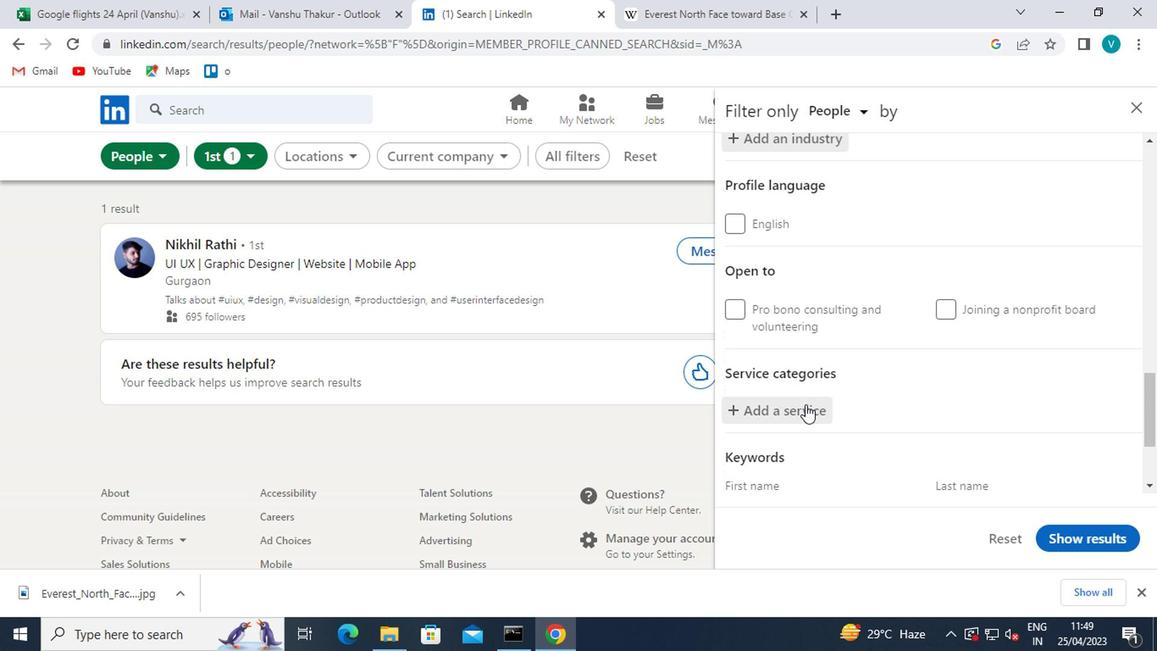 
Action: Key pressed <Key.shift>COPY
Screenshot: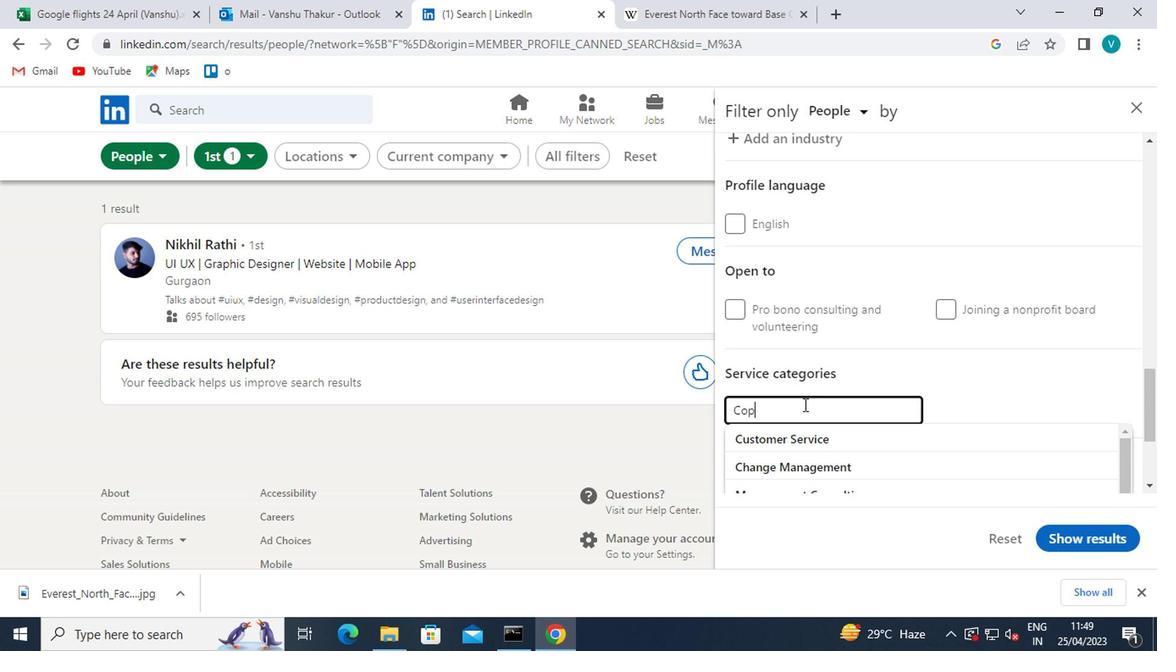 
Action: Mouse moved to (800, 437)
Screenshot: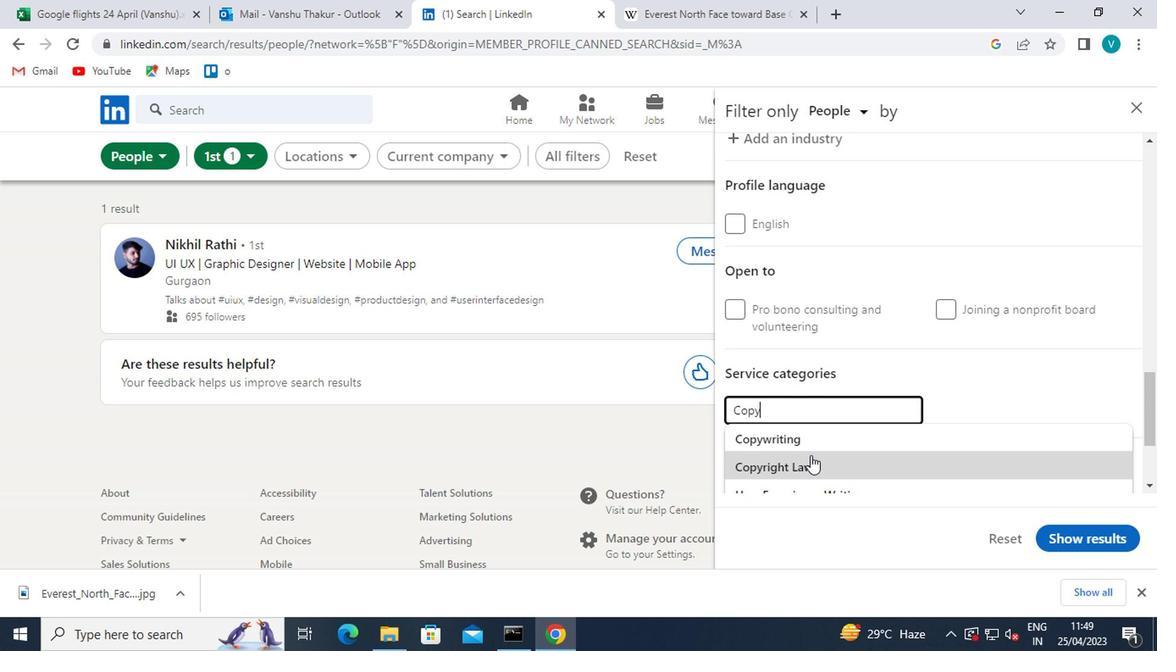 
Action: Mouse pressed left at (800, 437)
Screenshot: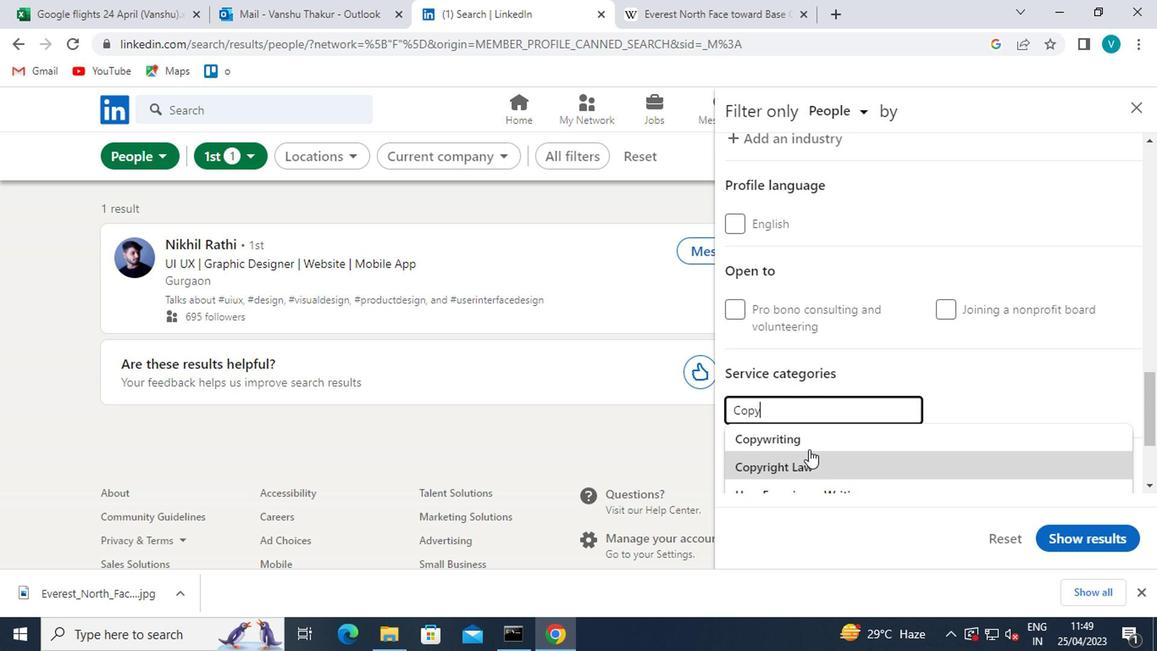 
Action: Mouse moved to (838, 433)
Screenshot: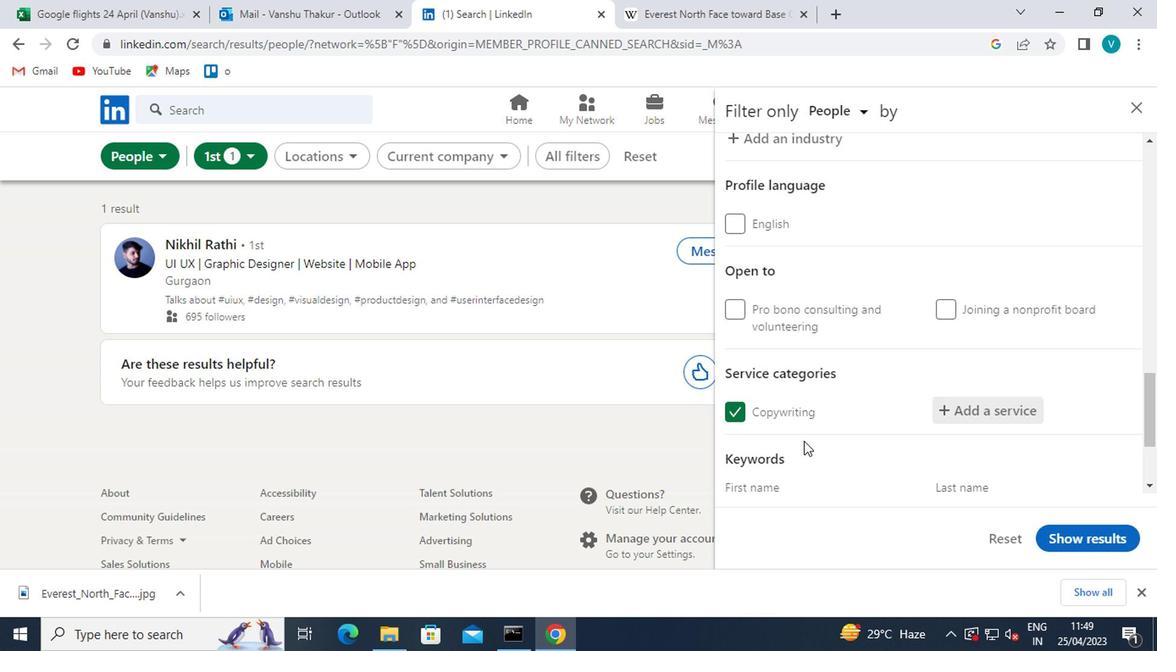 
Action: Mouse scrolled (838, 432) with delta (0, 0)
Screenshot: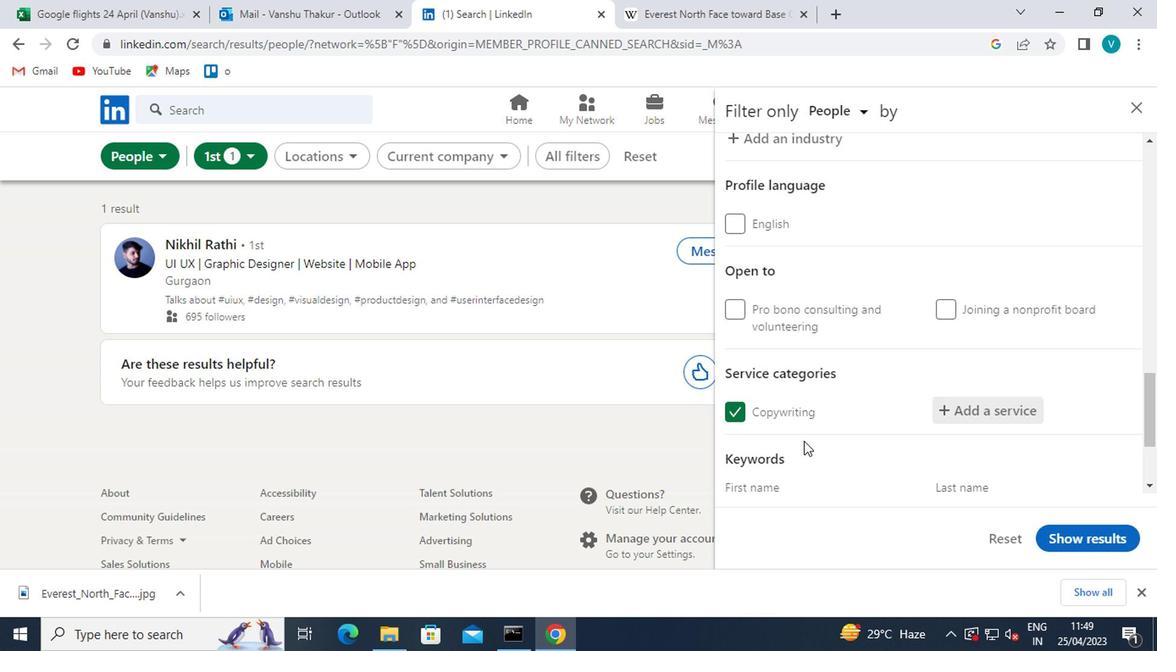 
Action: Mouse moved to (853, 433)
Screenshot: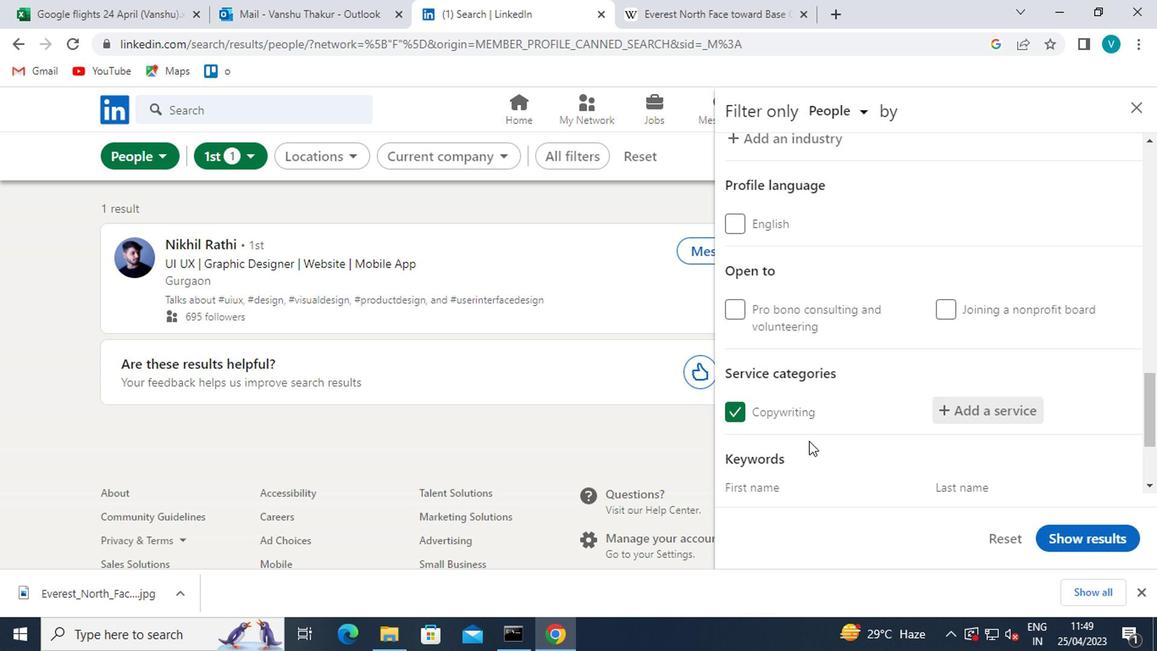 
Action: Mouse scrolled (853, 432) with delta (0, 0)
Screenshot: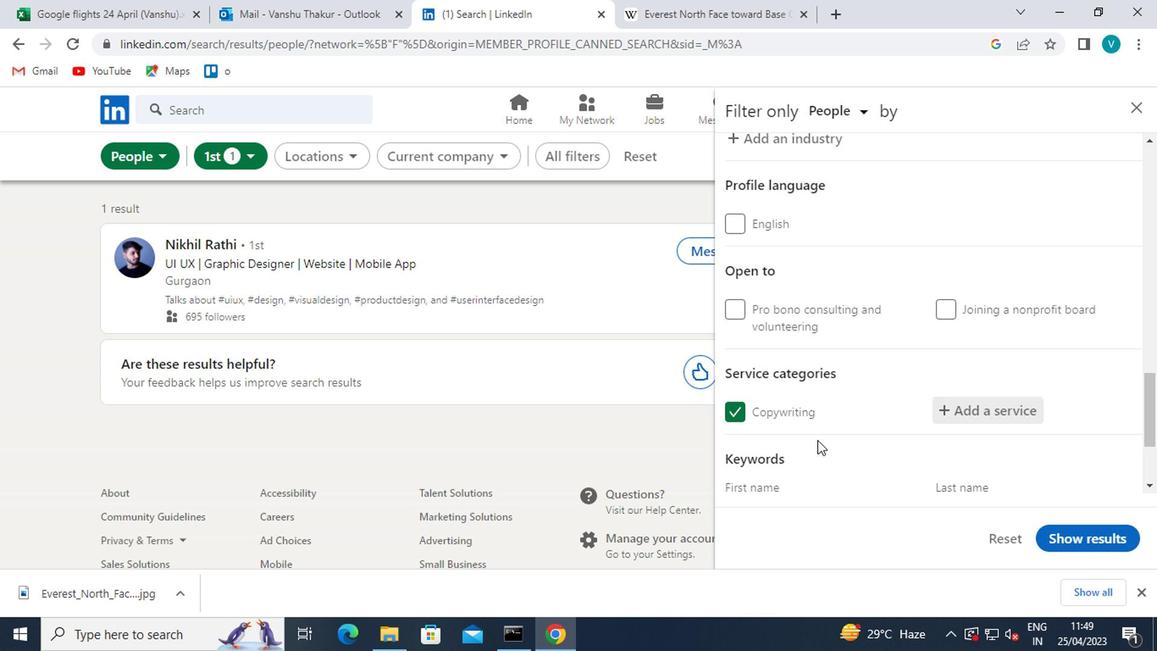 
Action: Mouse moved to (854, 433)
Screenshot: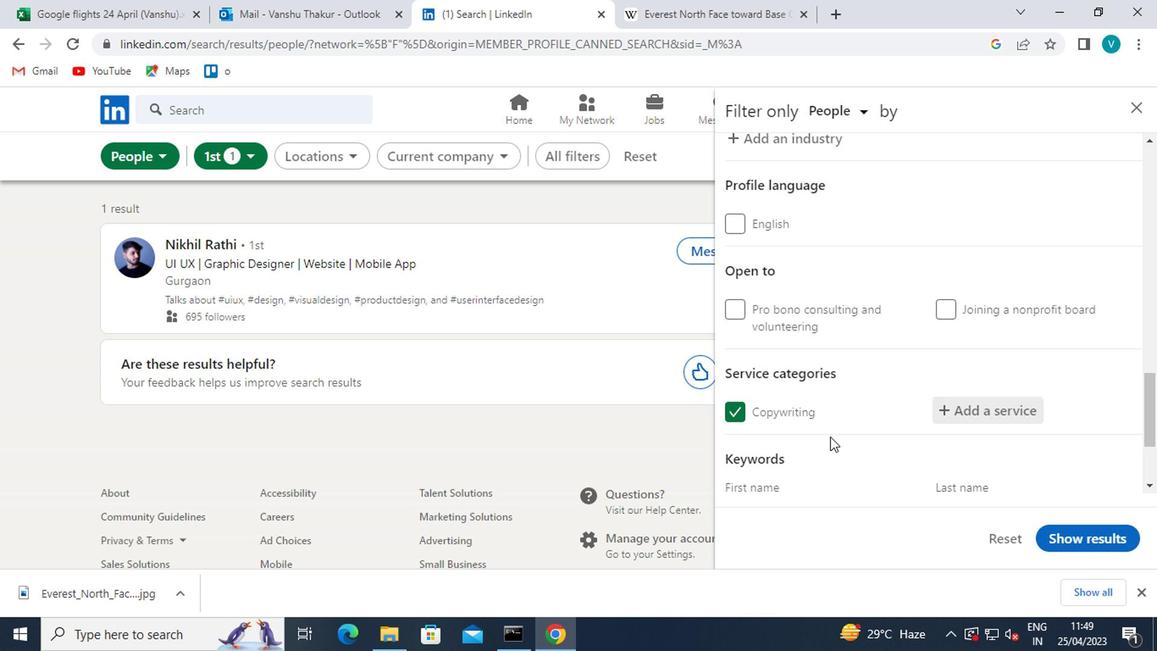 
Action: Mouse scrolled (854, 432) with delta (0, 0)
Screenshot: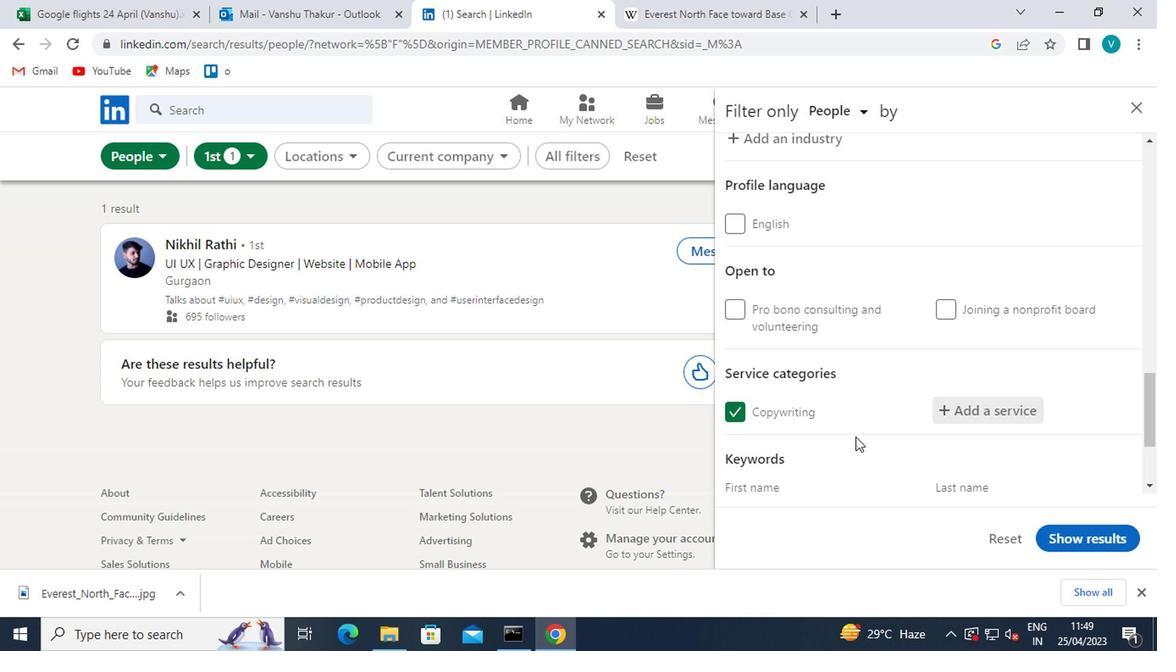 
Action: Mouse moved to (830, 411)
Screenshot: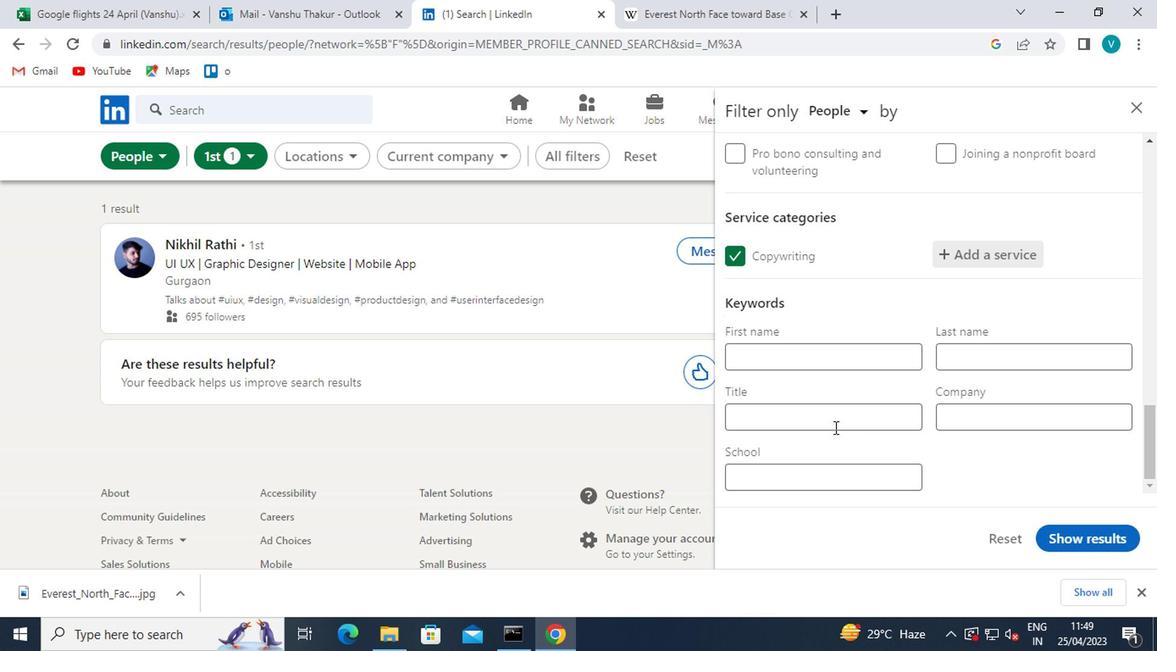 
Action: Mouse pressed left at (830, 411)
Screenshot: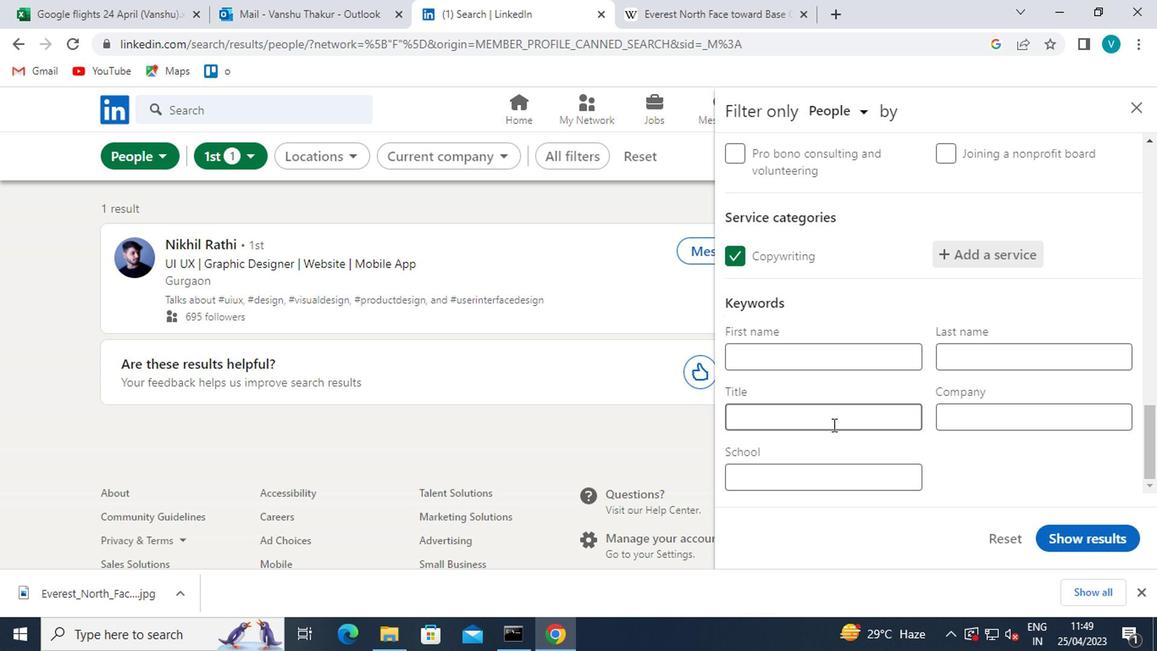 
Action: Mouse moved to (821, 407)
Screenshot: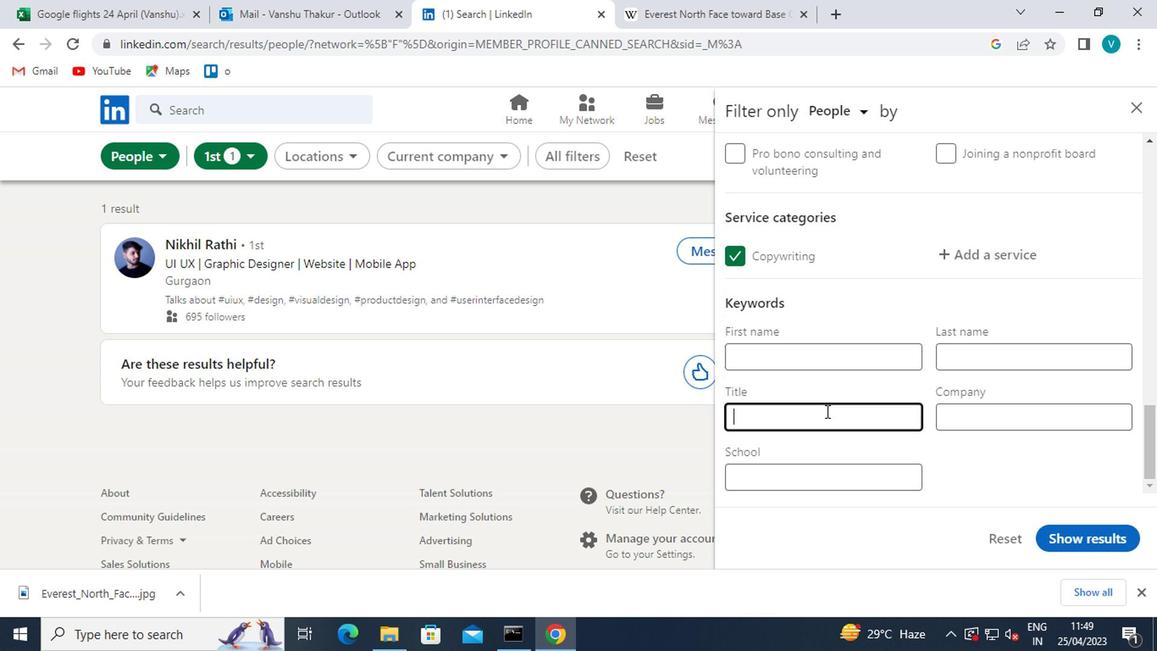
Action: Key pressed <Key.shift>CONCIERGE
Screenshot: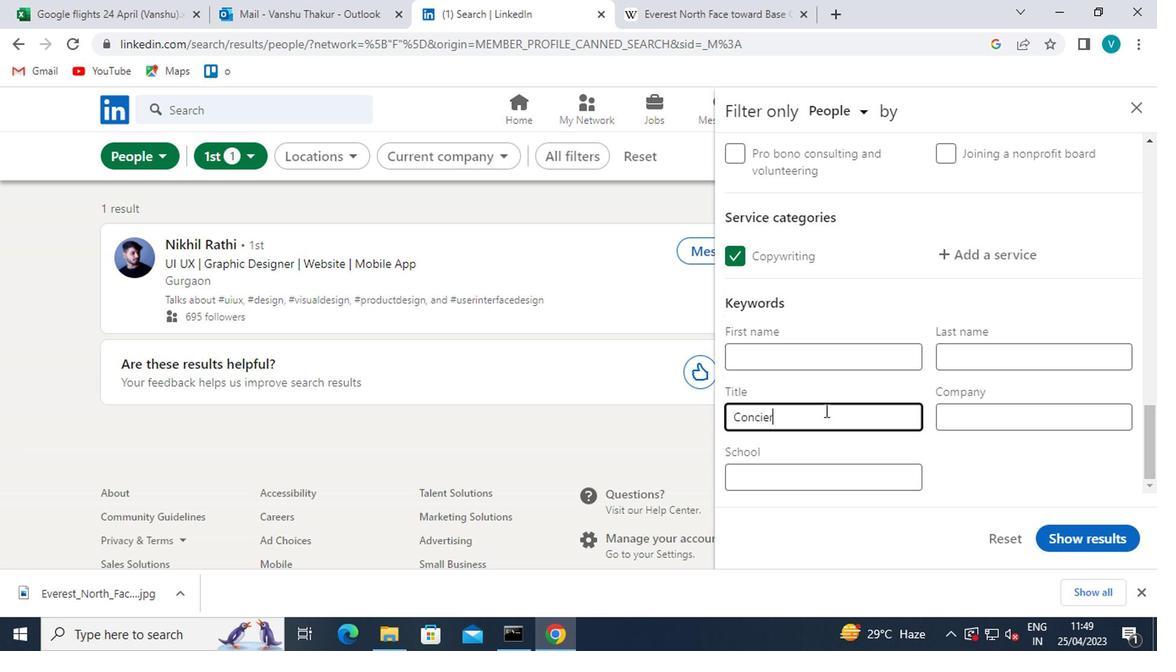 
Action: Mouse moved to (1054, 523)
Screenshot: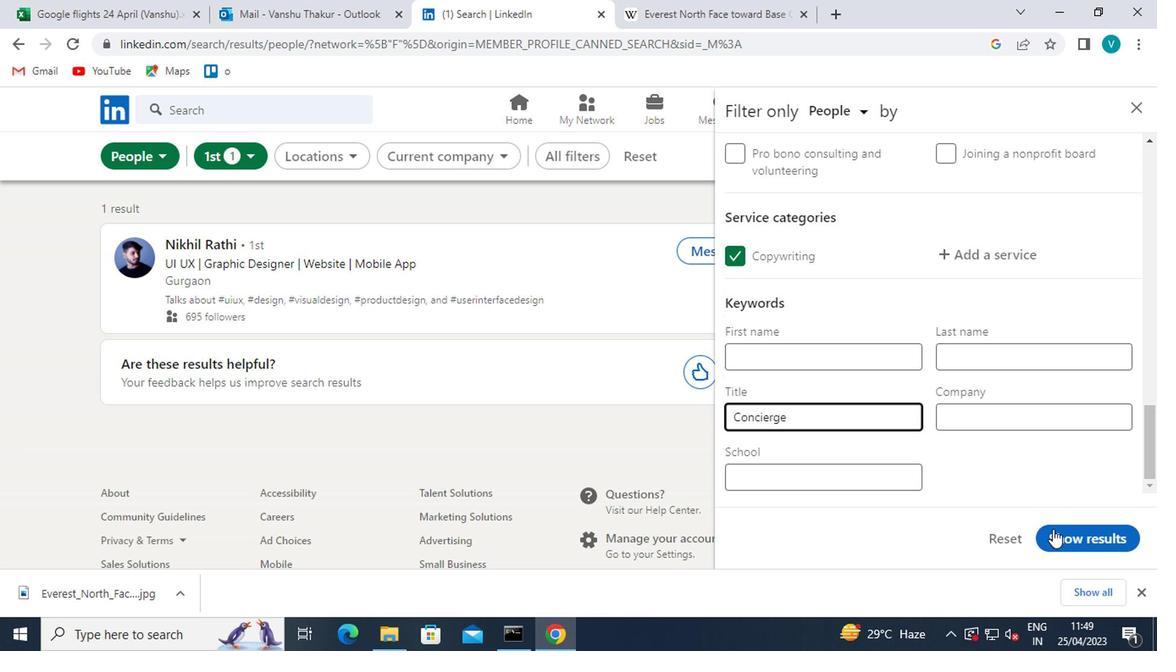 
Action: Mouse pressed left at (1054, 523)
Screenshot: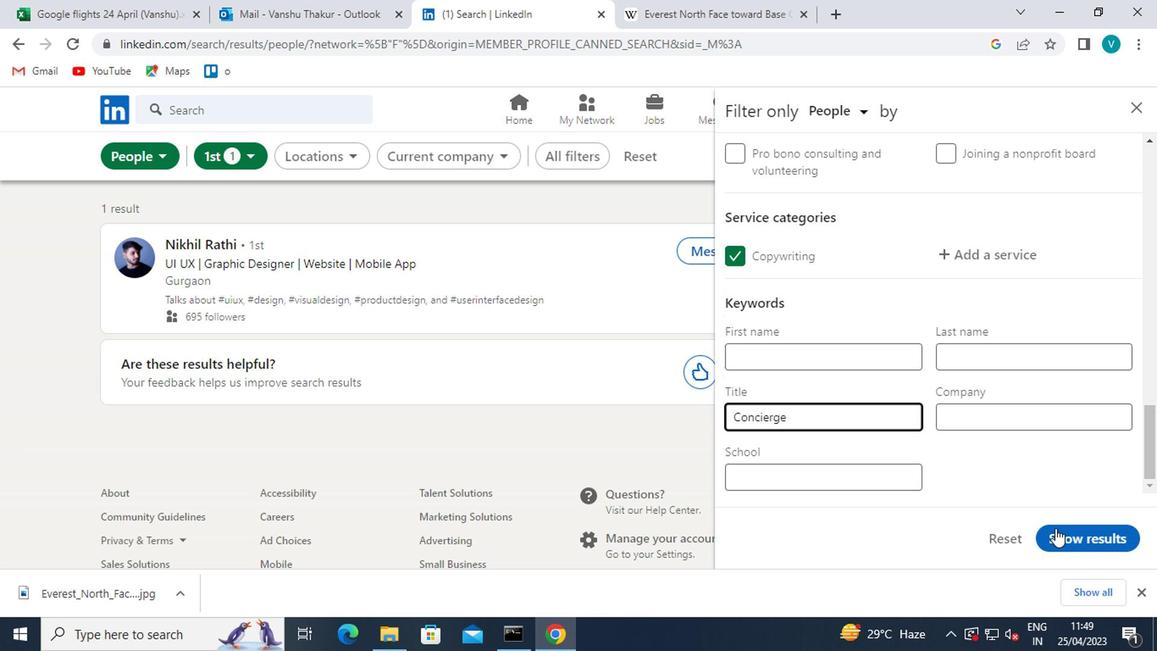 
Action: Mouse moved to (1056, 516)
Screenshot: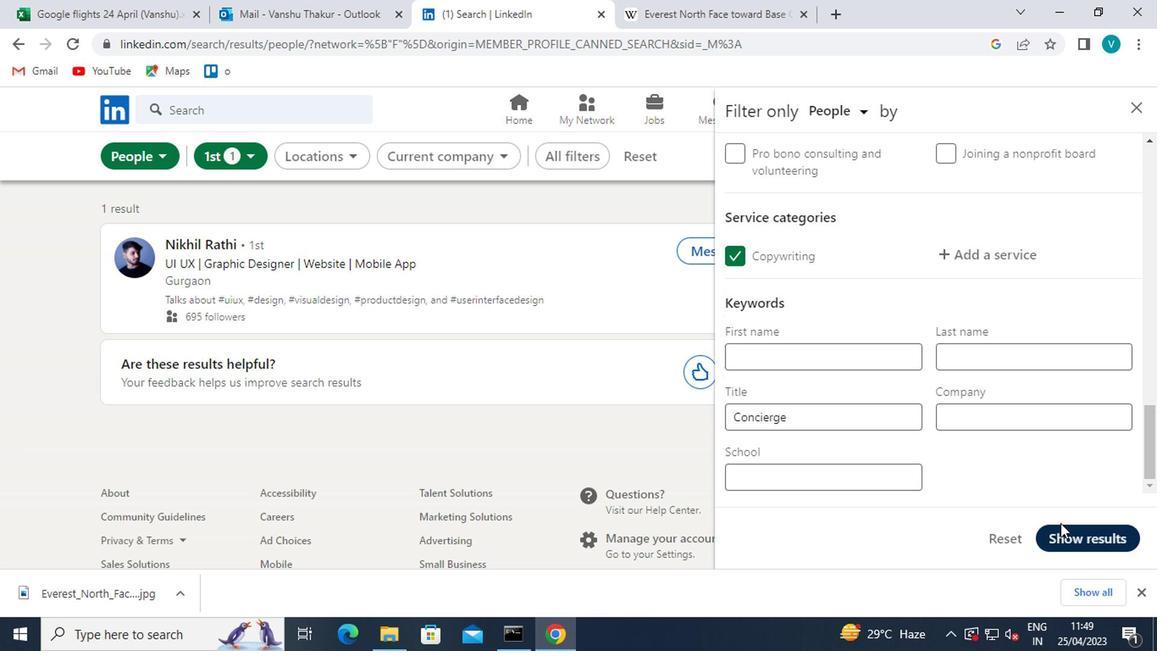 
